 Task: Find connections with filter location Désarmes with filter topic #Venturecapitalwith filter profile language Potuguese with filter current company GlobalLogic with filter school G H Patel College of Engineering & Technology with filter industry Telephone Call Centers with filter service category Negotiation with filter keywords title Computer Programmer
Action: Mouse moved to (510, 58)
Screenshot: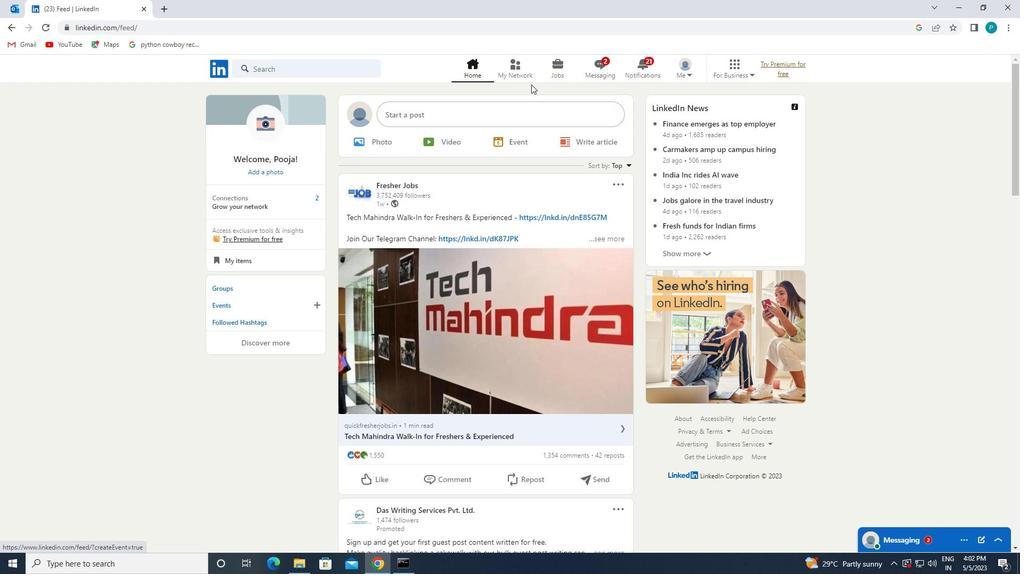 
Action: Mouse pressed left at (510, 58)
Screenshot: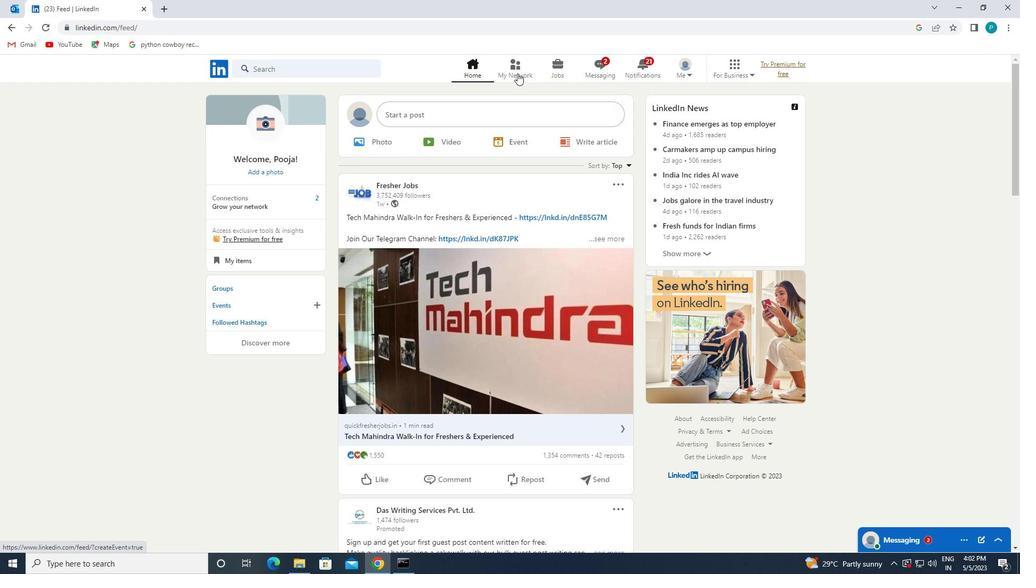 
Action: Mouse moved to (275, 132)
Screenshot: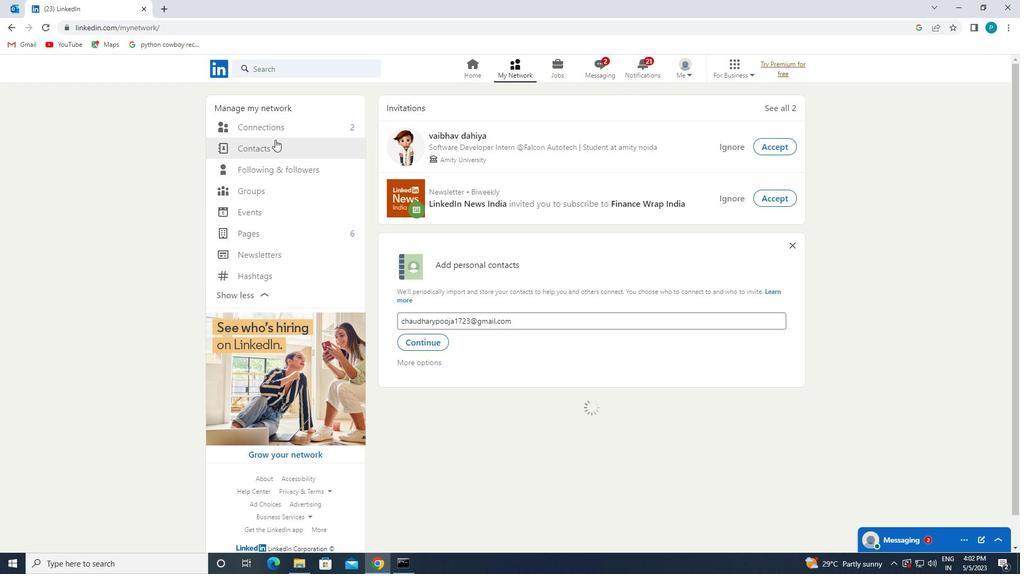 
Action: Mouse pressed left at (275, 132)
Screenshot: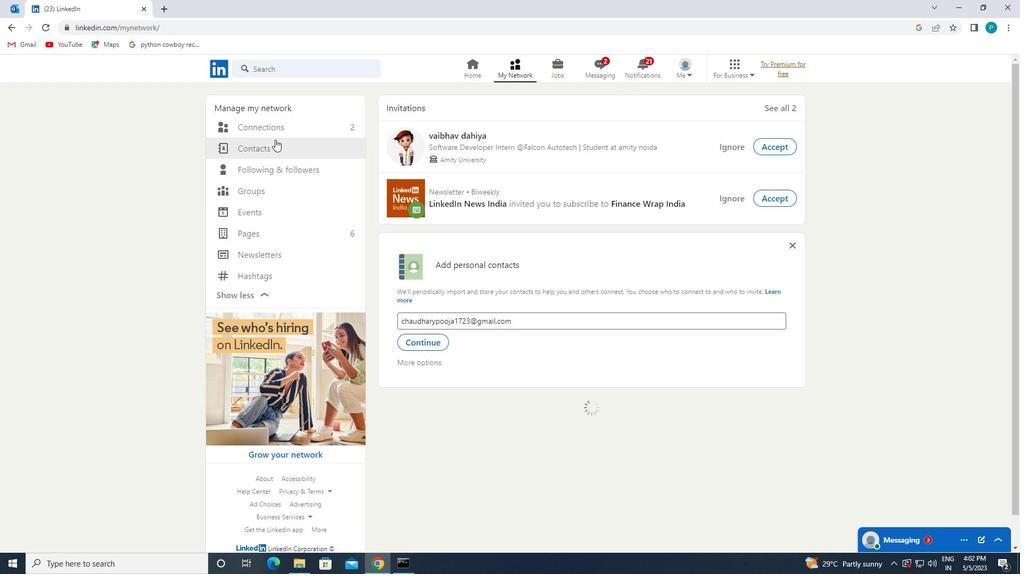 
Action: Mouse moved to (600, 115)
Screenshot: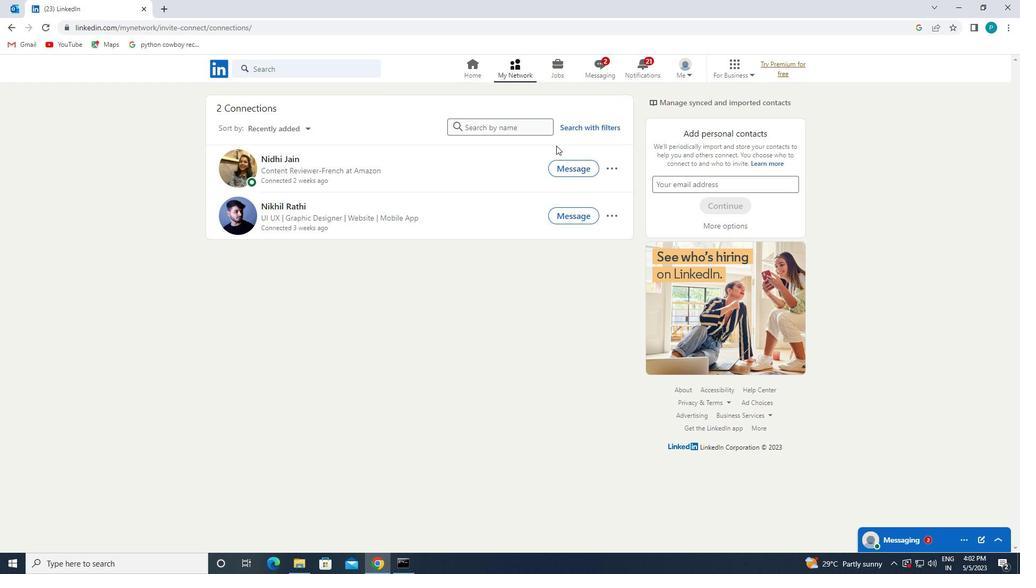 
Action: Mouse pressed left at (600, 115)
Screenshot: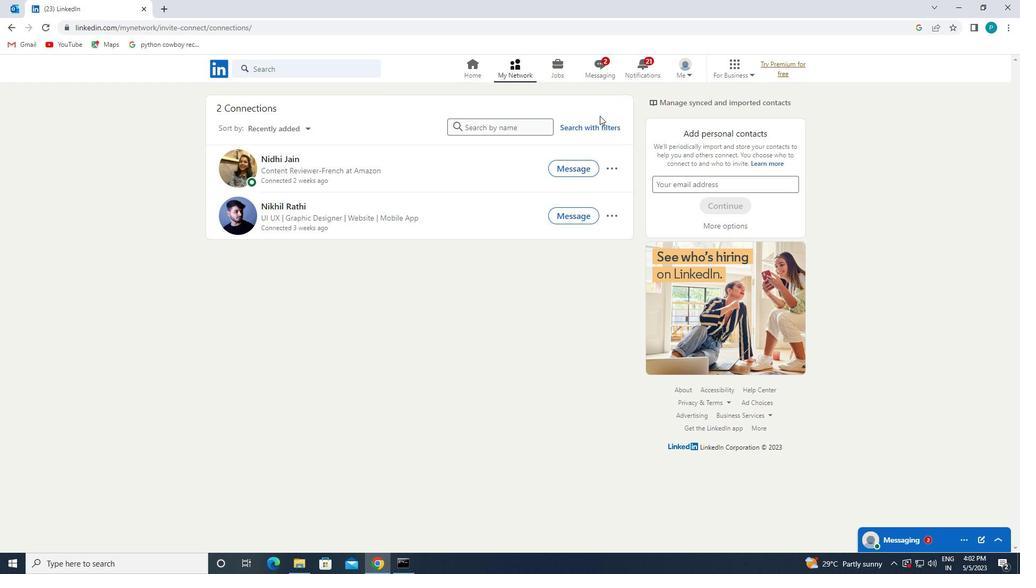 
Action: Mouse moved to (600, 119)
Screenshot: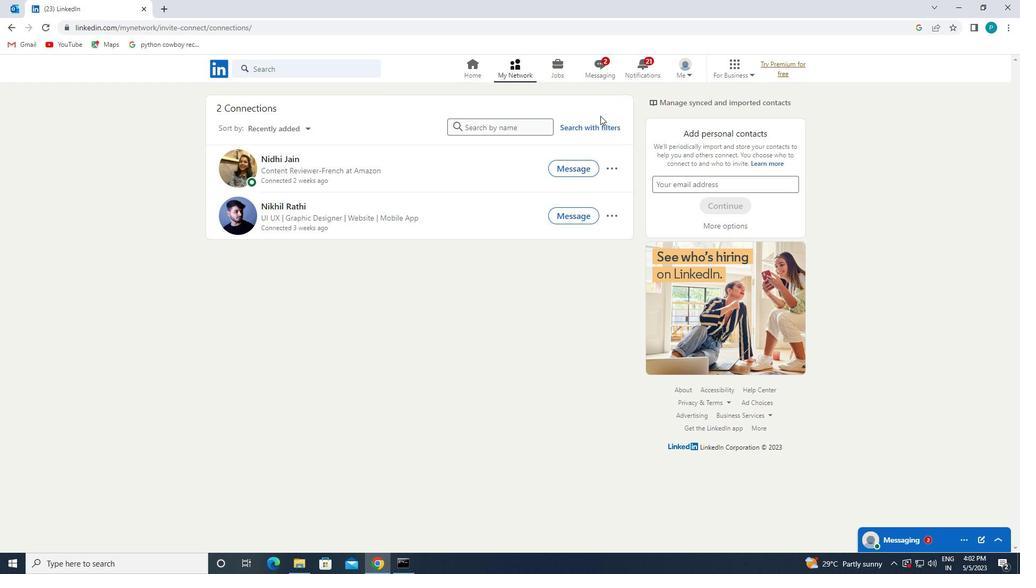 
Action: Mouse pressed left at (600, 119)
Screenshot: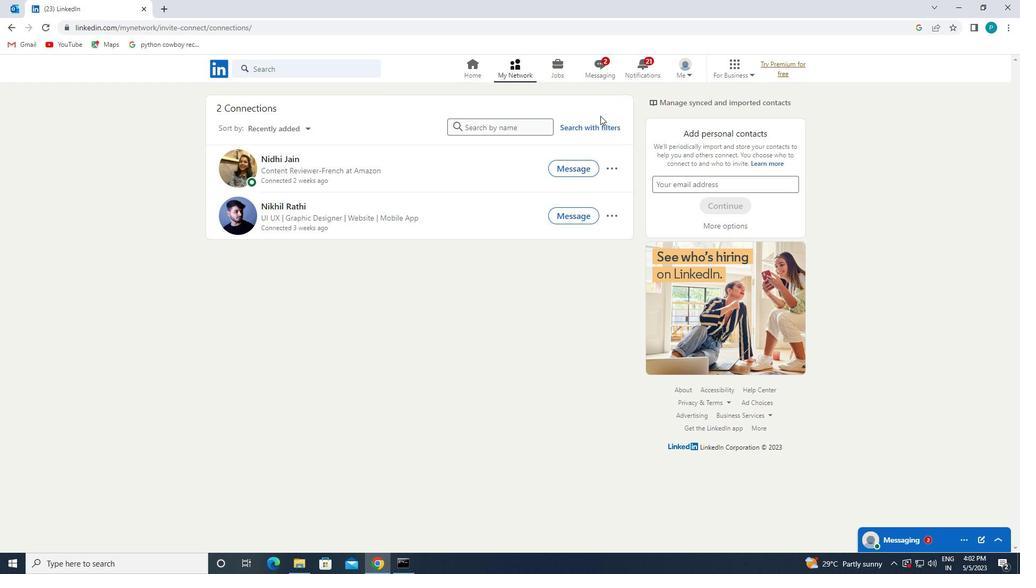 
Action: Mouse moved to (607, 124)
Screenshot: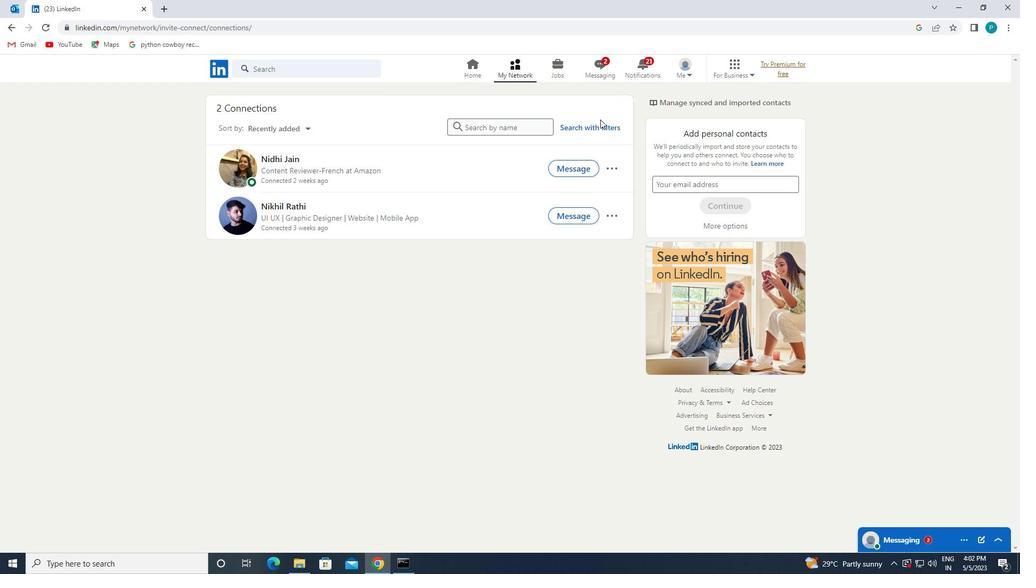 
Action: Mouse pressed left at (607, 124)
Screenshot: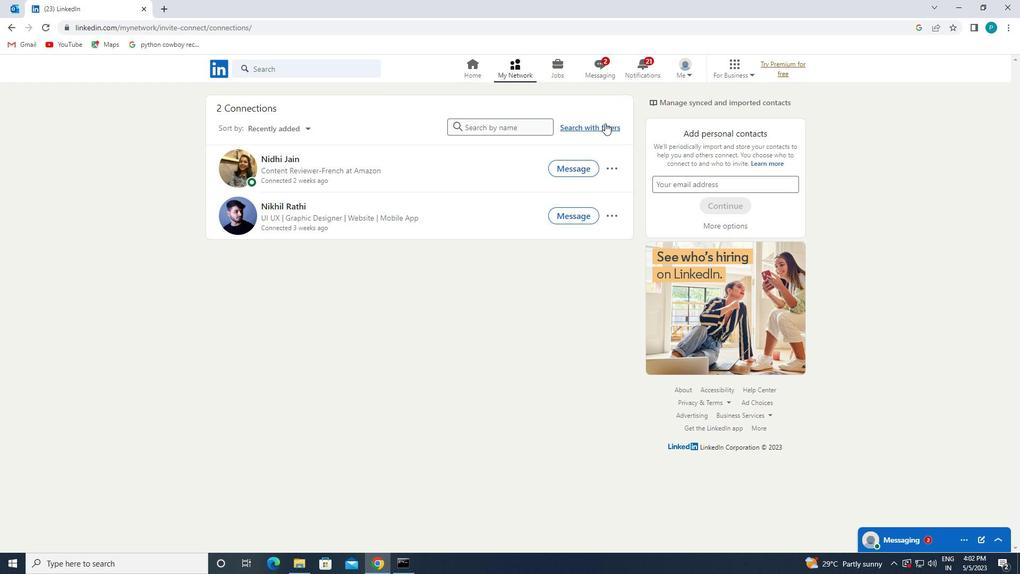 
Action: Mouse moved to (541, 94)
Screenshot: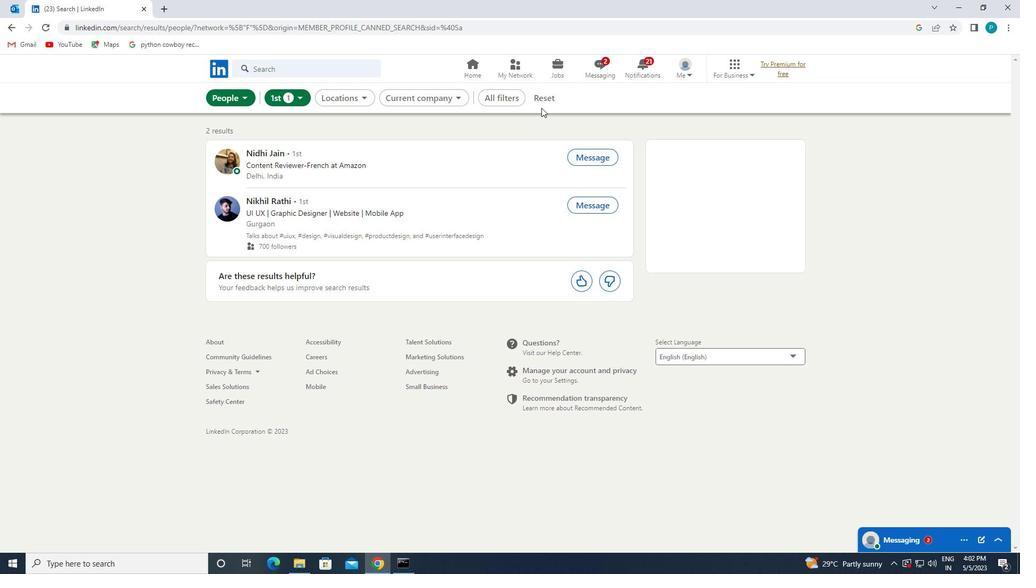 
Action: Mouse pressed left at (541, 94)
Screenshot: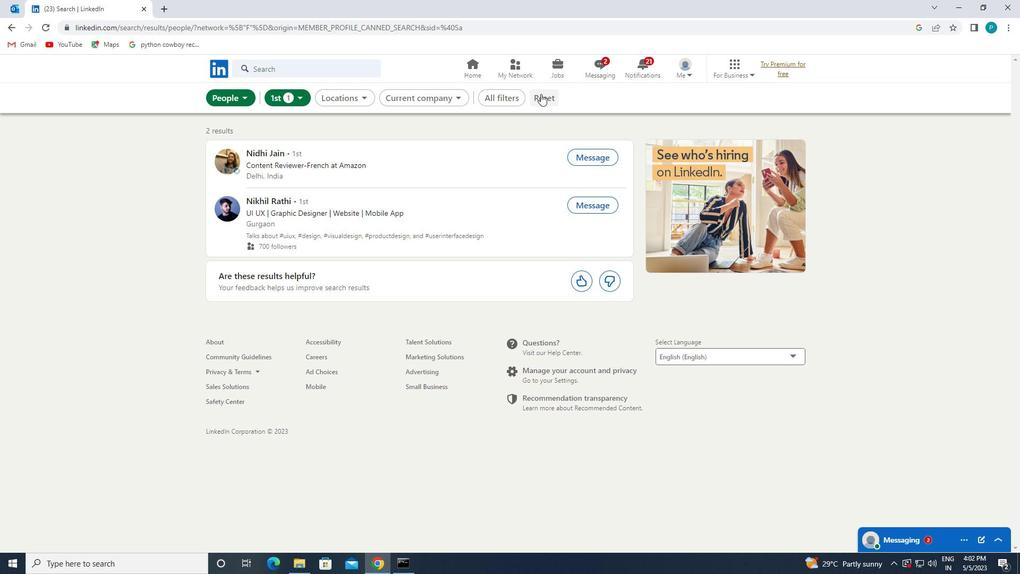 
Action: Mouse moved to (529, 91)
Screenshot: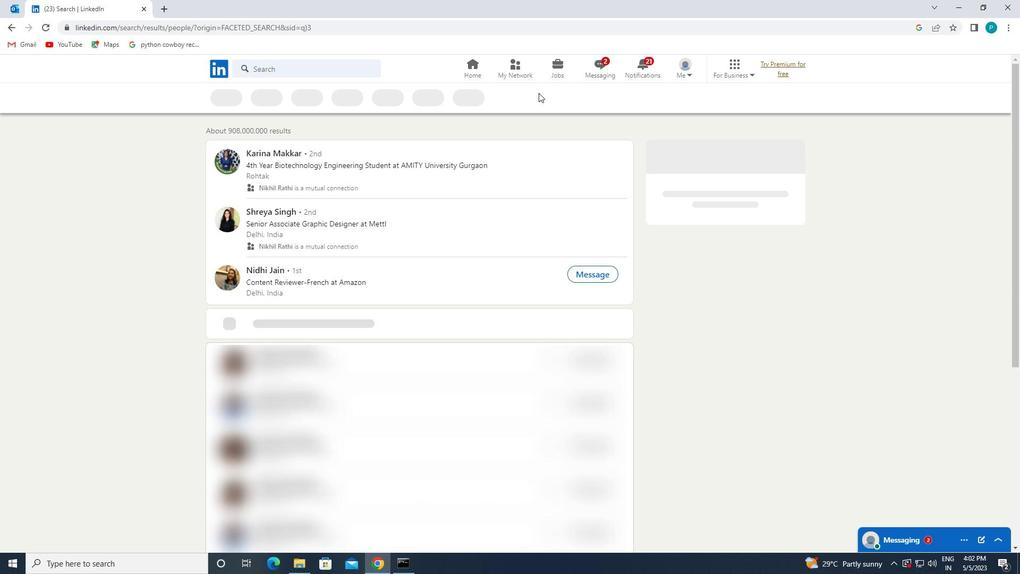 
Action: Mouse pressed left at (529, 91)
Screenshot: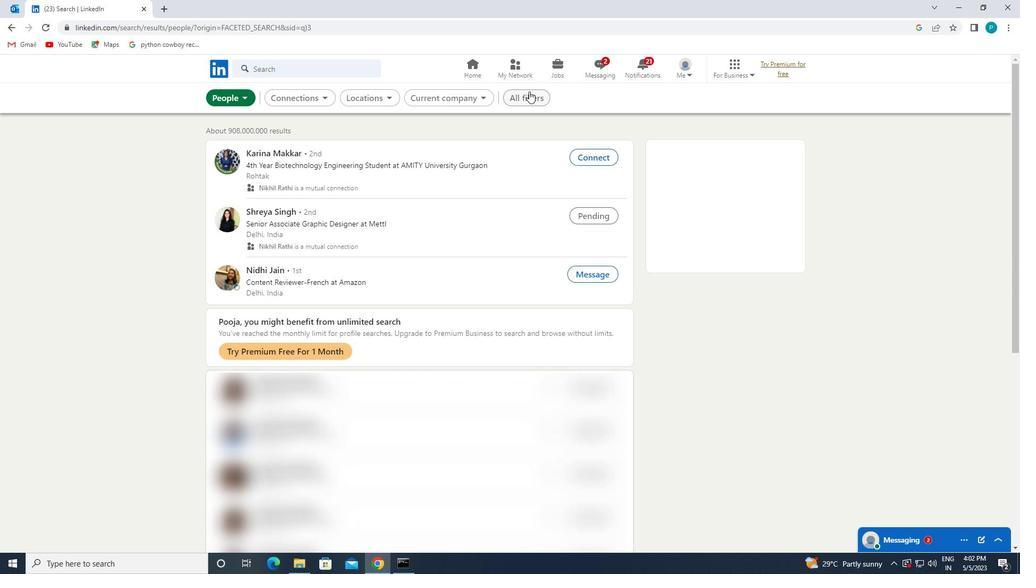 
Action: Mouse moved to (947, 384)
Screenshot: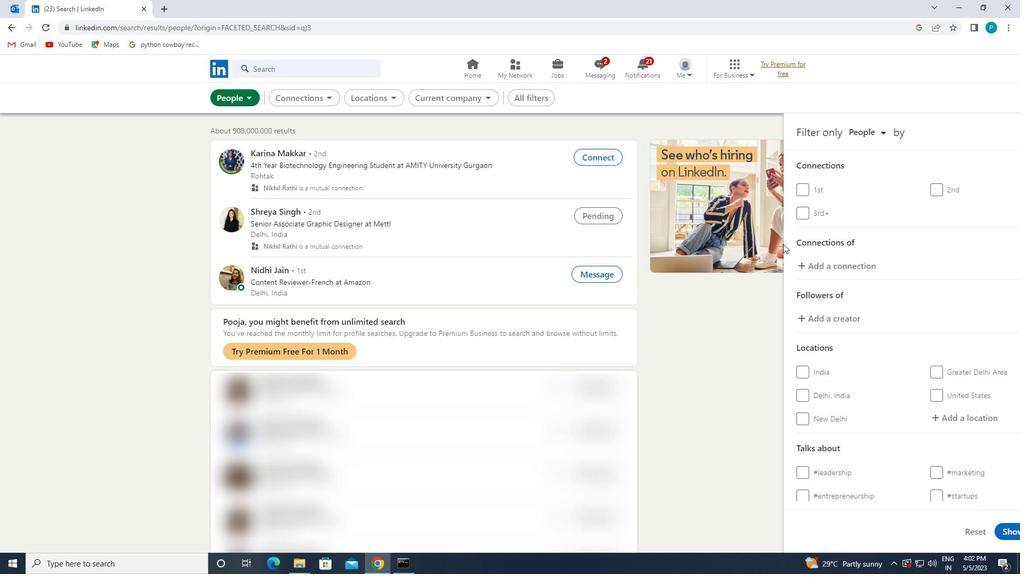 
Action: Mouse scrolled (947, 383) with delta (0, 0)
Screenshot: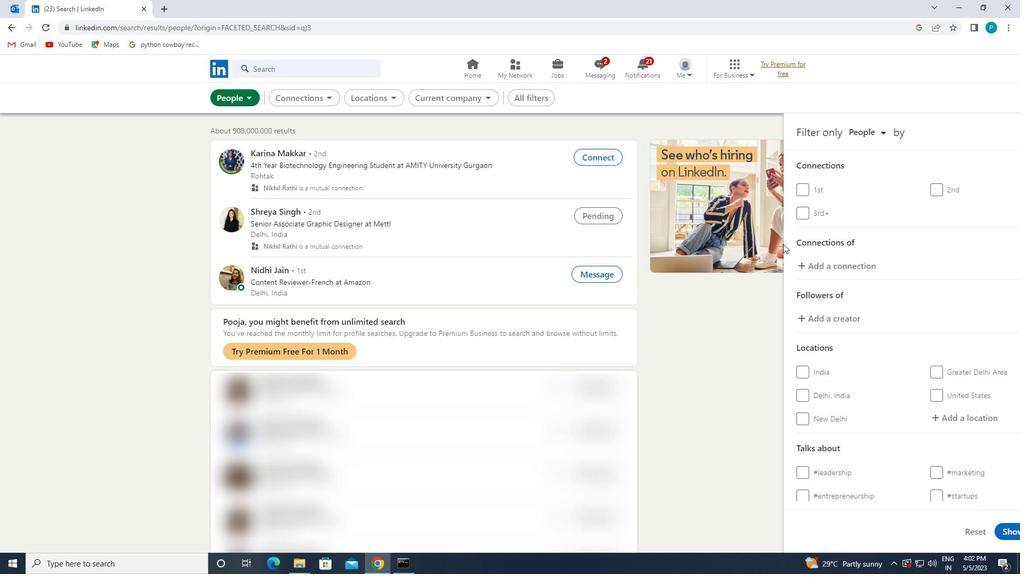 
Action: Mouse moved to (951, 397)
Screenshot: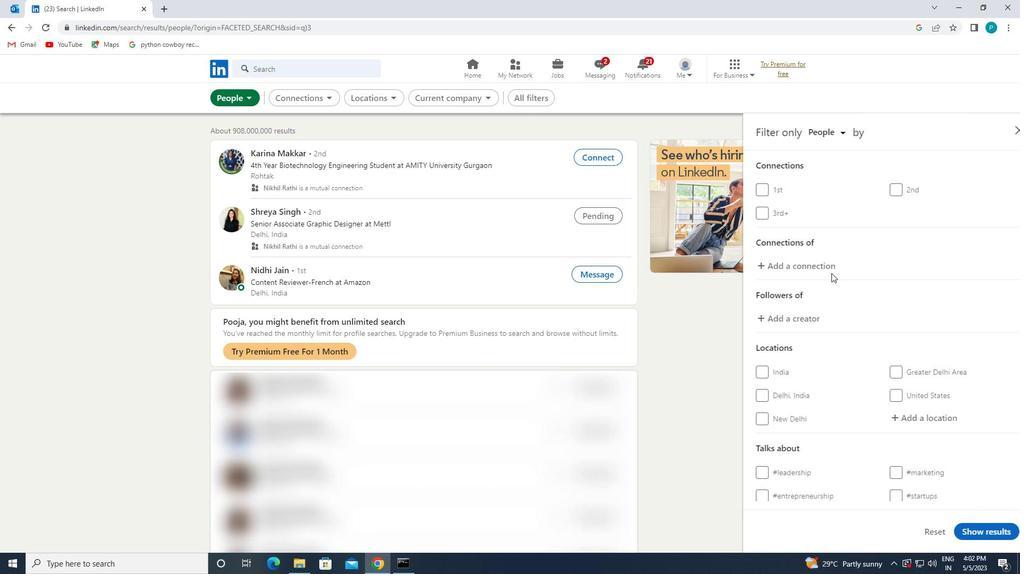 
Action: Mouse scrolled (951, 396) with delta (0, 0)
Screenshot: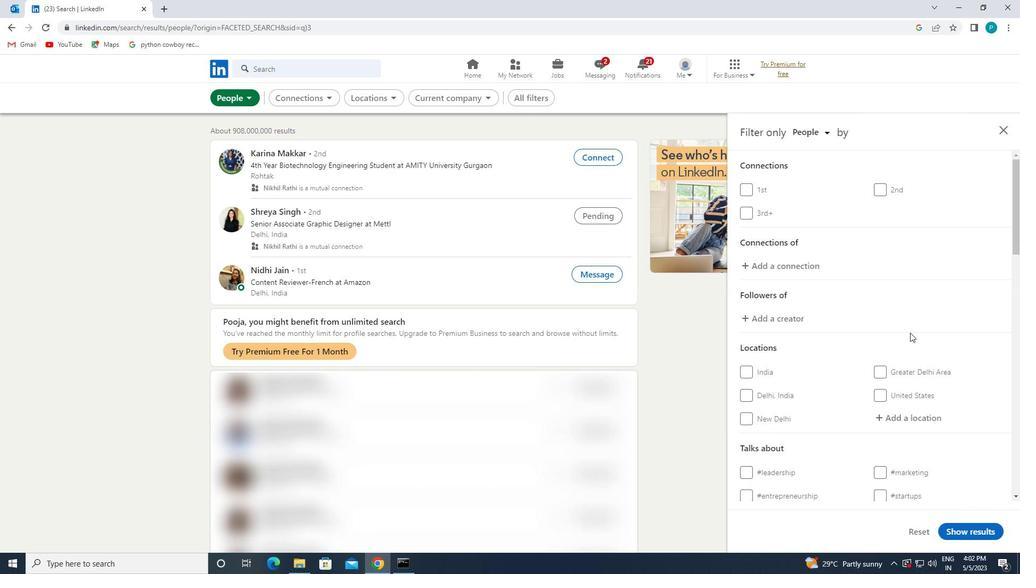 
Action: Mouse moved to (910, 321)
Screenshot: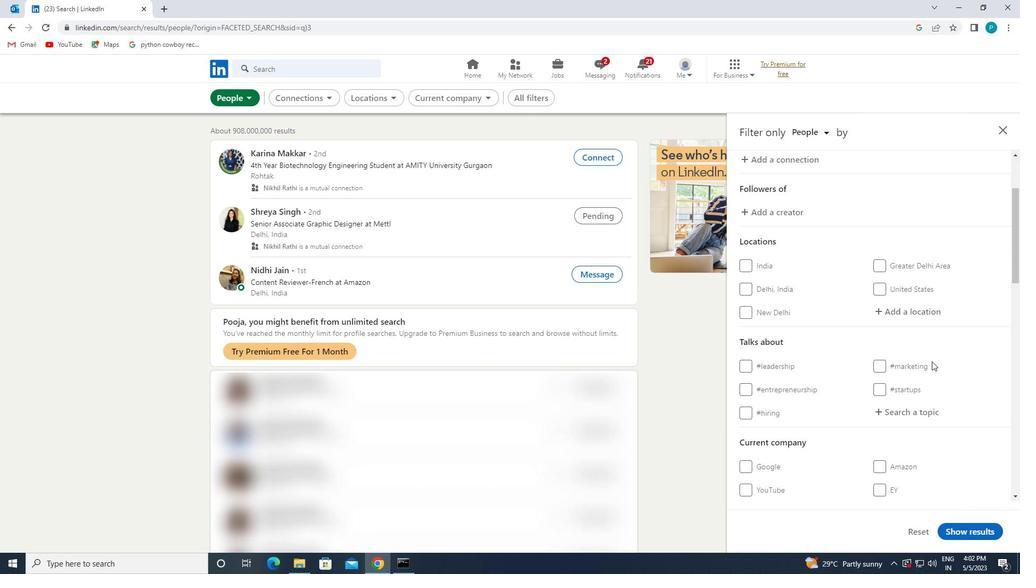 
Action: Mouse pressed left at (910, 321)
Screenshot: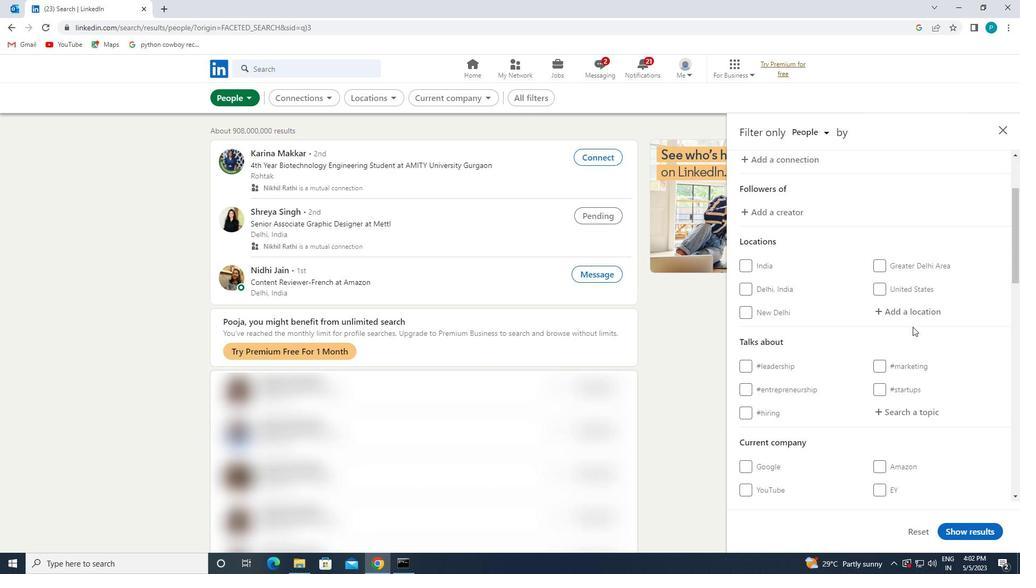 
Action: Mouse moved to (904, 314)
Screenshot: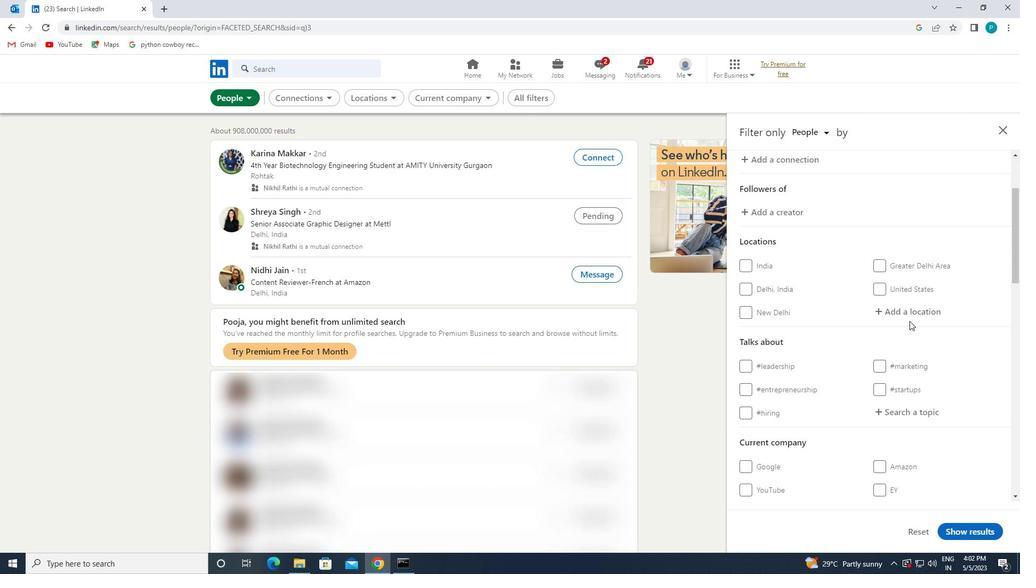 
Action: Mouse pressed left at (904, 314)
Screenshot: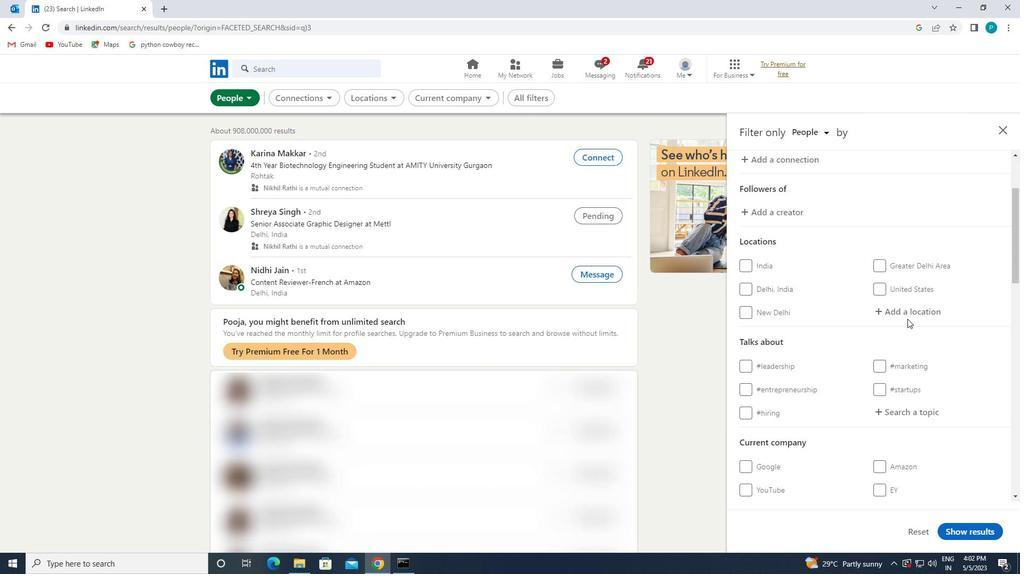 
Action: Key pressed <Key.caps_lock>d<Key.caps_lock>esarmes
Screenshot: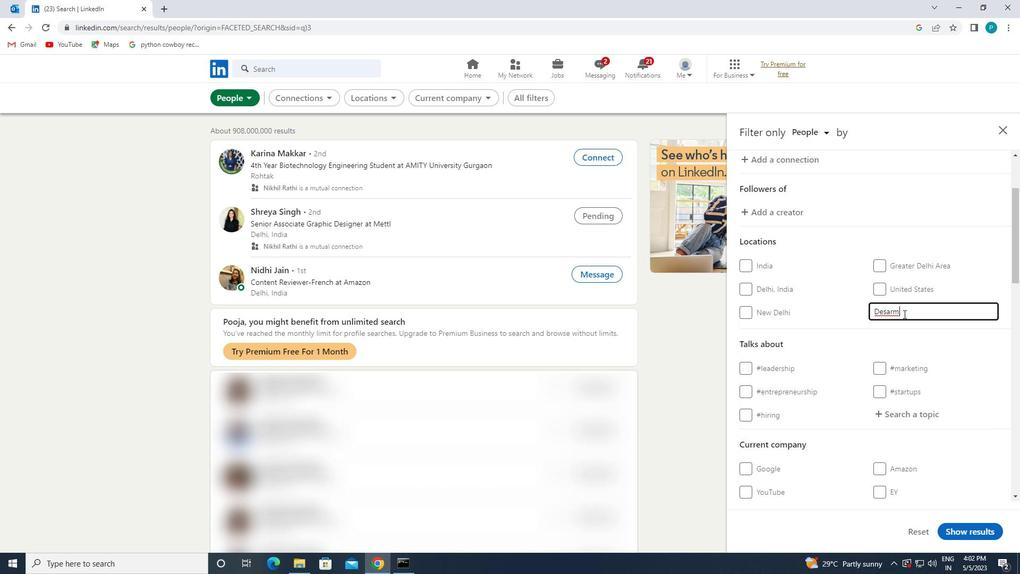 
Action: Mouse moved to (901, 355)
Screenshot: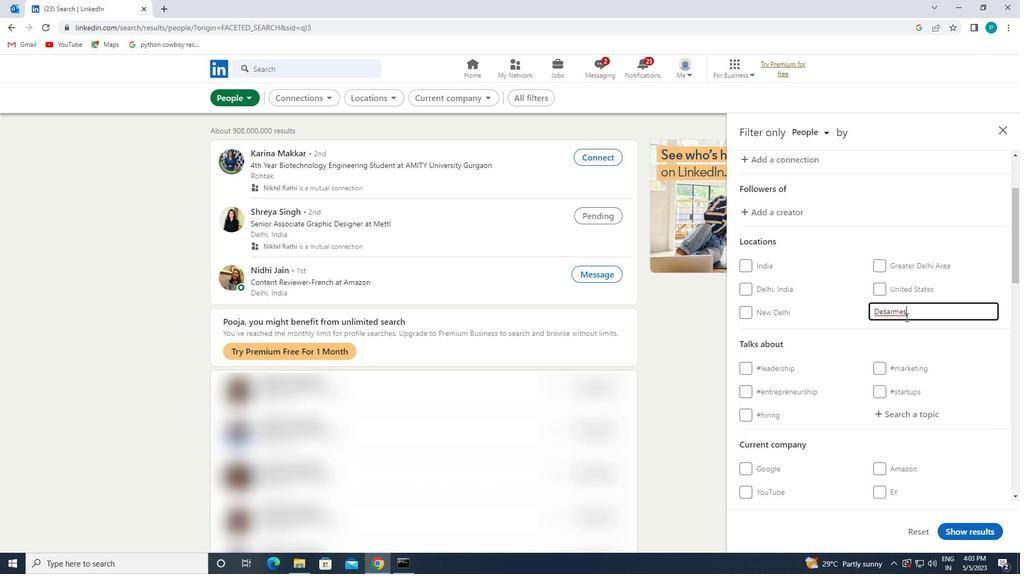 
Action: Mouse scrolled (901, 354) with delta (0, 0)
Screenshot: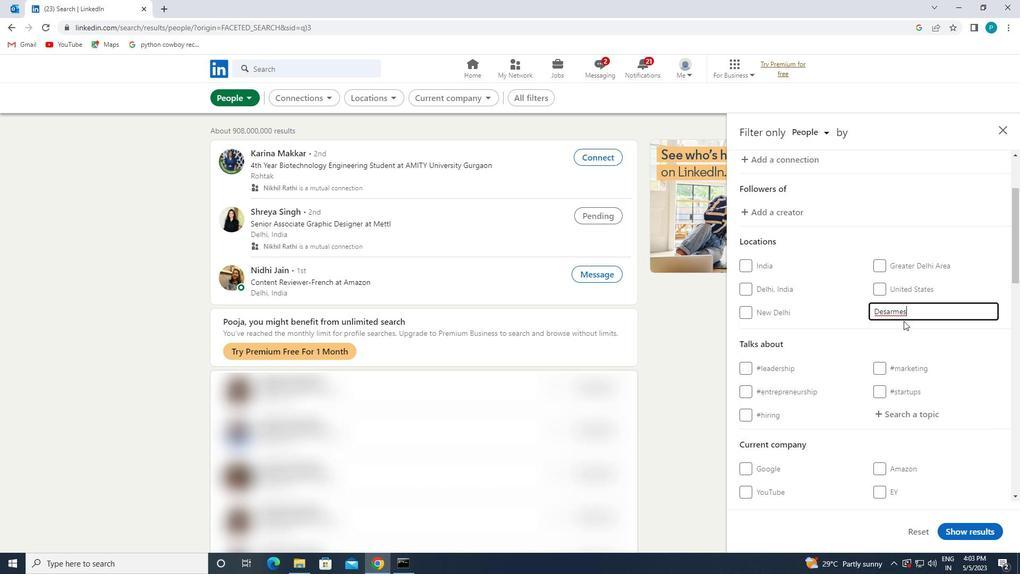 
Action: Mouse pressed left at (901, 355)
Screenshot: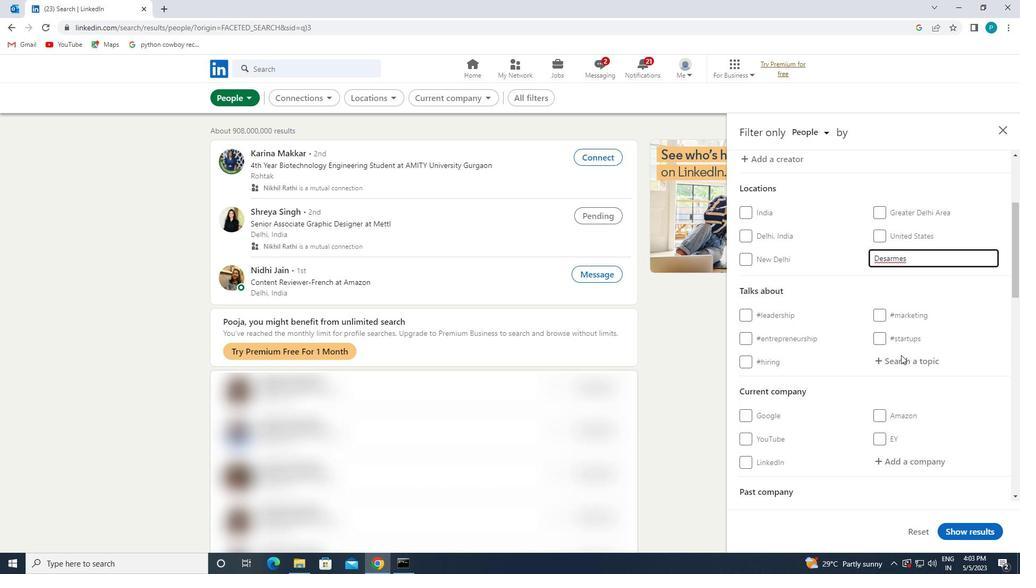 
Action: Key pressed <Key.shift>#<Key.caps_lock>V<Key.caps_lock>ENTURECAPITAL
Screenshot: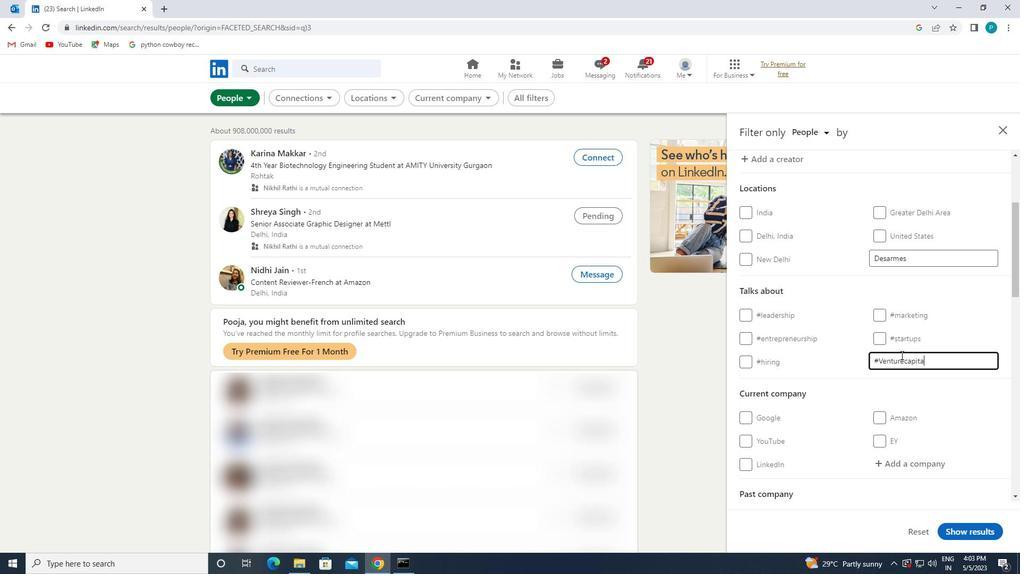 
Action: Mouse moved to (893, 339)
Screenshot: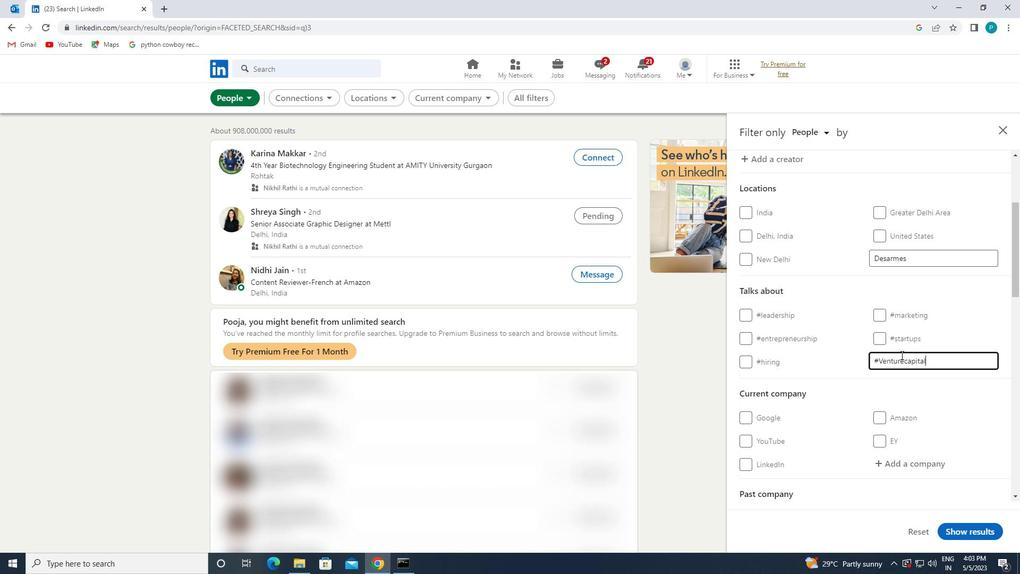 
Action: Mouse scrolled (893, 338) with delta (0, 0)
Screenshot: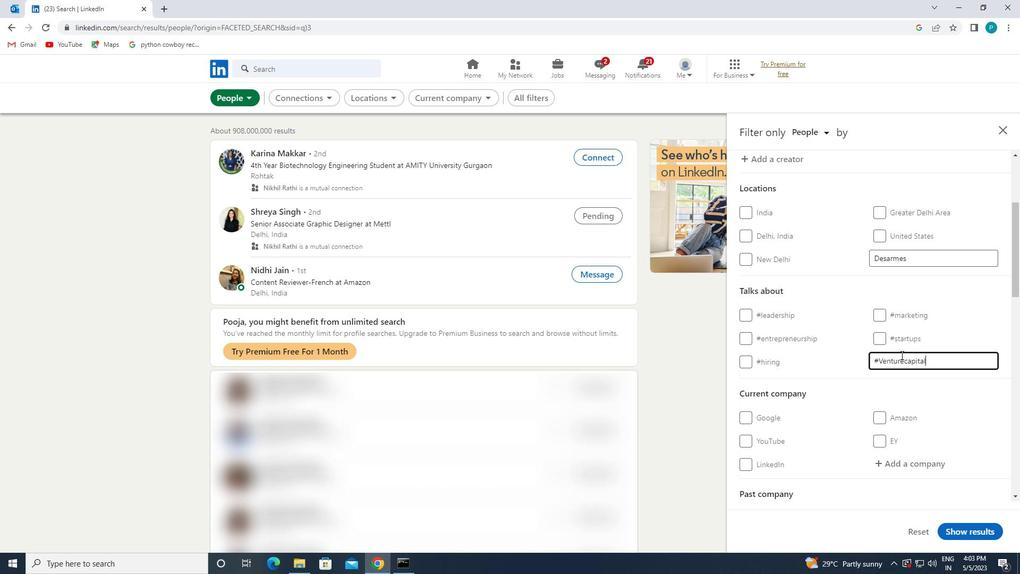 
Action: Mouse scrolled (893, 338) with delta (0, 0)
Screenshot: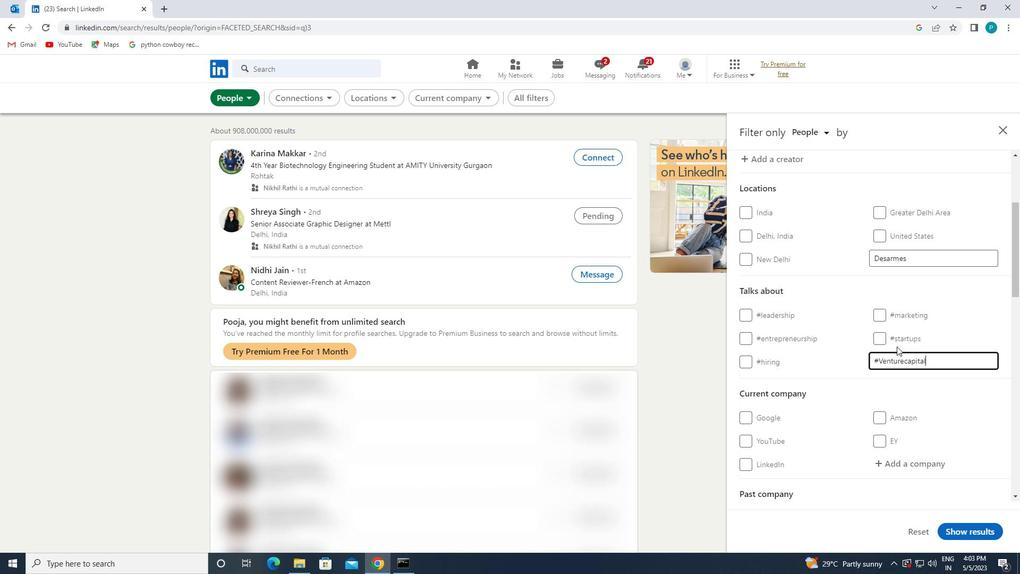 
Action: Mouse moved to (892, 338)
Screenshot: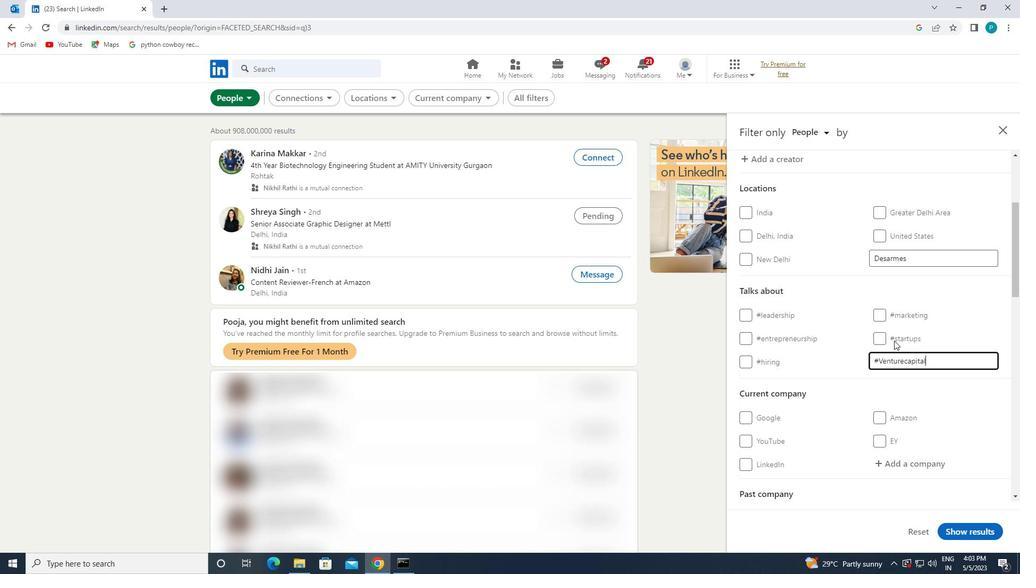 
Action: Mouse scrolled (892, 338) with delta (0, 0)
Screenshot: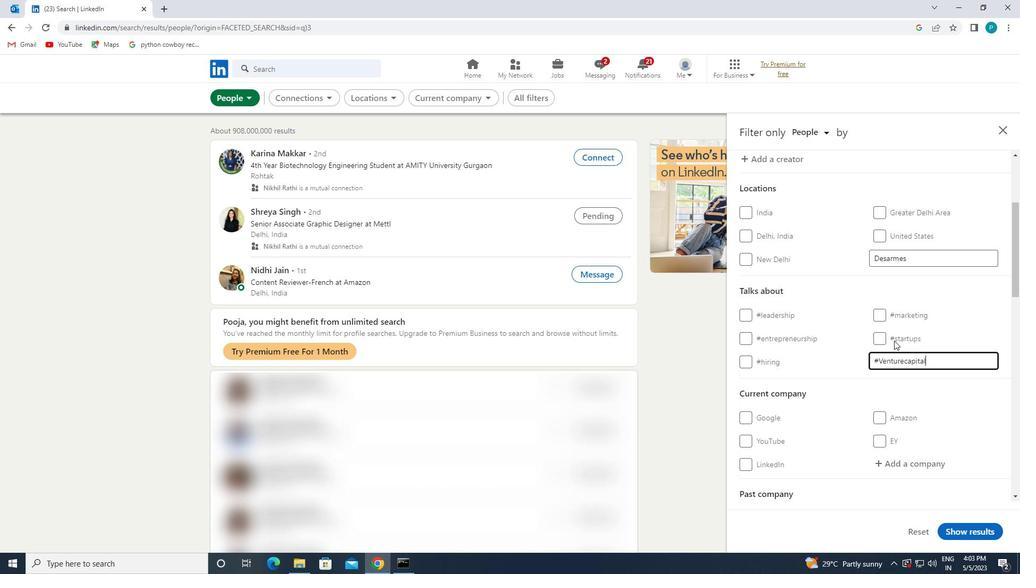 
Action: Mouse moved to (891, 338)
Screenshot: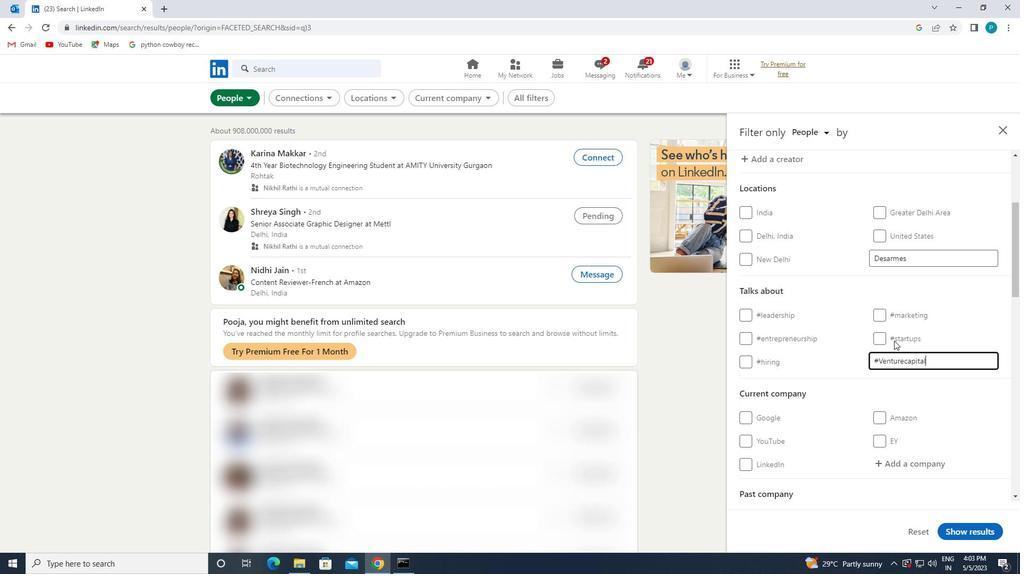 
Action: Mouse scrolled (891, 337) with delta (0, 0)
Screenshot: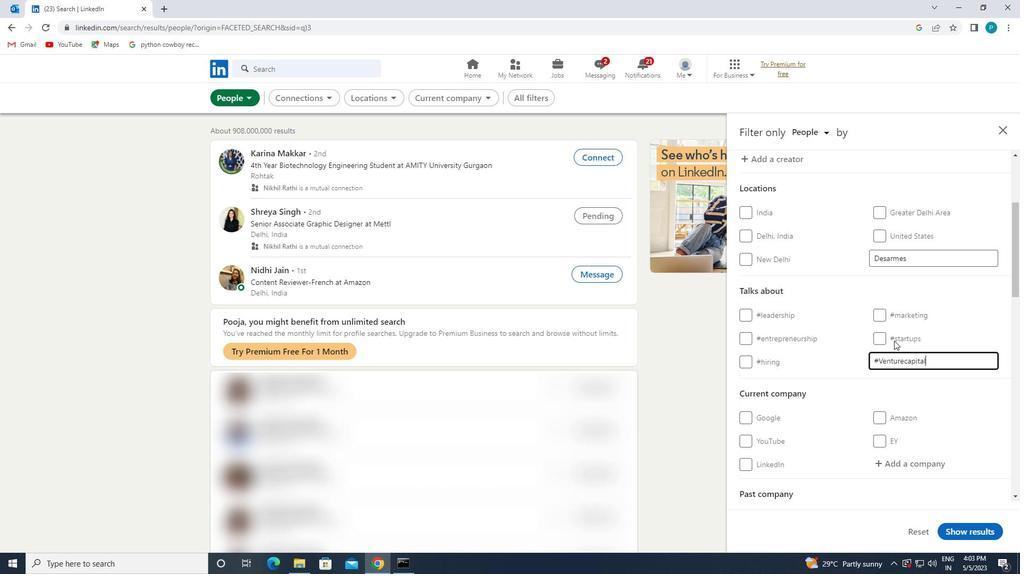 
Action: Mouse moved to (886, 335)
Screenshot: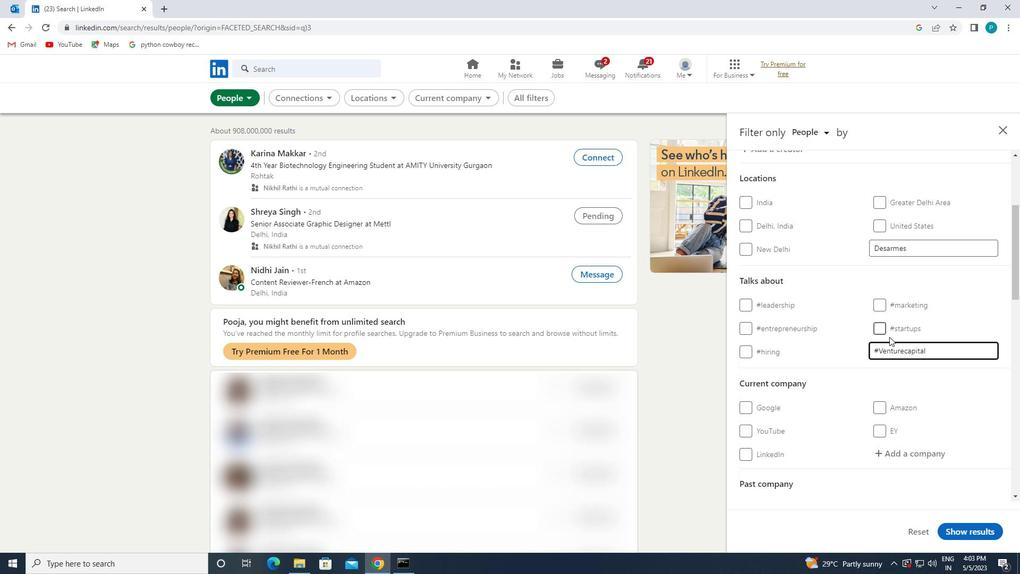 
Action: Mouse scrolled (886, 334) with delta (0, 0)
Screenshot: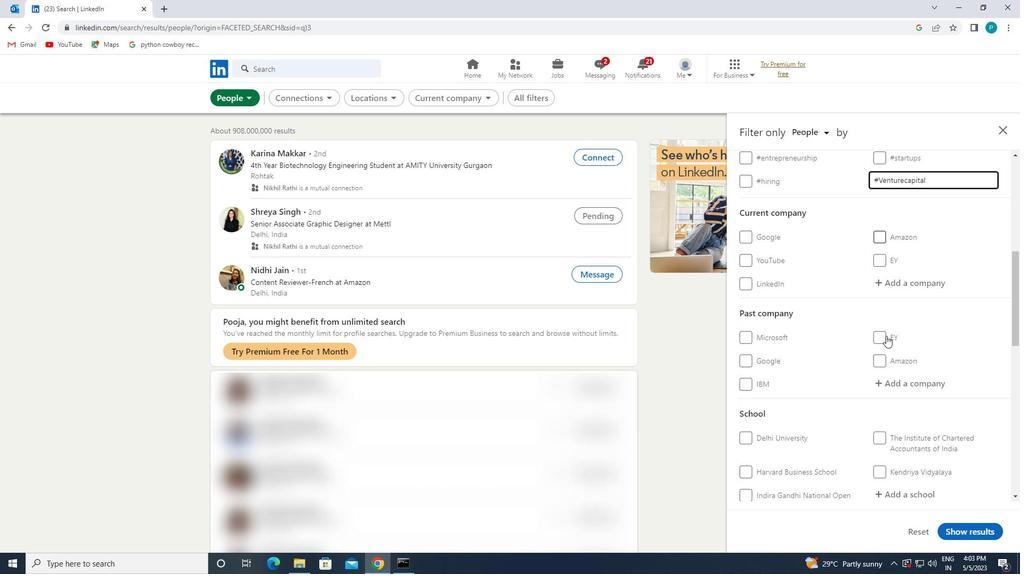 
Action: Mouse scrolled (886, 334) with delta (0, 0)
Screenshot: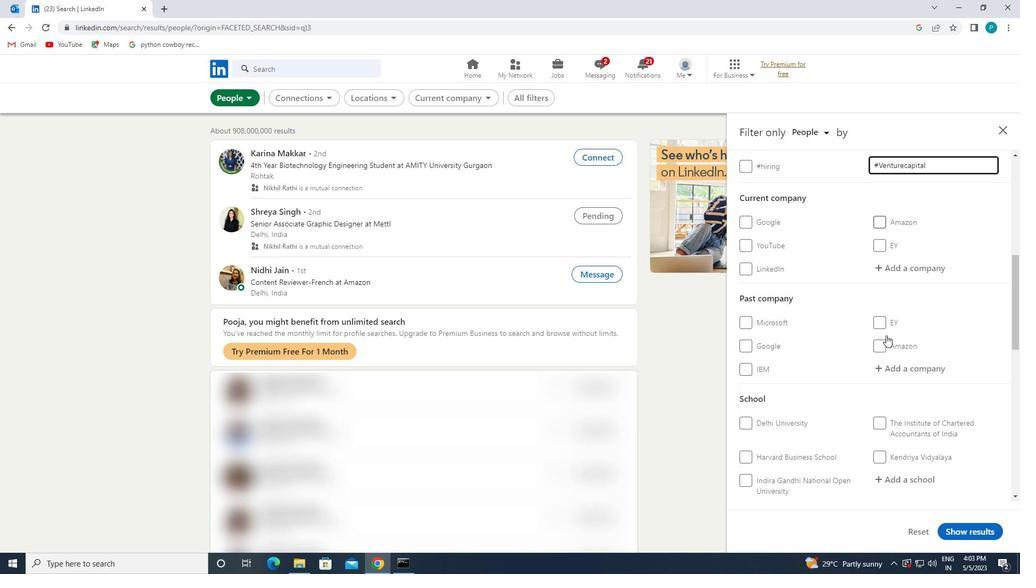 
Action: Mouse moved to (881, 367)
Screenshot: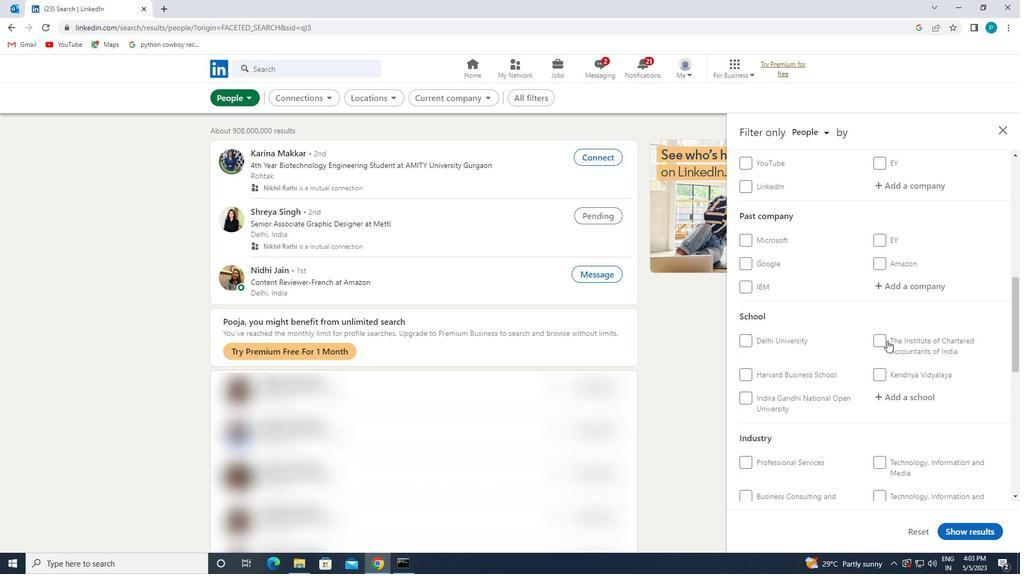 
Action: Mouse scrolled (881, 366) with delta (0, 0)
Screenshot: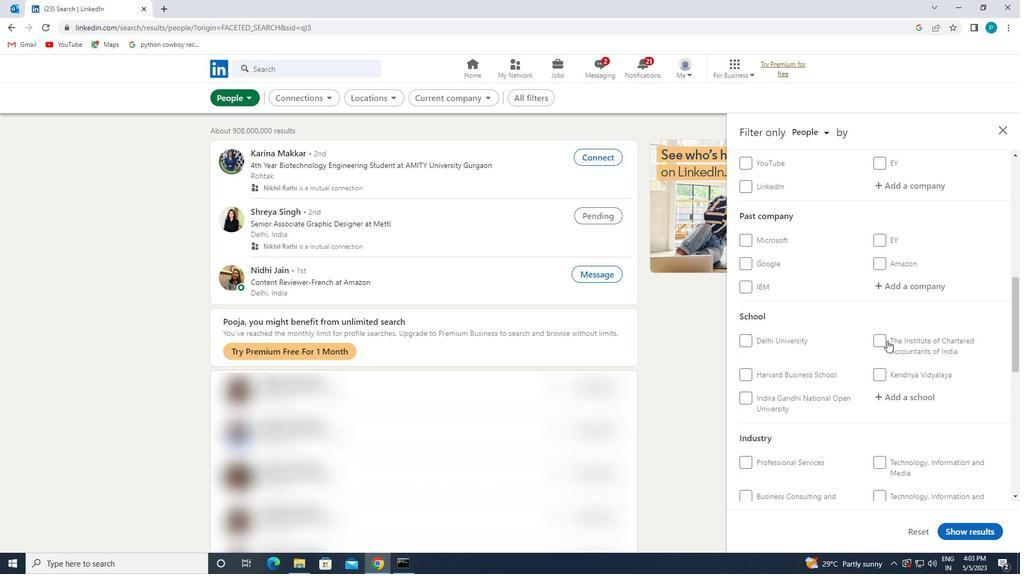
Action: Mouse moved to (881, 368)
Screenshot: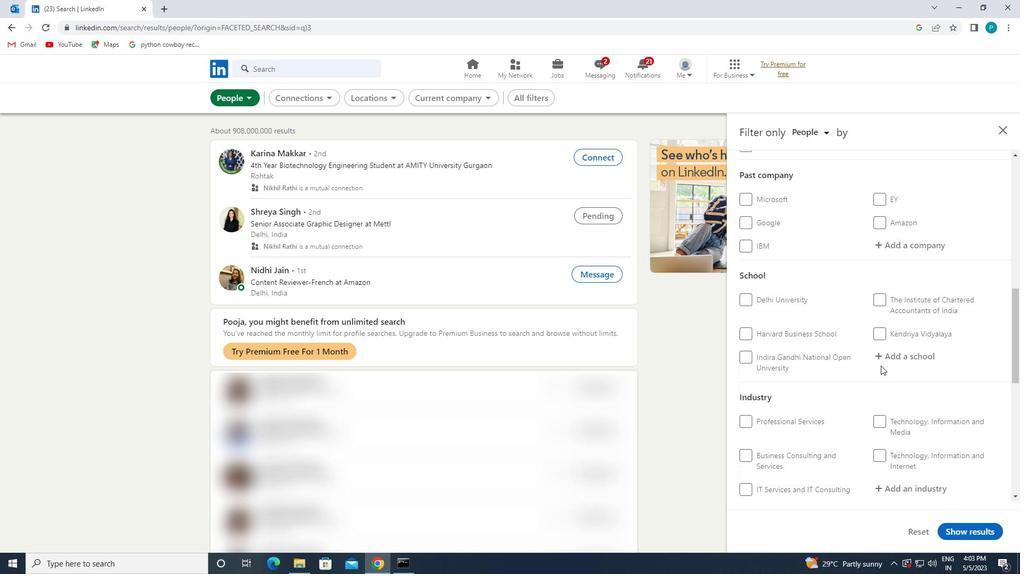 
Action: Mouse scrolled (881, 368) with delta (0, 0)
Screenshot: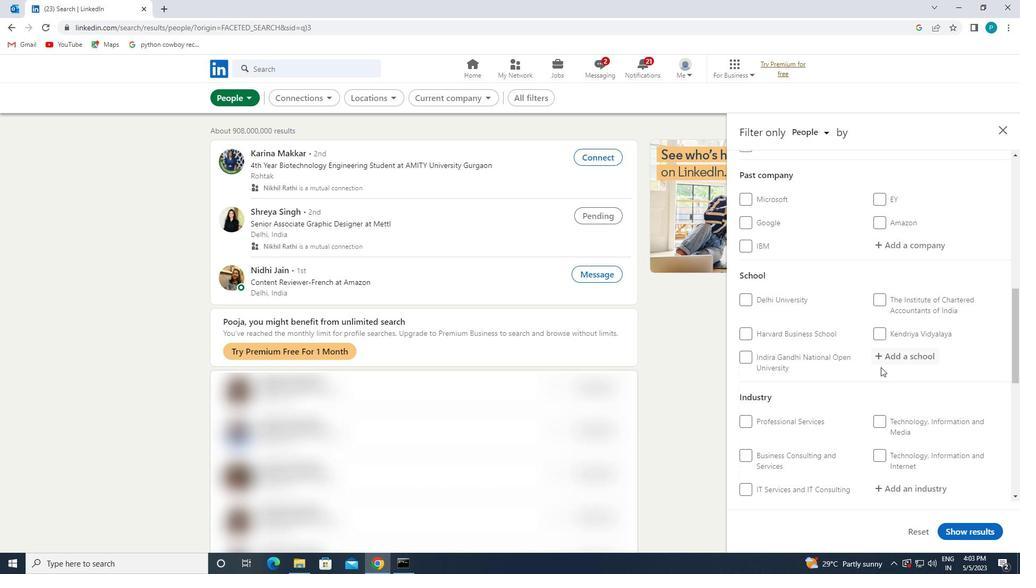 
Action: Mouse moved to (895, 460)
Screenshot: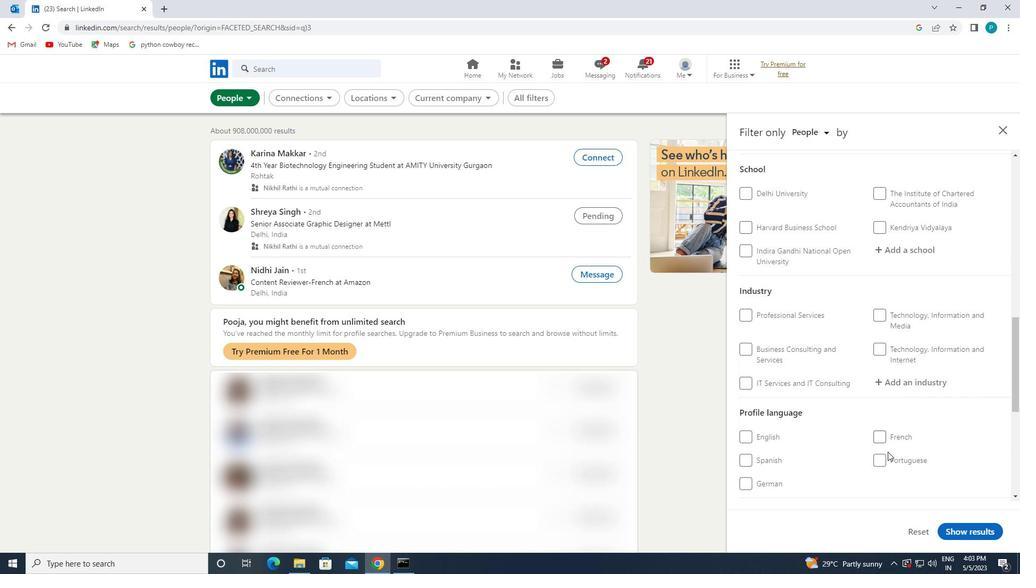 
Action: Mouse pressed left at (895, 460)
Screenshot: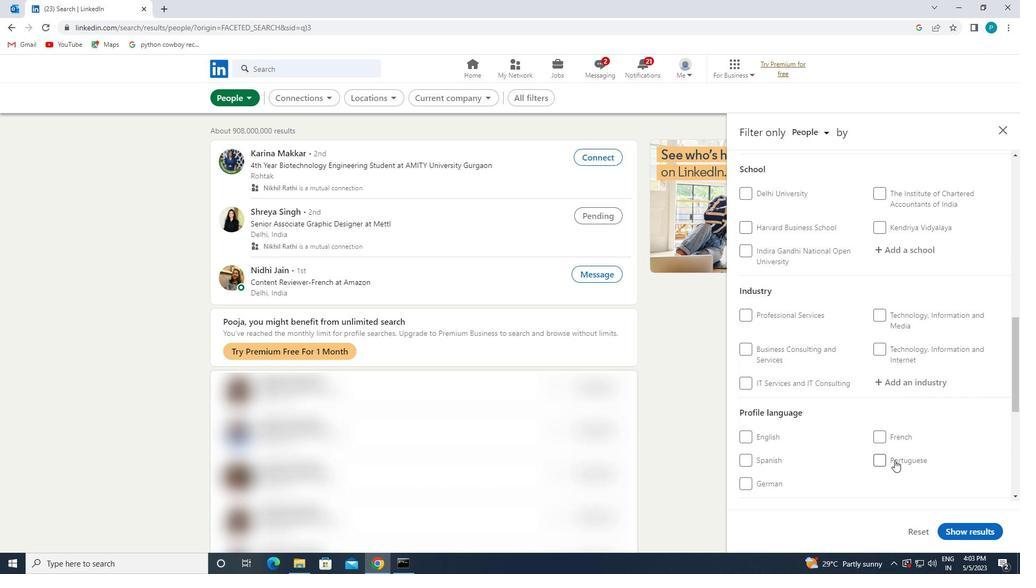 
Action: Mouse moved to (895, 384)
Screenshot: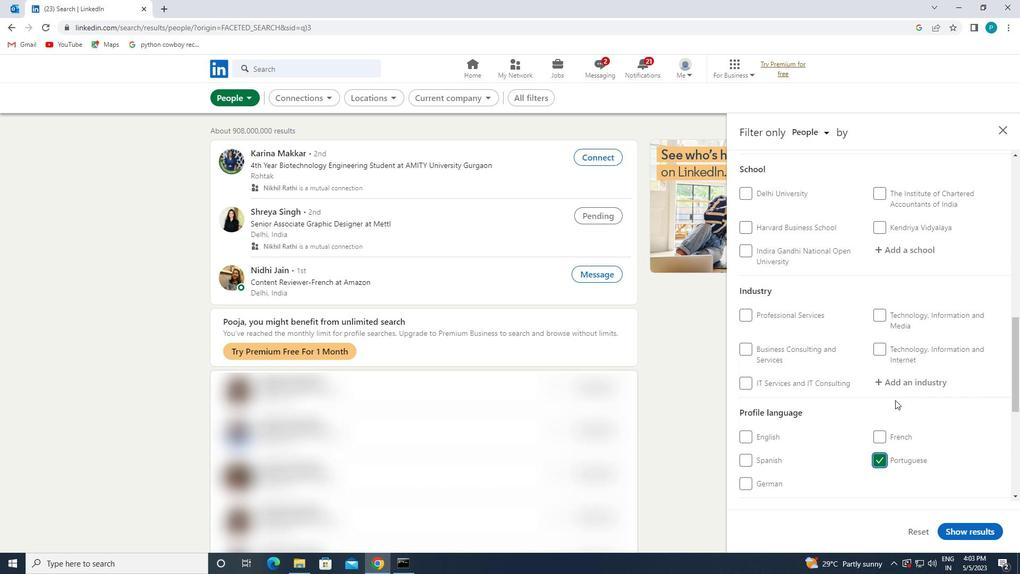 
Action: Mouse scrolled (895, 385) with delta (0, 0)
Screenshot: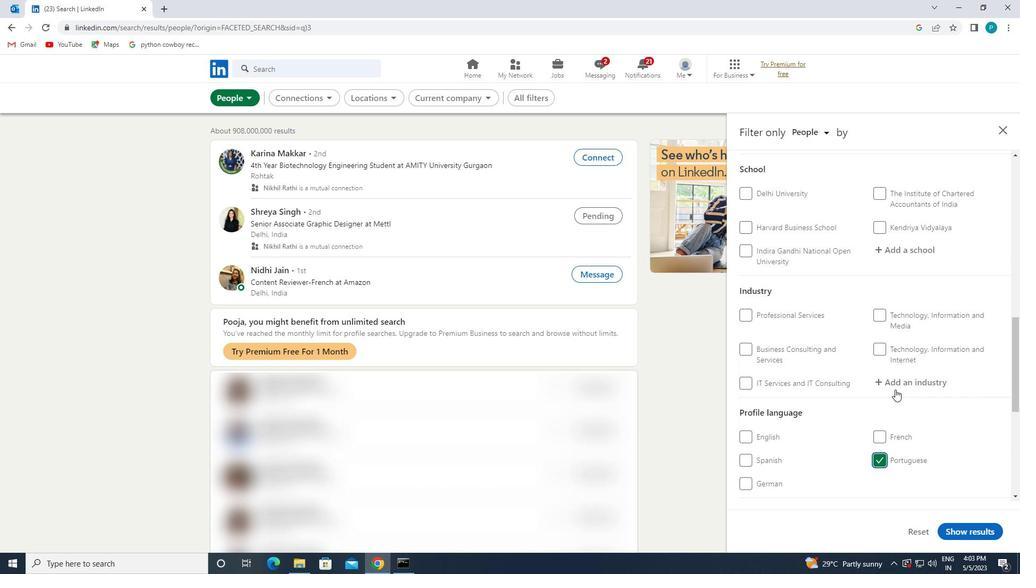 
Action: Mouse scrolled (895, 385) with delta (0, 0)
Screenshot: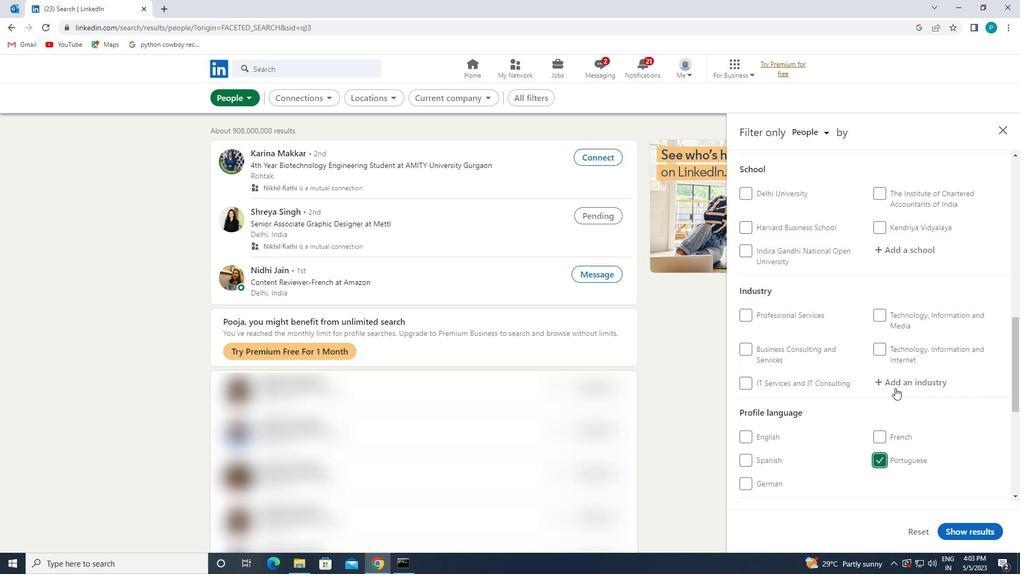 
Action: Mouse scrolled (895, 385) with delta (0, 0)
Screenshot: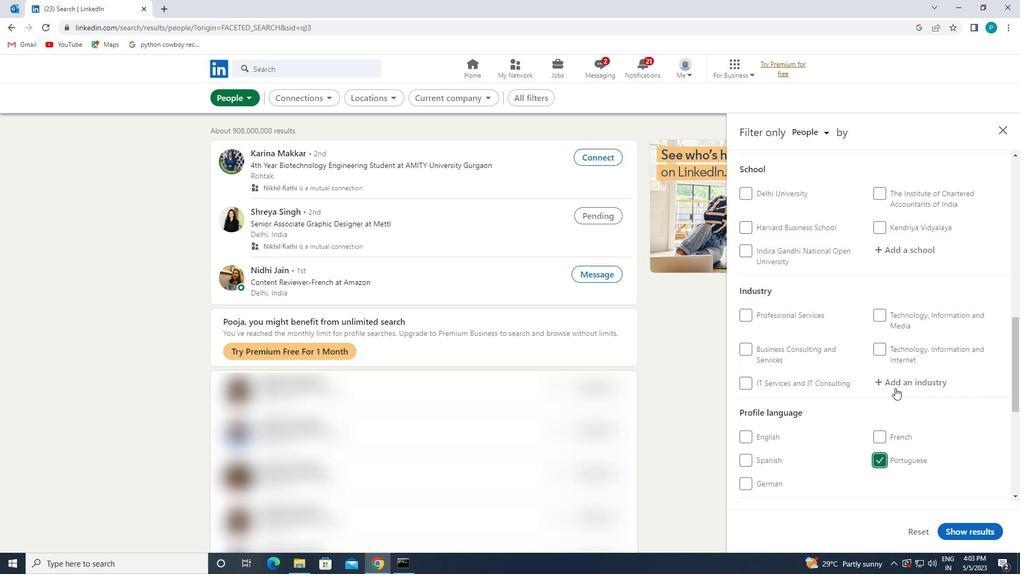 
Action: Mouse scrolled (895, 385) with delta (0, 0)
Screenshot: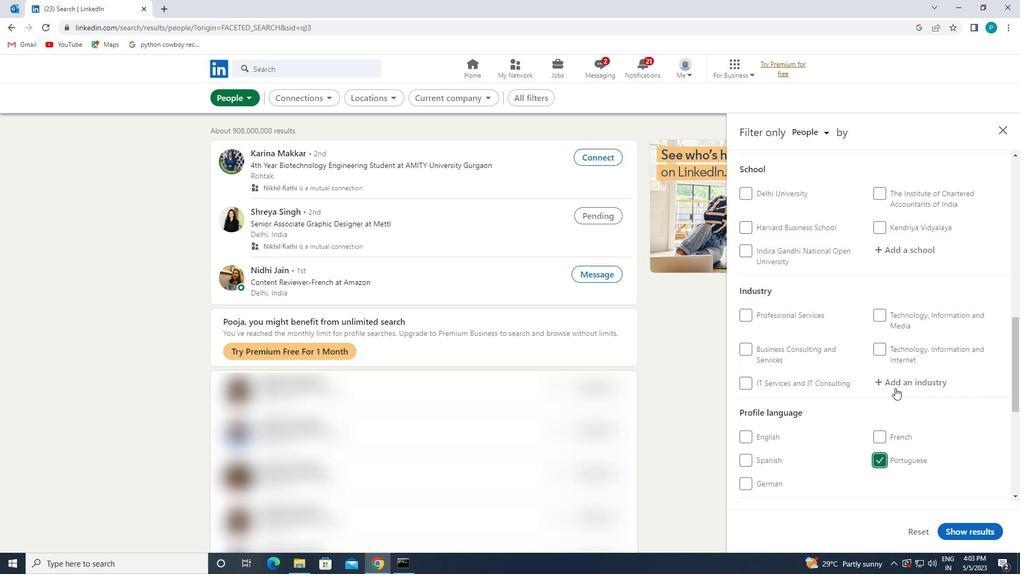 
Action: Mouse scrolled (895, 385) with delta (0, 0)
Screenshot: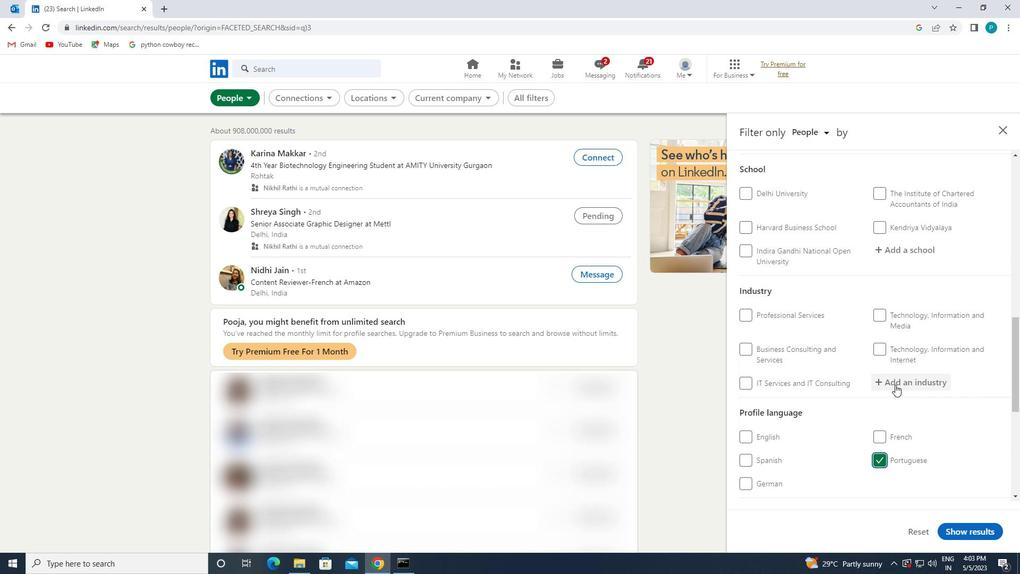 
Action: Mouse moved to (895, 347)
Screenshot: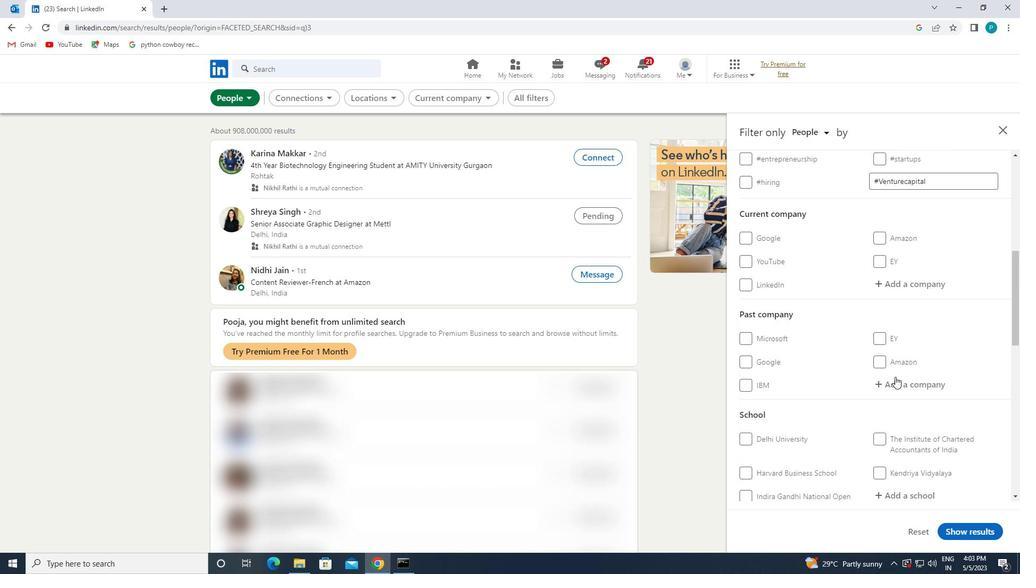 
Action: Mouse scrolled (895, 347) with delta (0, 0)
Screenshot: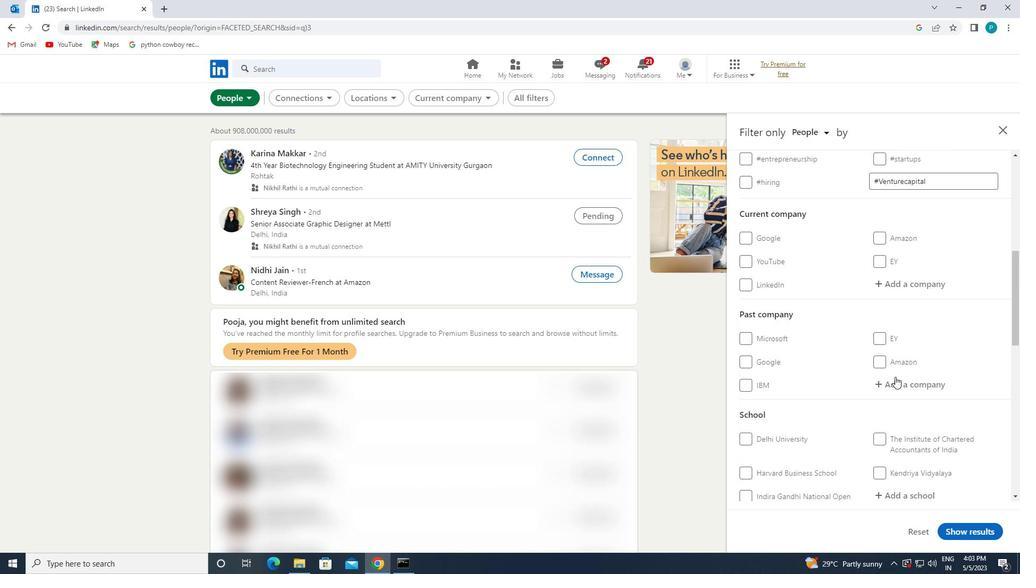 
Action: Mouse moved to (895, 346)
Screenshot: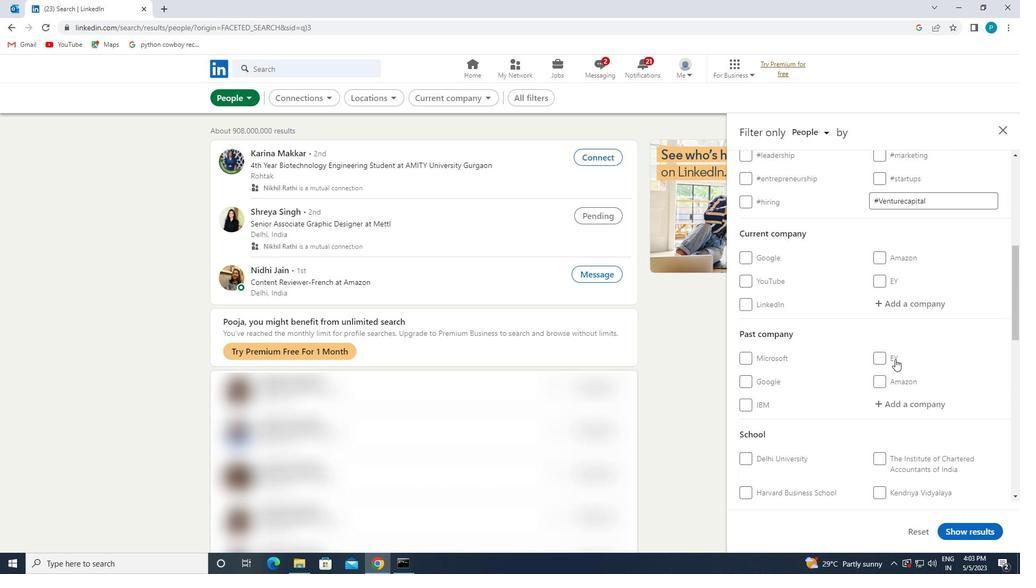
Action: Mouse scrolled (895, 346) with delta (0, 0)
Screenshot: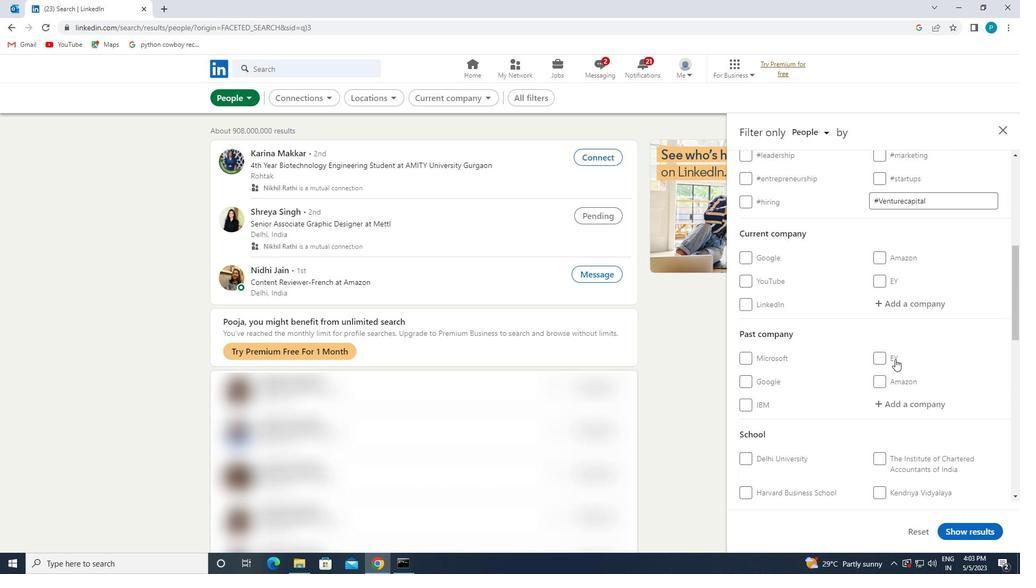 
Action: Mouse moved to (914, 398)
Screenshot: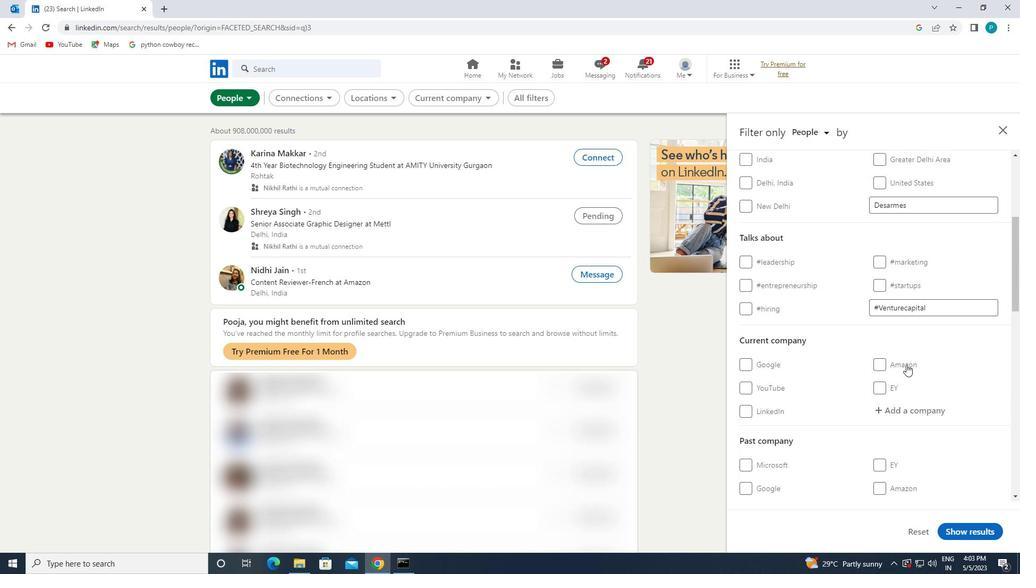 
Action: Mouse pressed left at (914, 398)
Screenshot: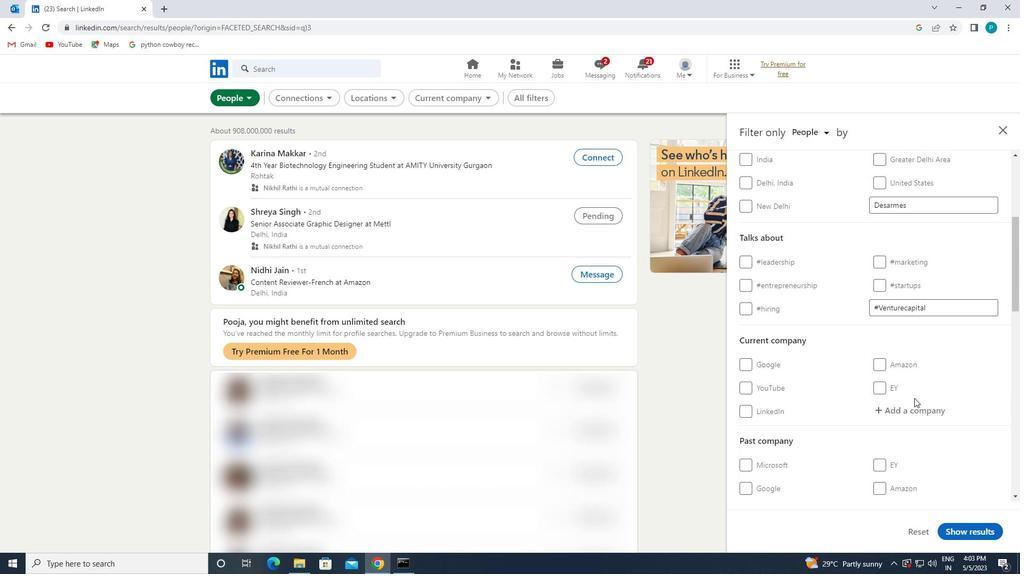 
Action: Mouse moved to (918, 411)
Screenshot: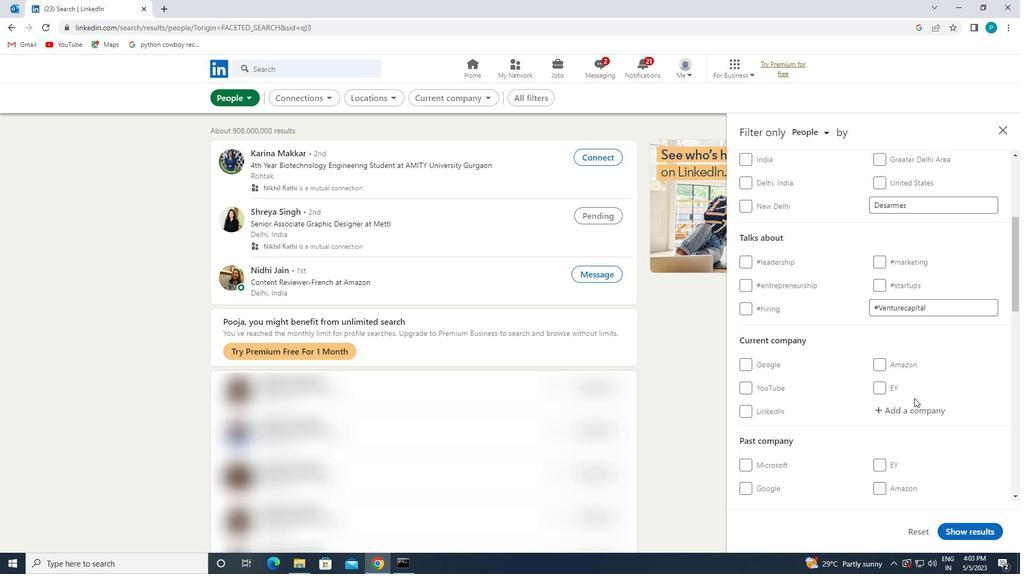 
Action: Mouse pressed left at (918, 411)
Screenshot: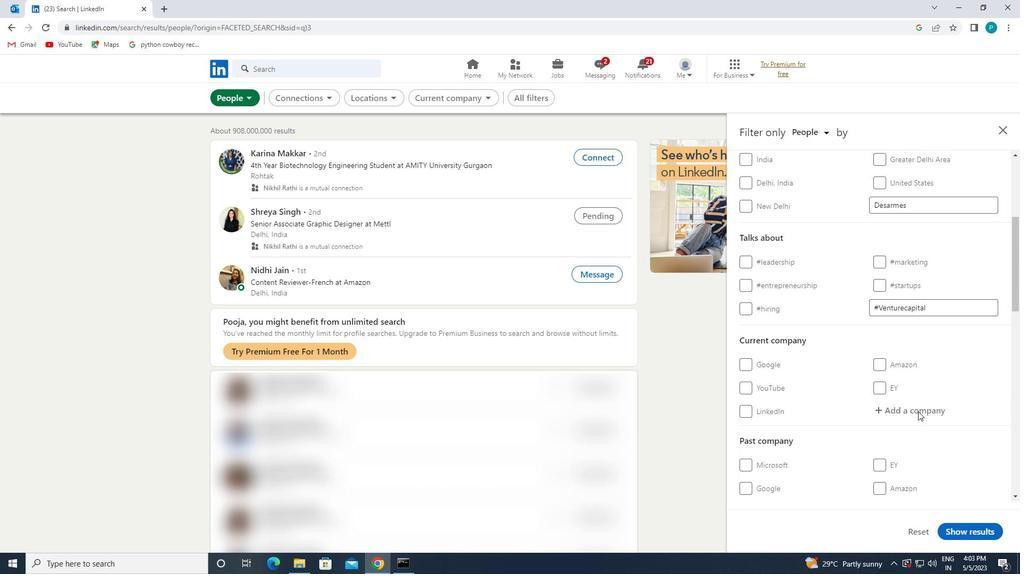 
Action: Mouse moved to (902, 411)
Screenshot: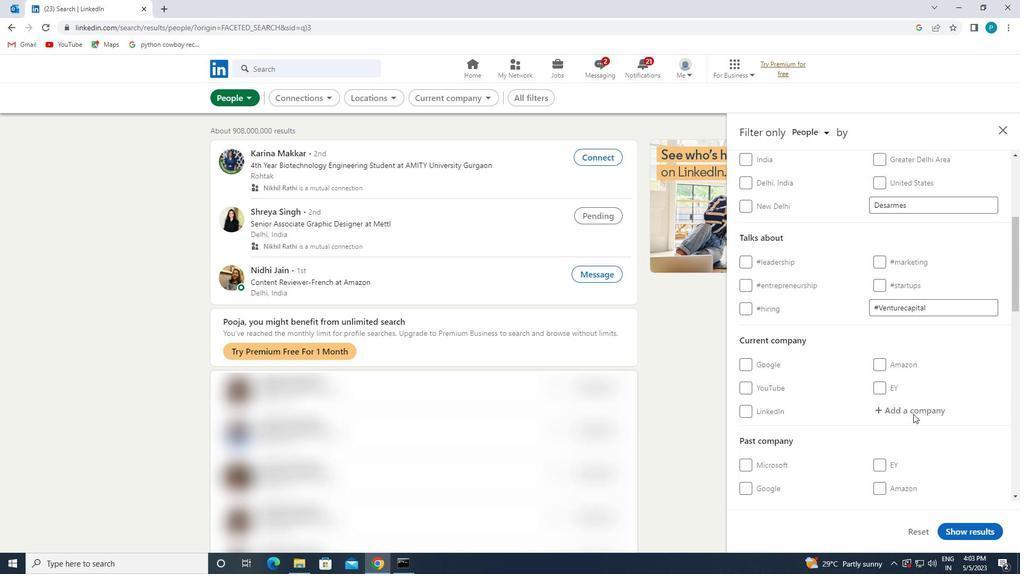 
Action: Mouse pressed left at (902, 411)
Screenshot: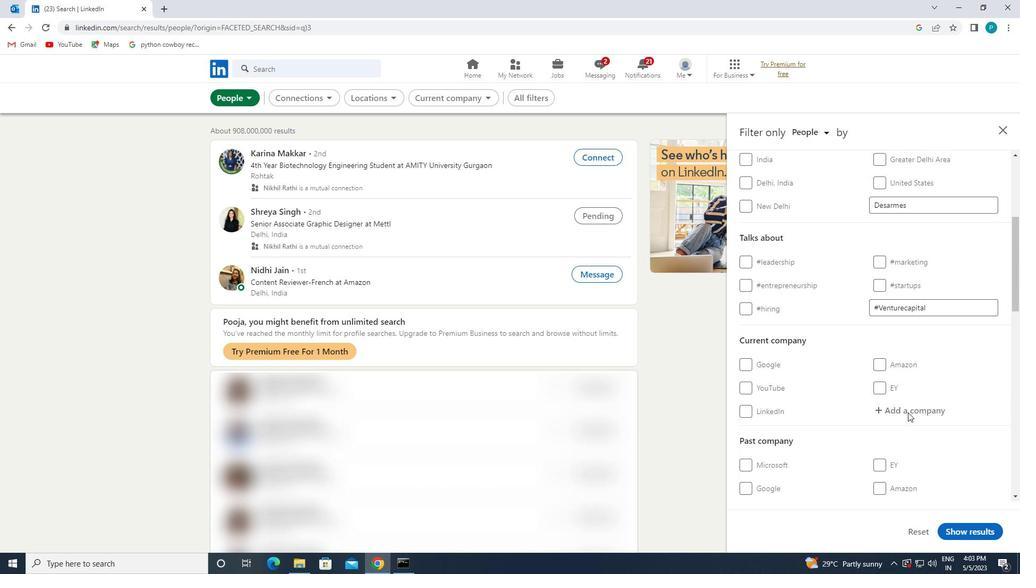 
Action: Mouse pressed left at (902, 411)
Screenshot: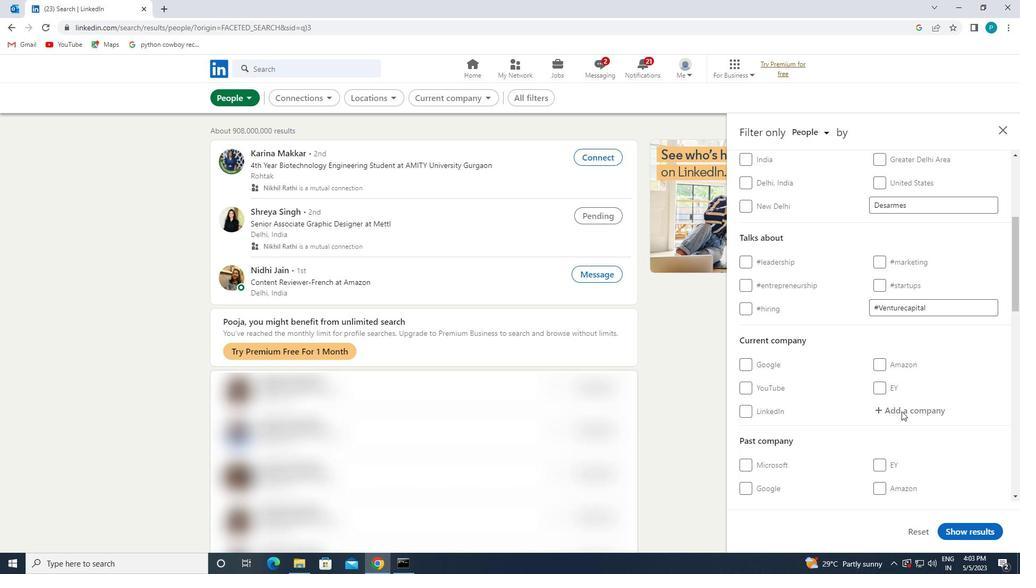
Action: Mouse pressed left at (902, 411)
Screenshot: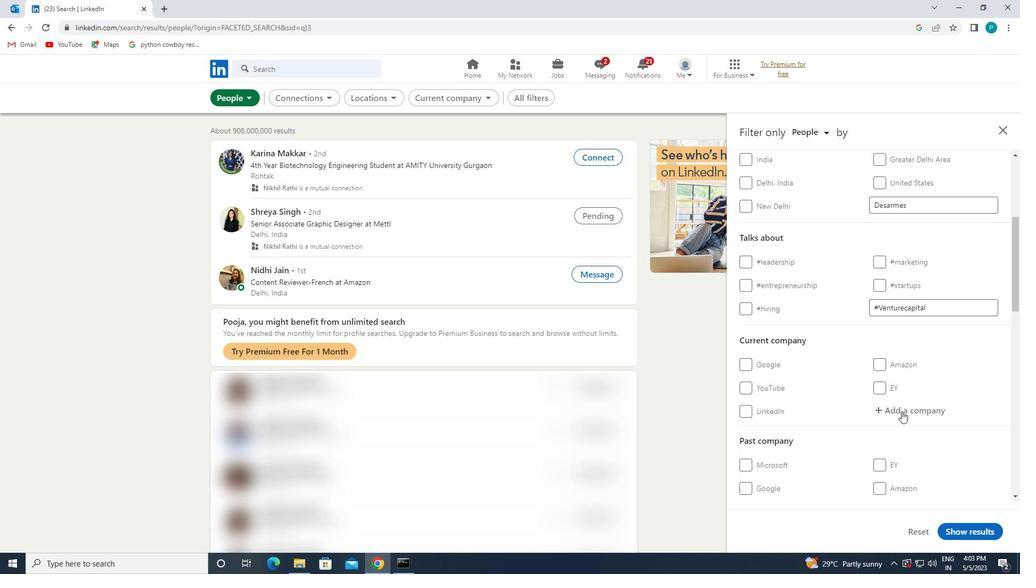 
Action: Key pressed <Key.caps_lock>G<Key.caps_lock>LABAL<Key.caps_lock>L<Key.caps_lock>OGIC
Screenshot: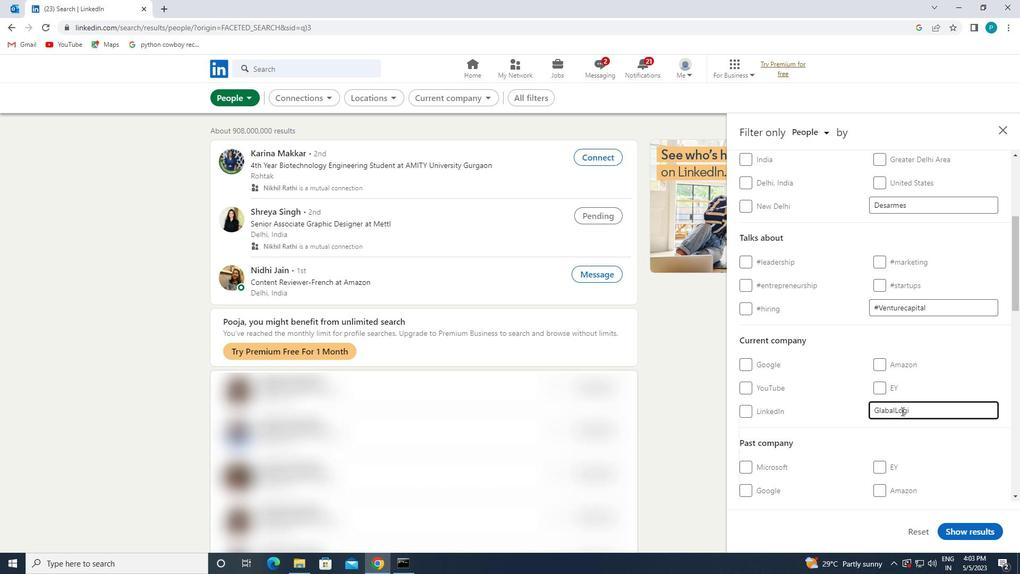 
Action: Mouse moved to (888, 398)
Screenshot: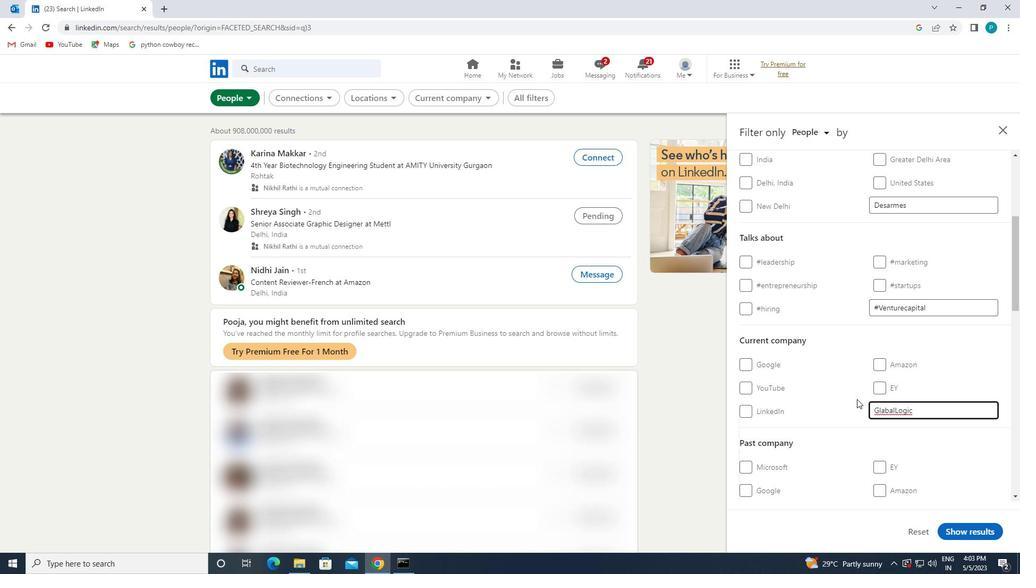 
Action: Mouse scrolled (888, 398) with delta (0, 0)
Screenshot: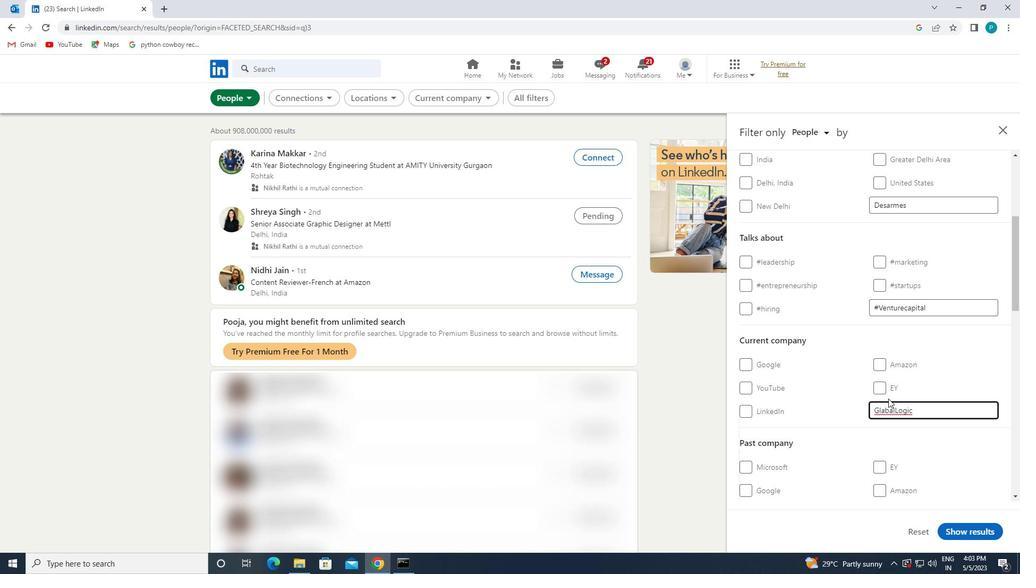 
Action: Mouse scrolled (888, 398) with delta (0, 0)
Screenshot: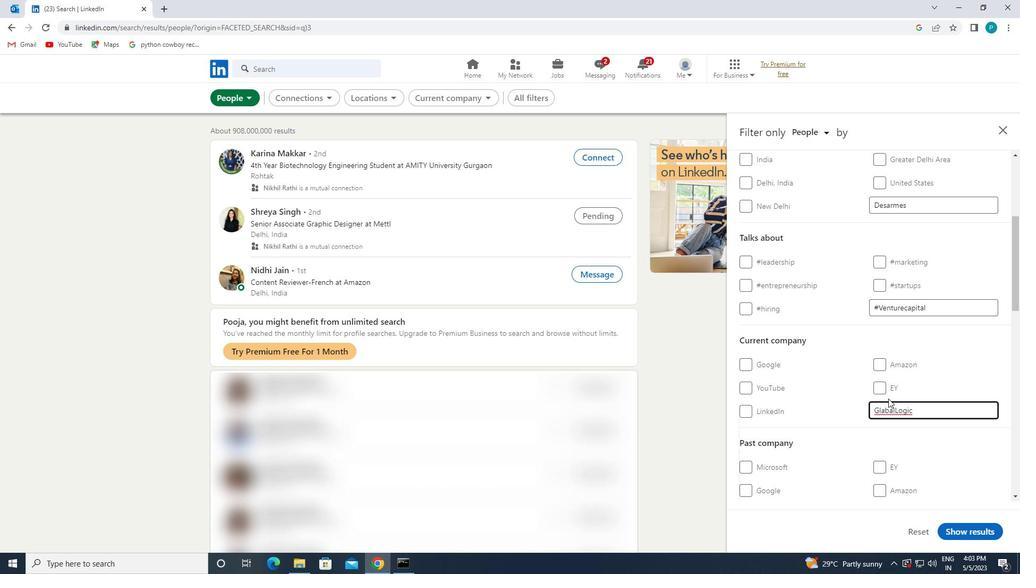 
Action: Mouse moved to (885, 302)
Screenshot: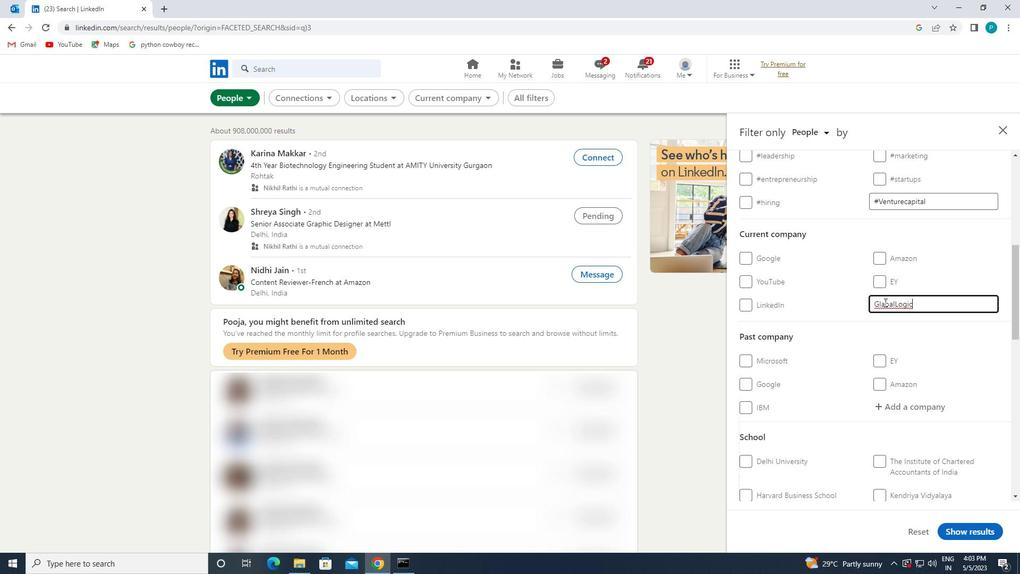 
Action: Mouse pressed left at (885, 302)
Screenshot: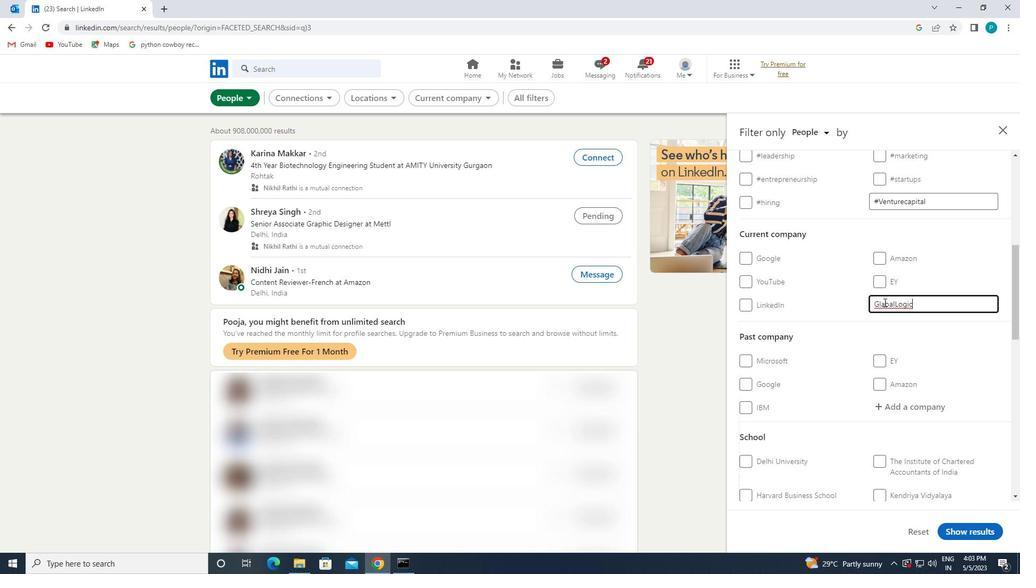 
Action: Mouse moved to (890, 305)
Screenshot: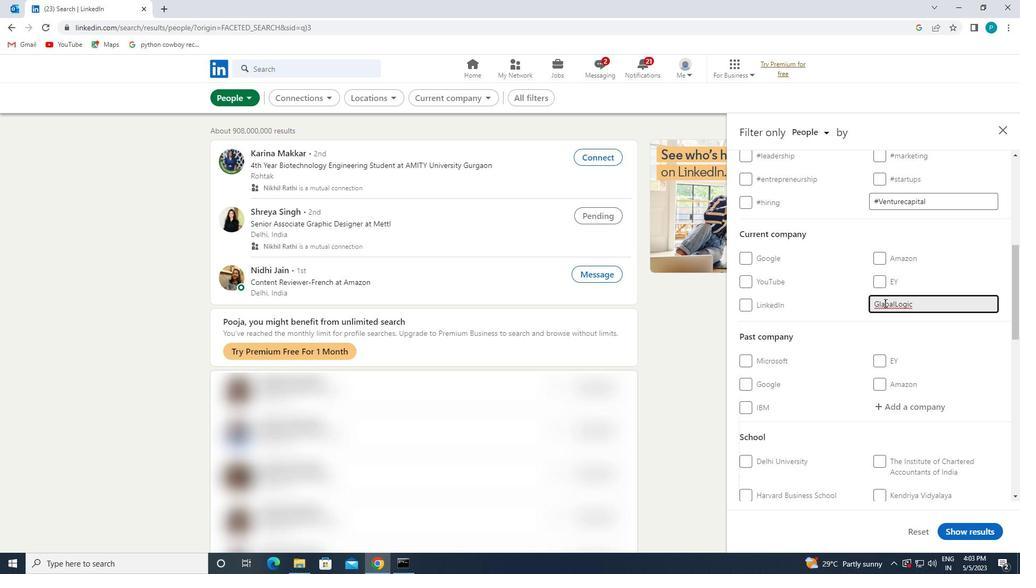 
Action: Key pressed <Key.backspace>O
Screenshot: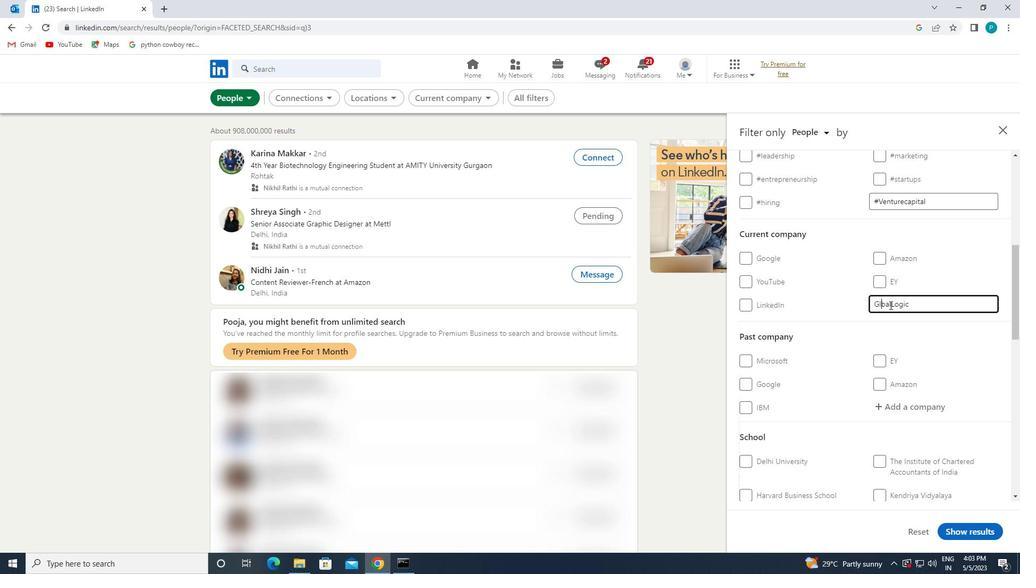 
Action: Mouse moved to (883, 322)
Screenshot: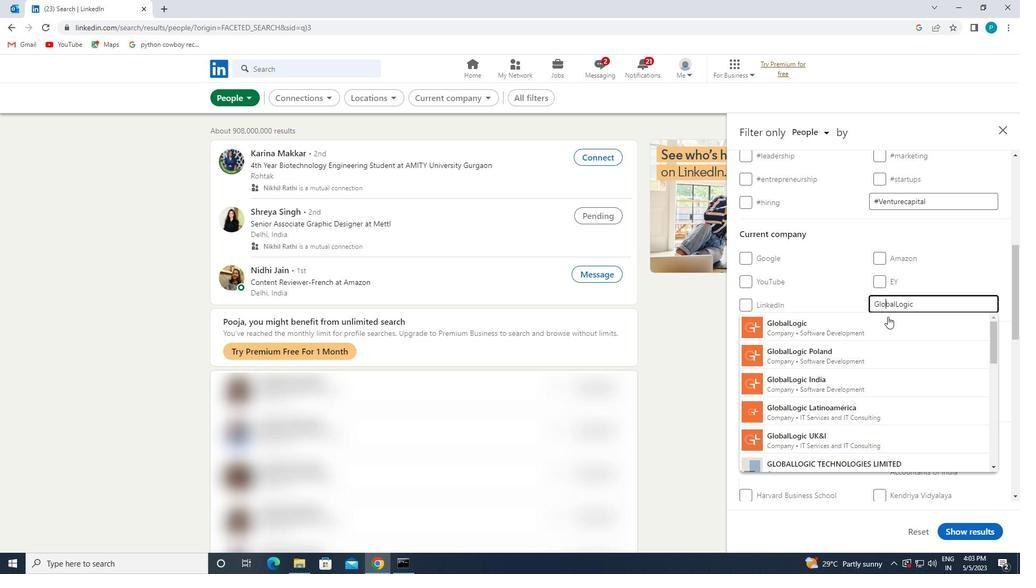 
Action: Mouse pressed left at (883, 322)
Screenshot: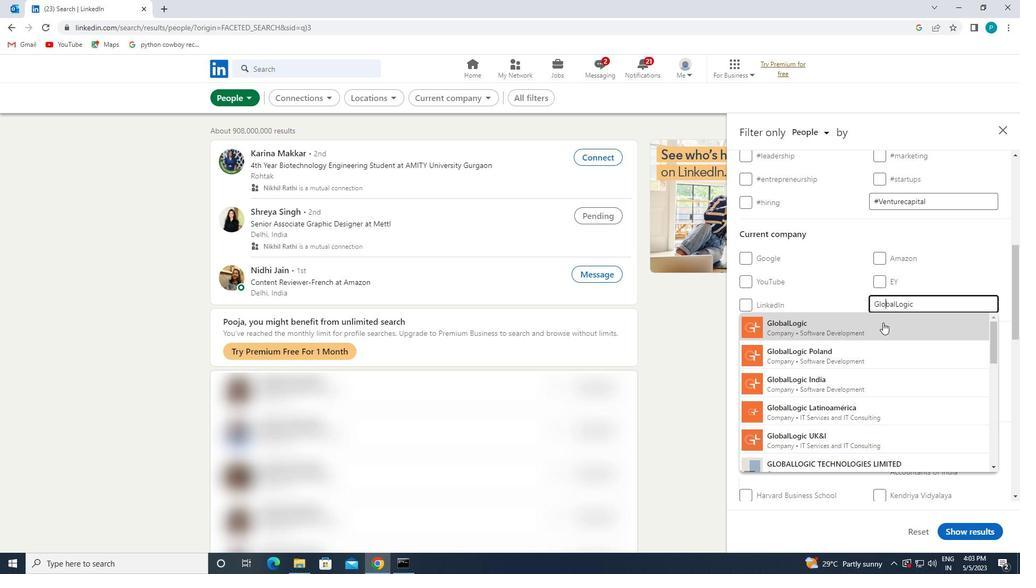 
Action: Mouse moved to (887, 339)
Screenshot: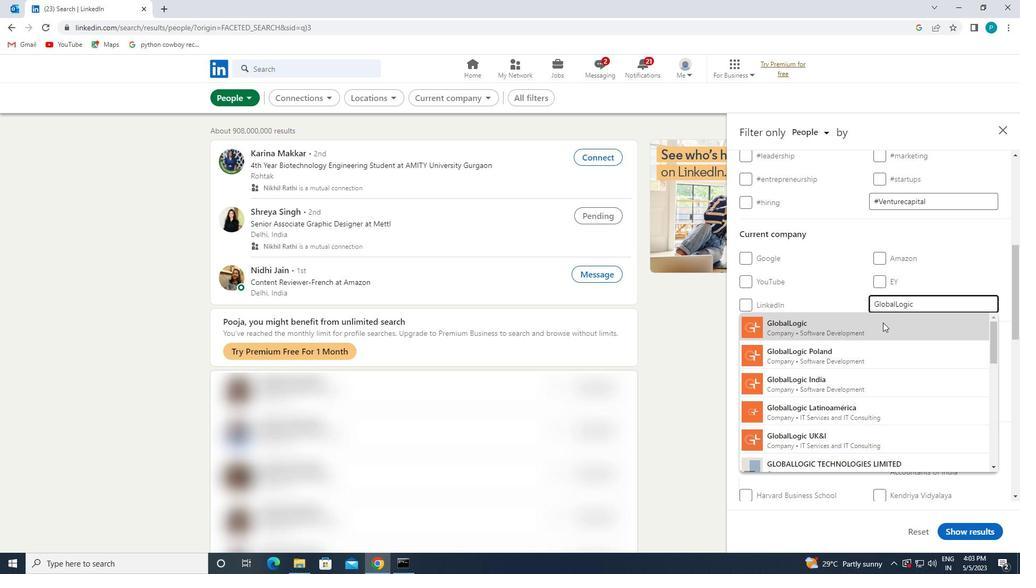 
Action: Mouse scrolled (887, 339) with delta (0, 0)
Screenshot: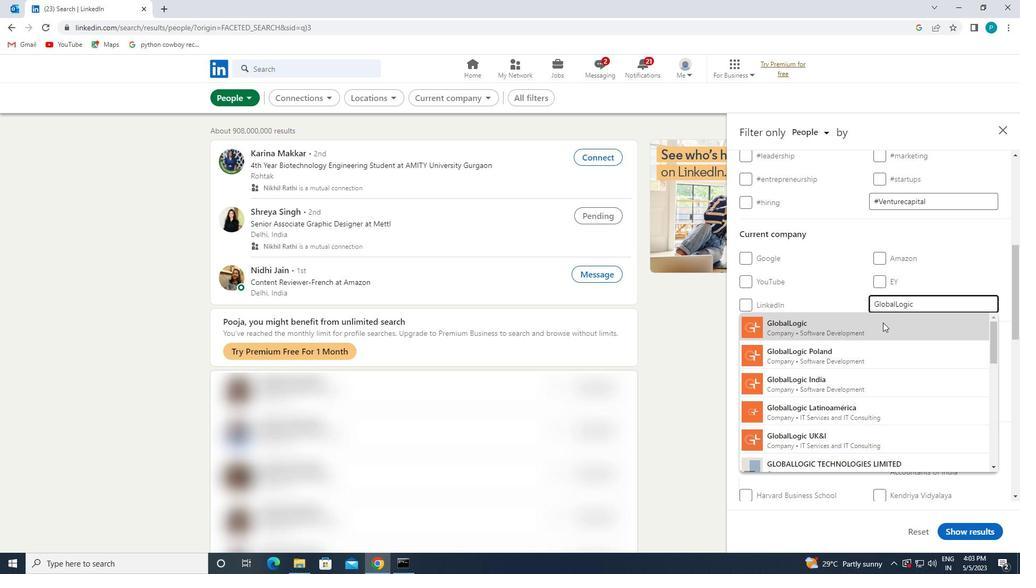 
Action: Mouse moved to (887, 340)
Screenshot: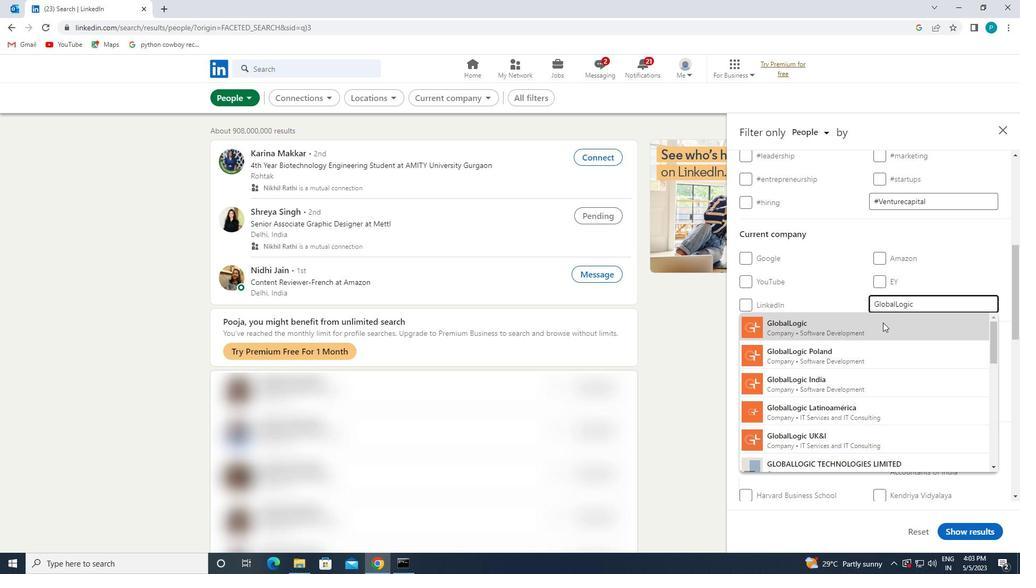 
Action: Mouse scrolled (887, 339) with delta (0, 0)
Screenshot: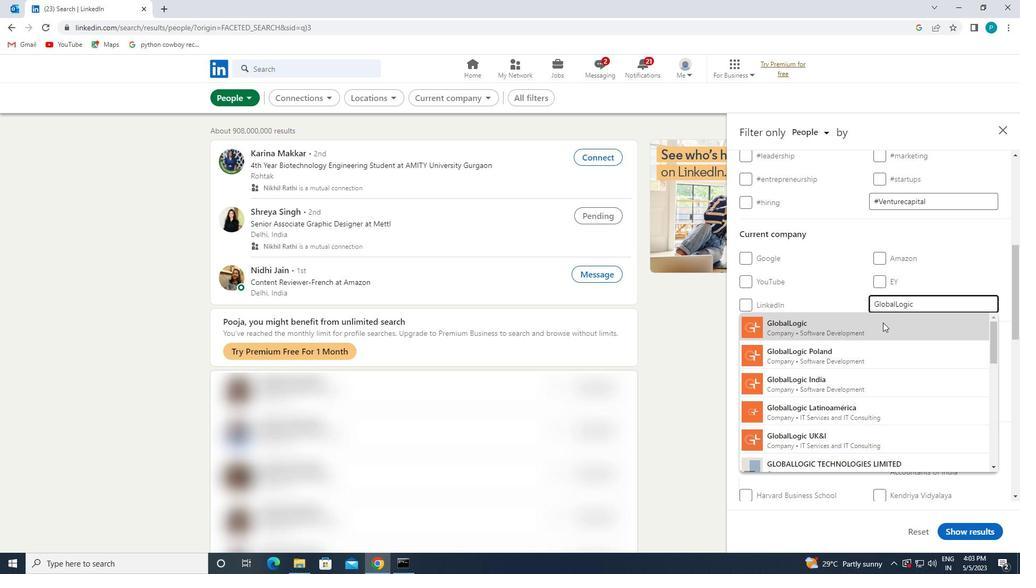 
Action: Mouse scrolled (887, 339) with delta (0, 0)
Screenshot: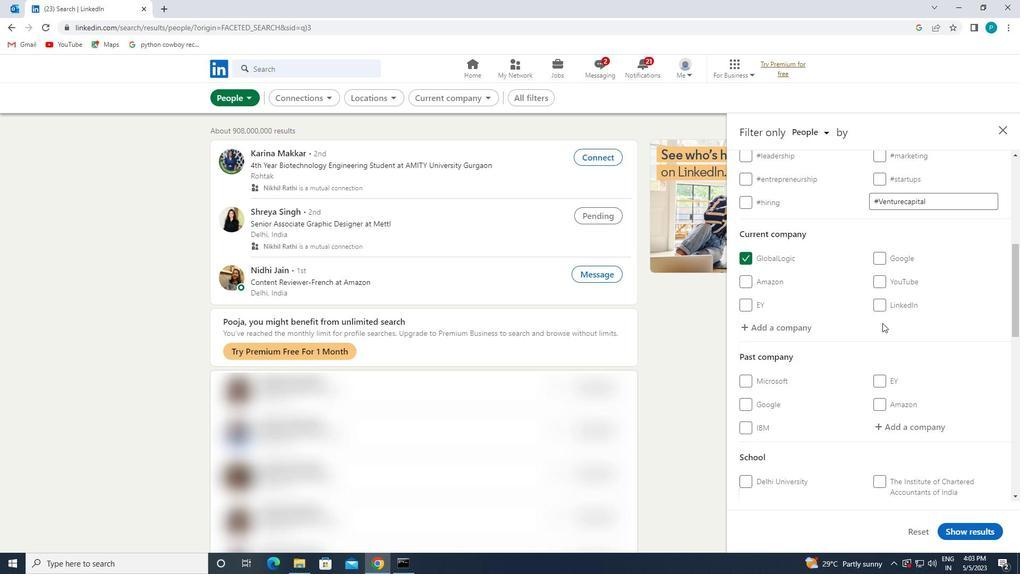 
Action: Mouse moved to (896, 369)
Screenshot: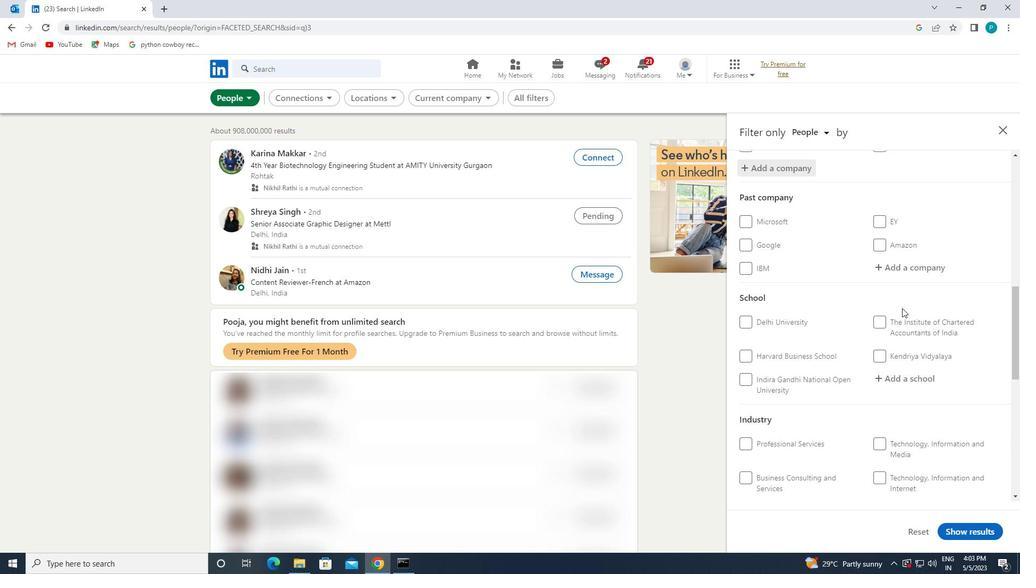 
Action: Mouse pressed left at (896, 369)
Screenshot: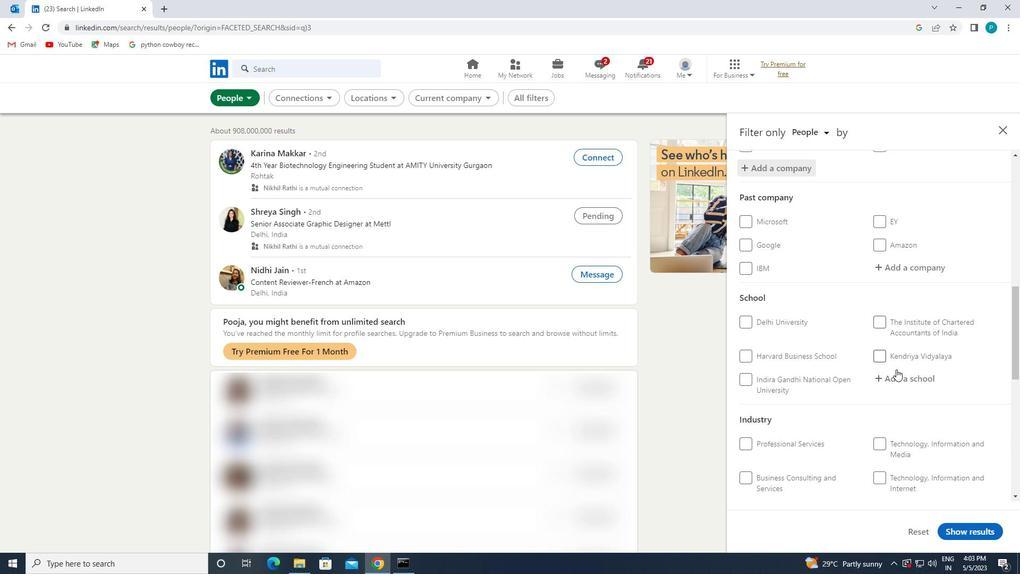 
Action: Key pressed <Key.caps_lock>G<Key.space>H<Key.space>P<Key.caps_lock>ATEL
Screenshot: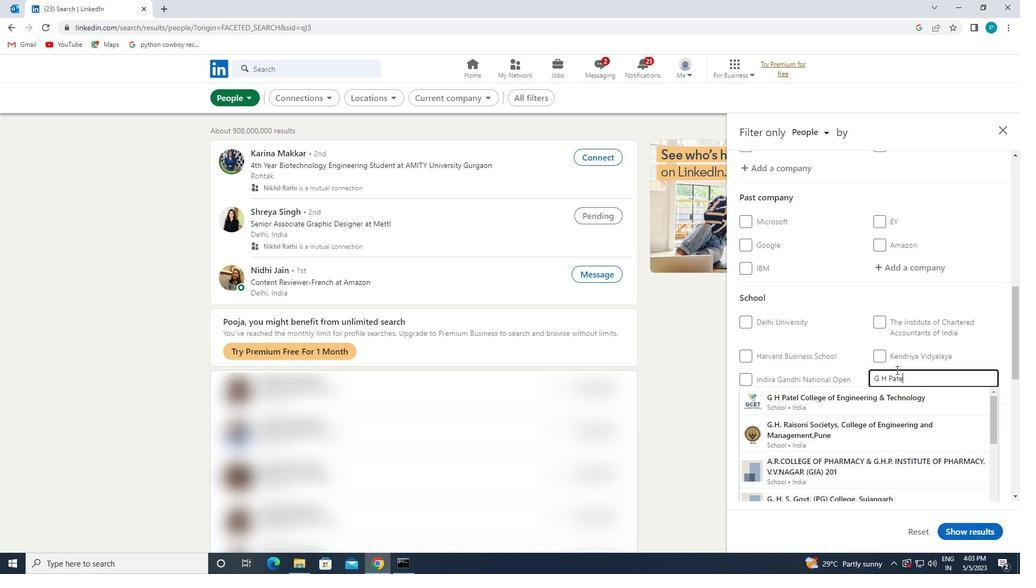 
Action: Mouse moved to (909, 398)
Screenshot: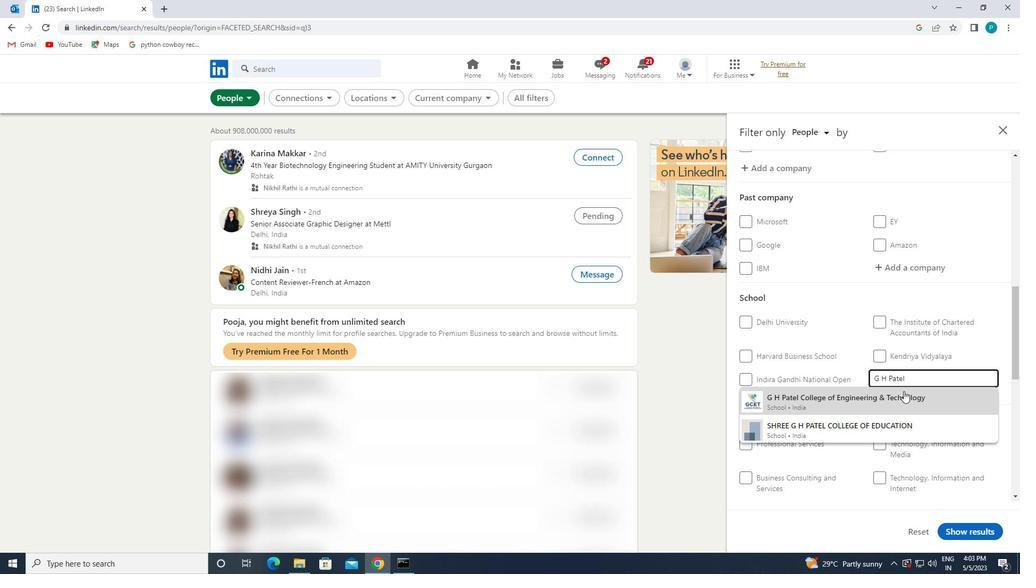 
Action: Mouse pressed left at (909, 398)
Screenshot: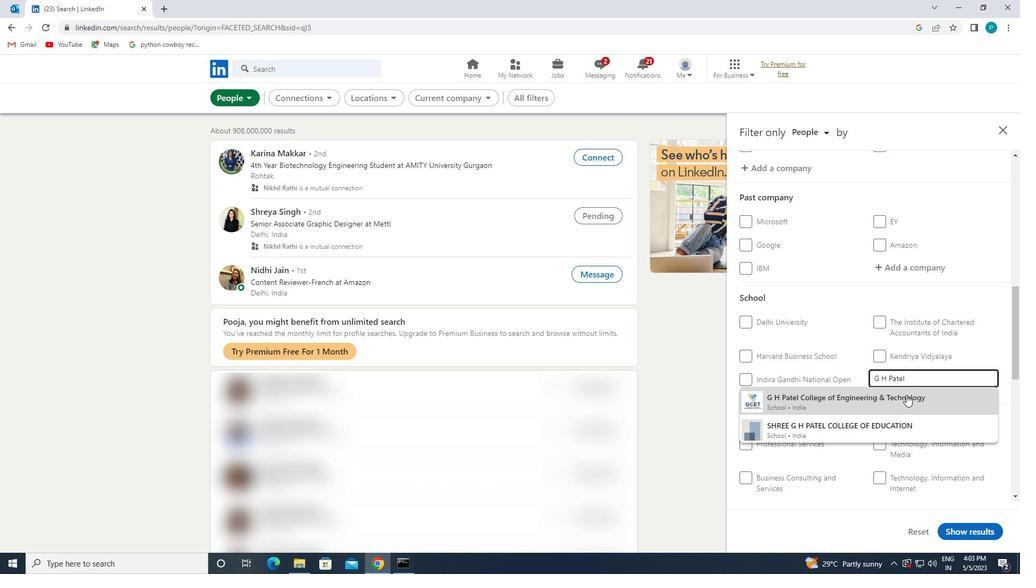 
Action: Mouse moved to (962, 405)
Screenshot: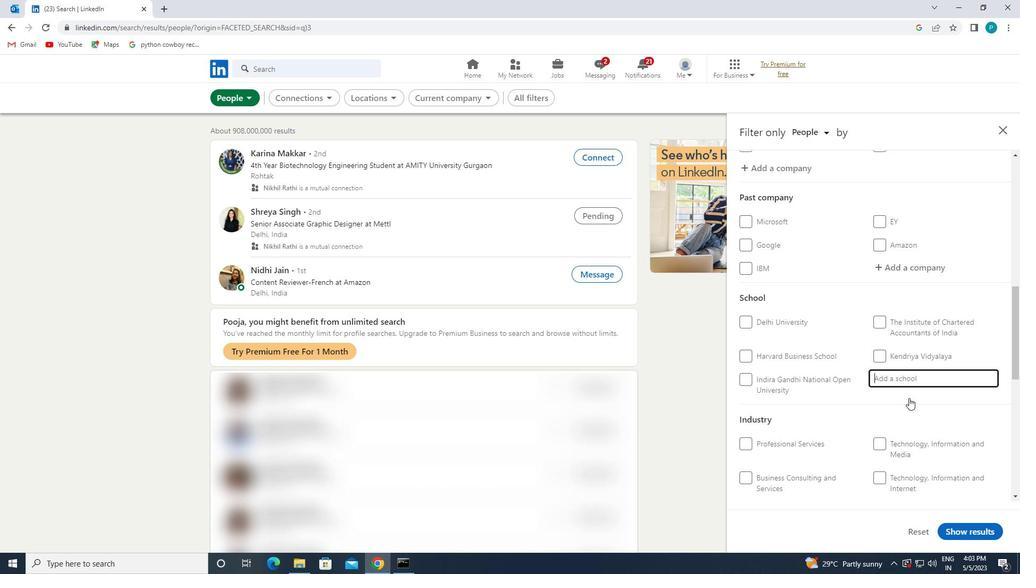 
Action: Mouse scrolled (962, 404) with delta (0, 0)
Screenshot: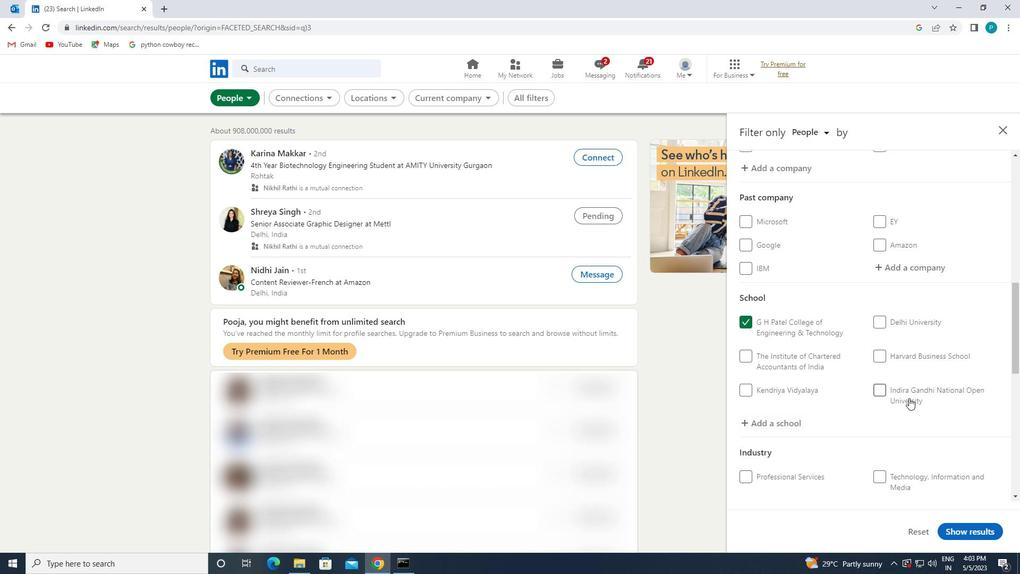 
Action: Mouse scrolled (962, 404) with delta (0, 0)
Screenshot: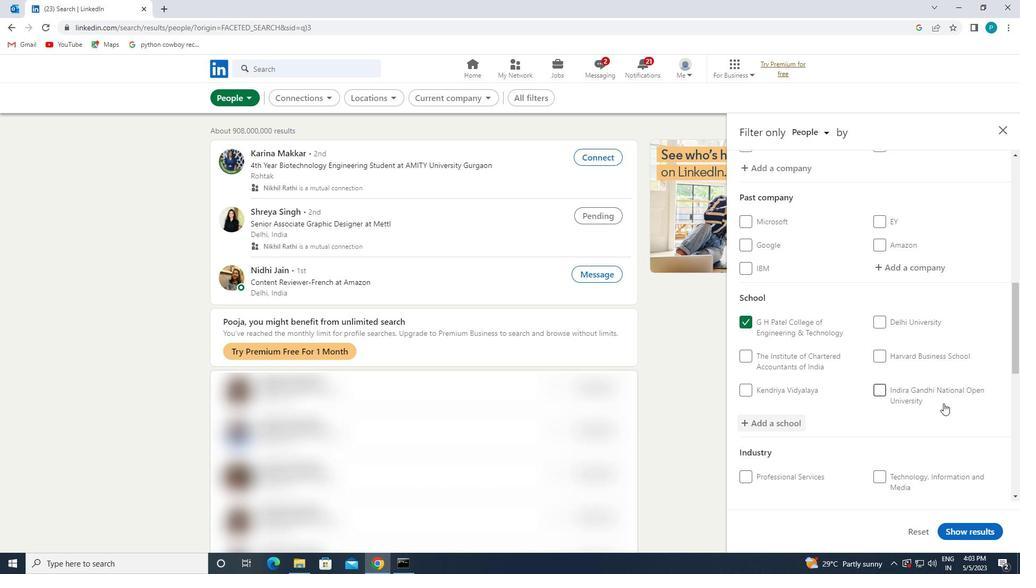 
Action: Mouse scrolled (962, 404) with delta (0, 0)
Screenshot: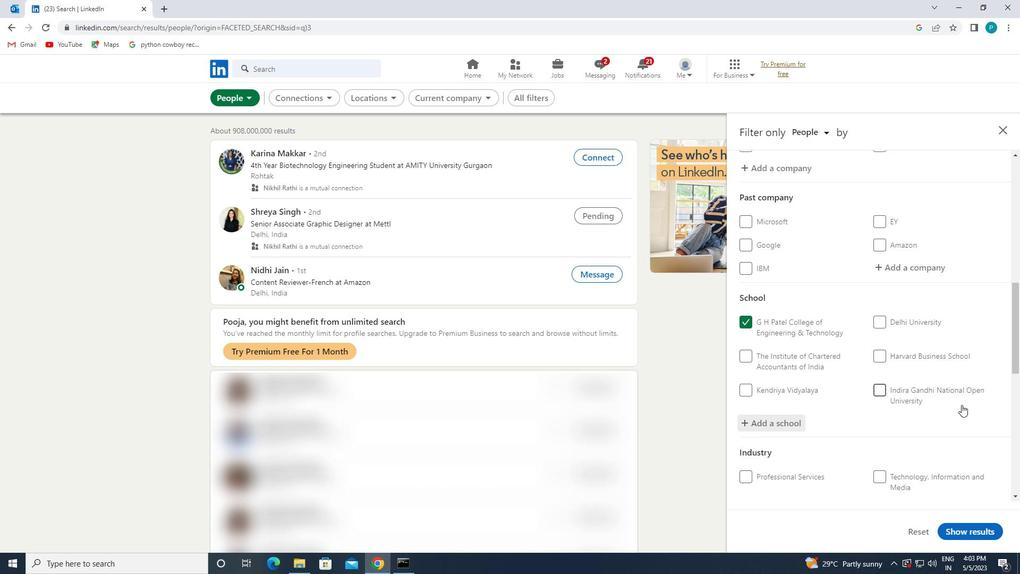 
Action: Mouse moved to (916, 382)
Screenshot: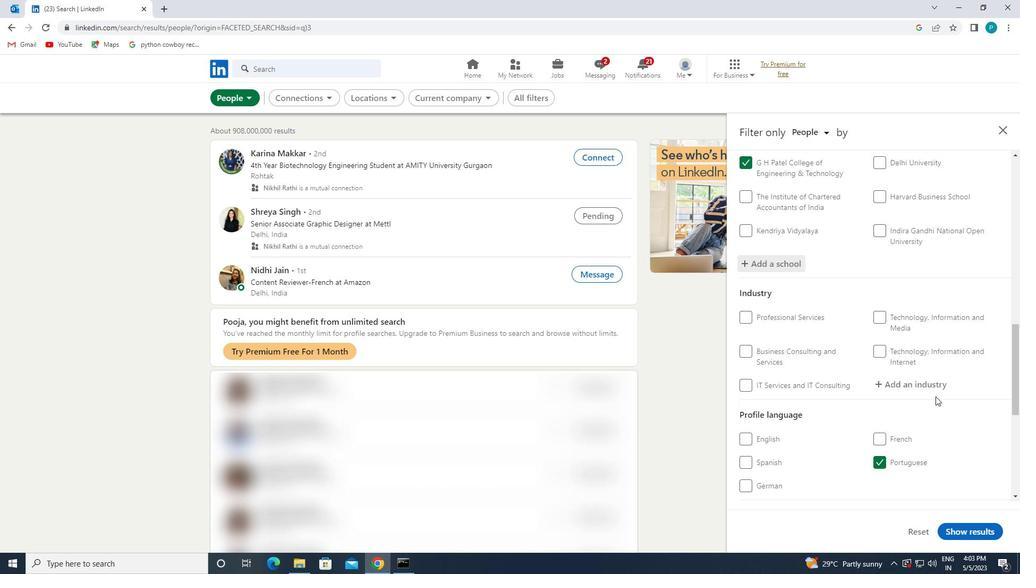 
Action: Mouse pressed left at (916, 382)
Screenshot: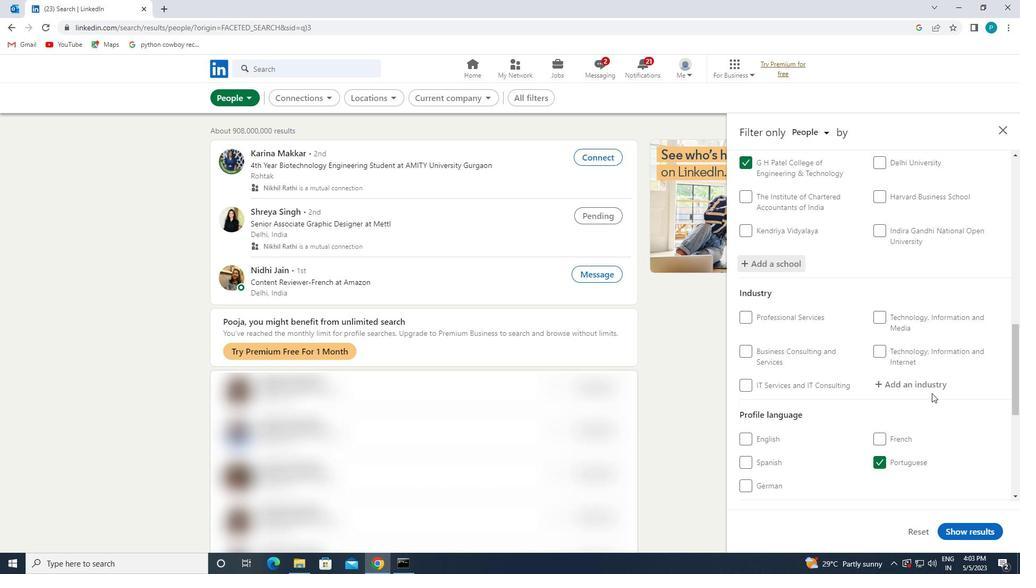 
Action: Mouse moved to (915, 381)
Screenshot: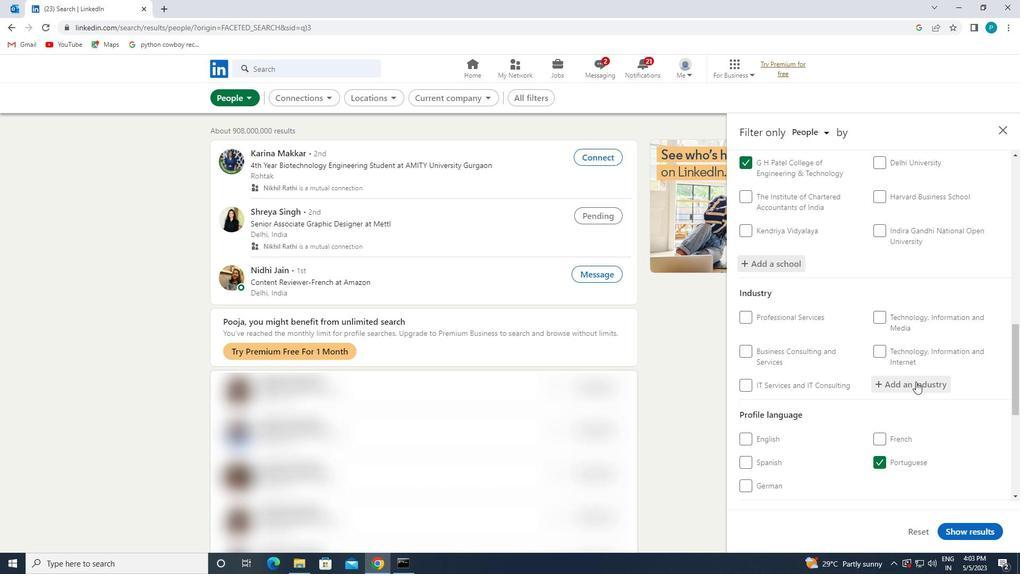 
Action: Key pressed <Key.caps_lock>T<Key.caps_lock>ELE
Screenshot: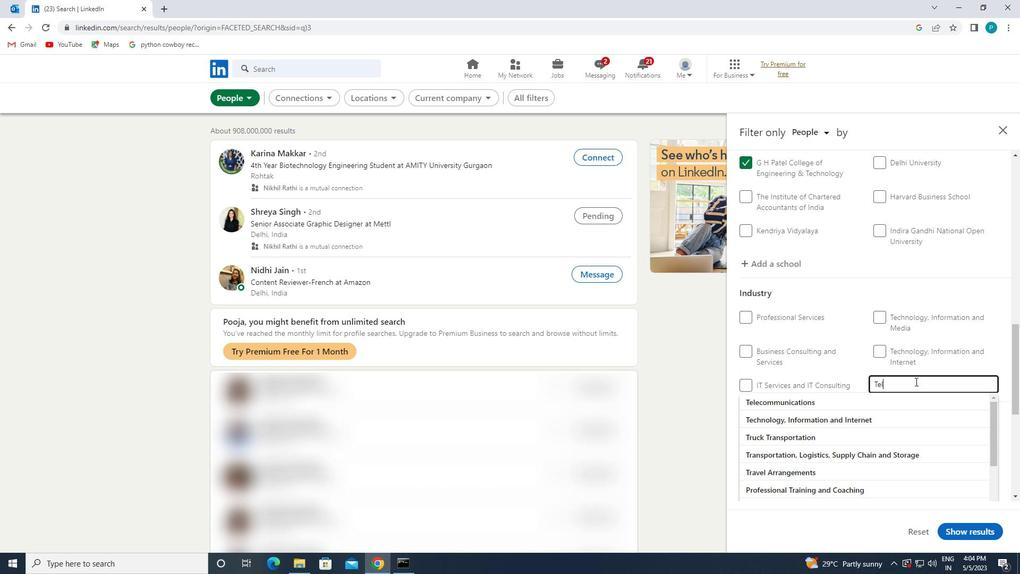 
Action: Mouse moved to (845, 436)
Screenshot: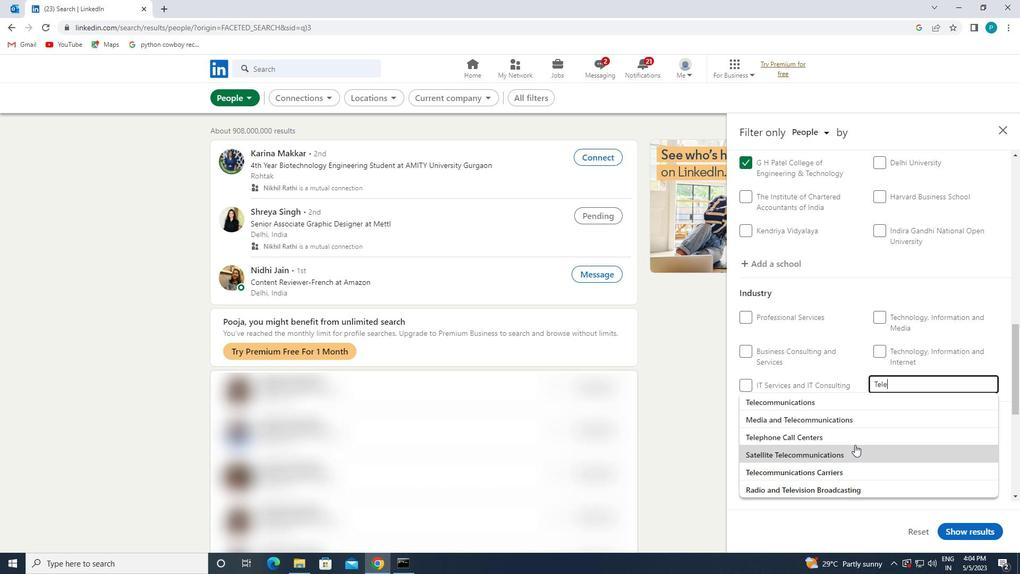 
Action: Mouse pressed left at (845, 436)
Screenshot: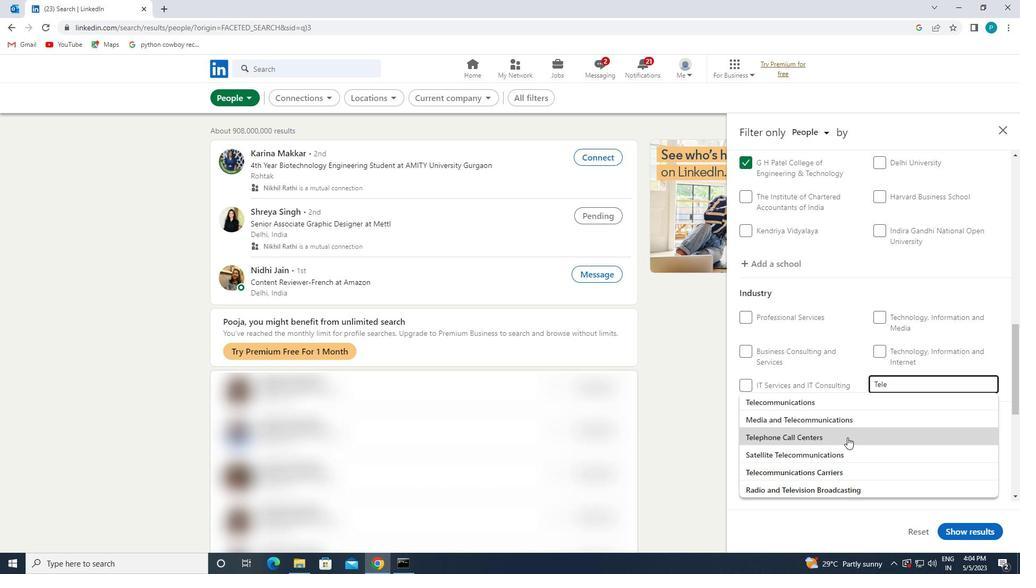 
Action: Mouse moved to (857, 438)
Screenshot: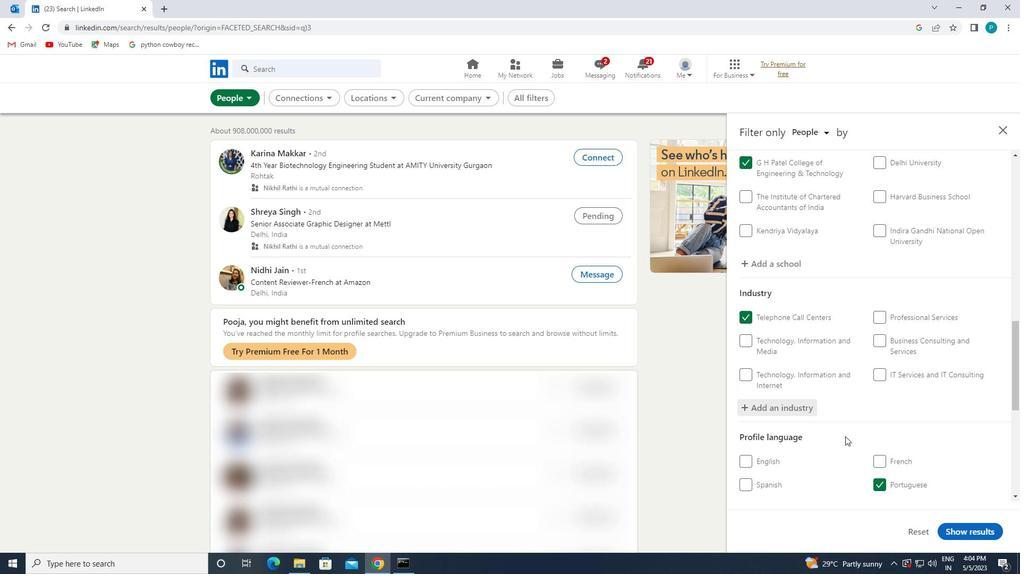 
Action: Mouse scrolled (857, 437) with delta (0, 0)
Screenshot: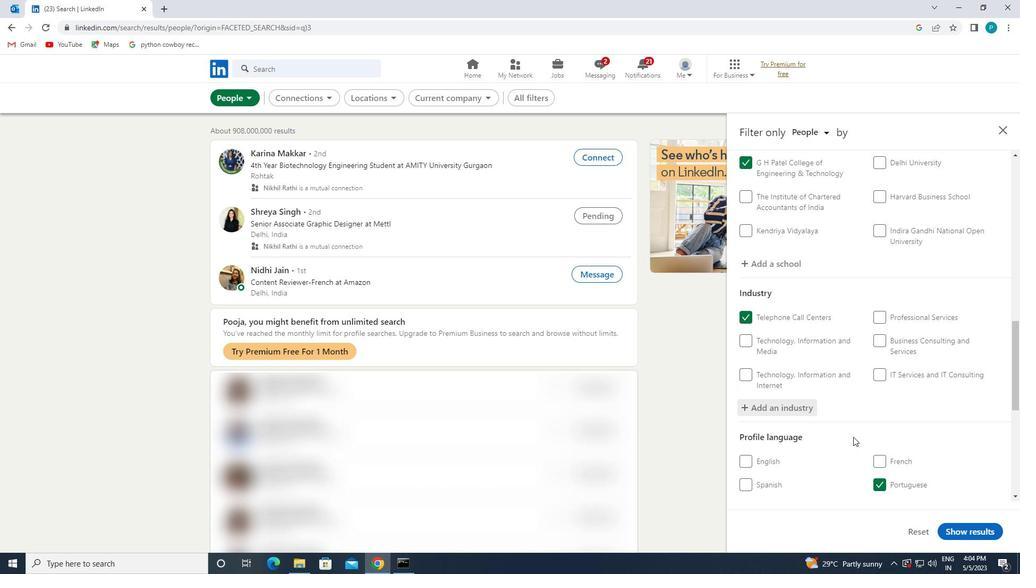 
Action: Mouse scrolled (857, 437) with delta (0, 0)
Screenshot: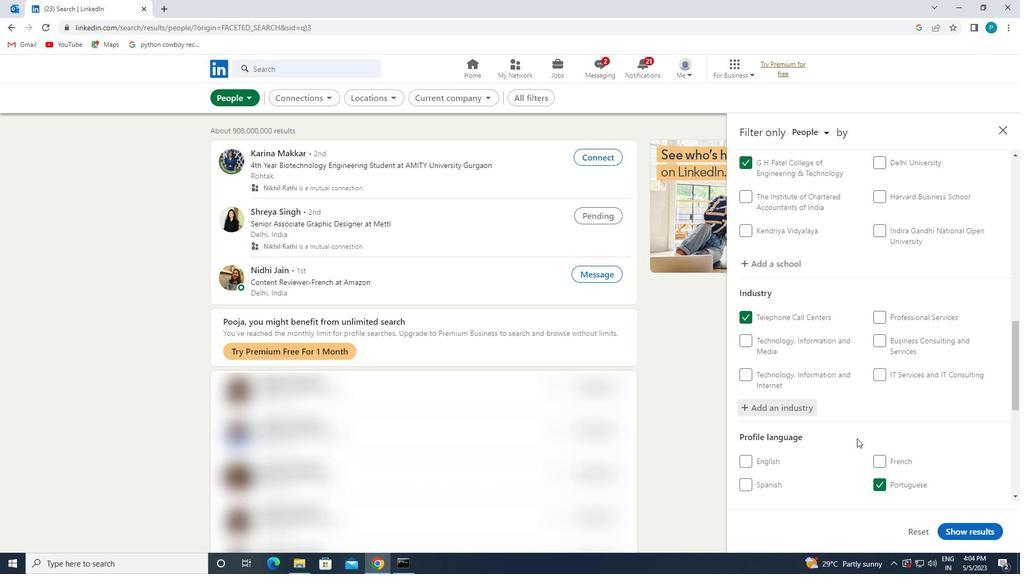 
Action: Mouse scrolled (857, 437) with delta (0, 0)
Screenshot: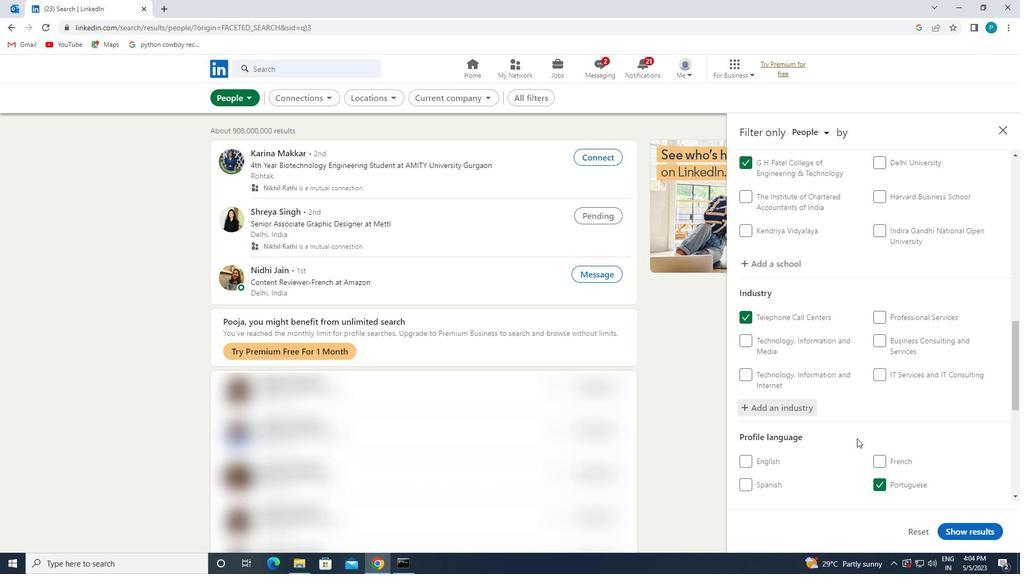 
Action: Mouse moved to (891, 448)
Screenshot: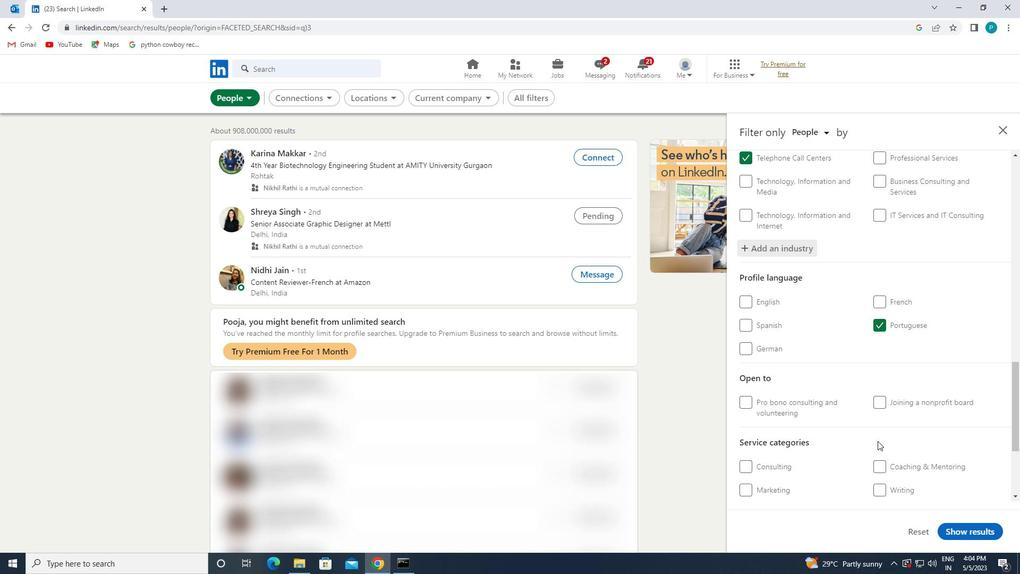 
Action: Mouse scrolled (891, 447) with delta (0, 0)
Screenshot: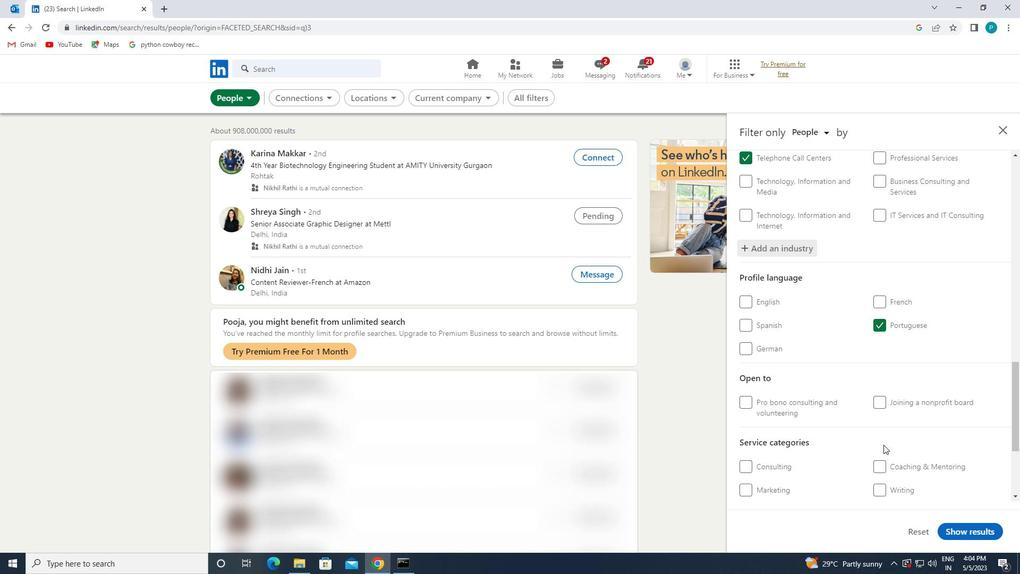 
Action: Mouse scrolled (891, 447) with delta (0, 0)
Screenshot: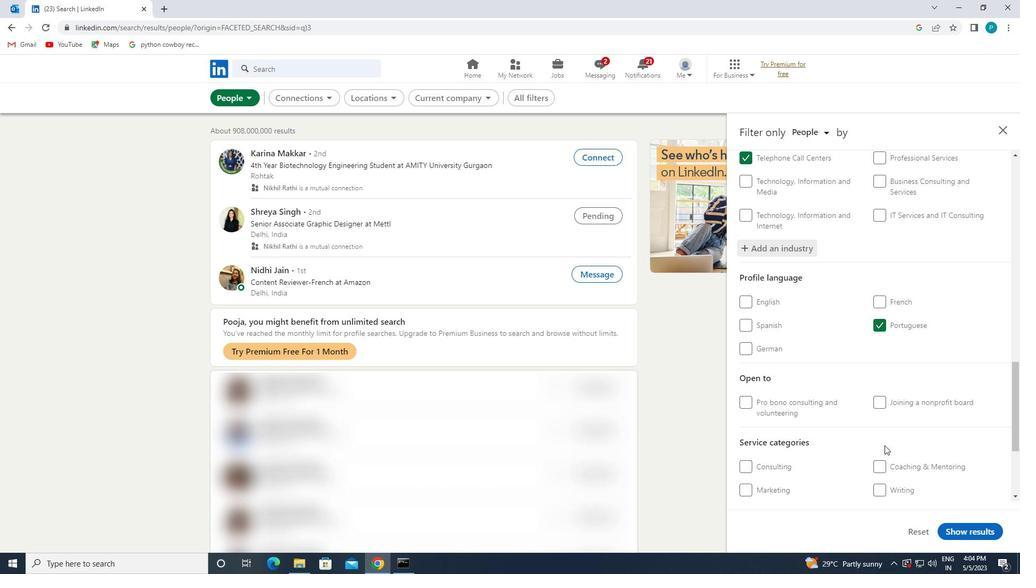 
Action: Mouse moved to (885, 414)
Screenshot: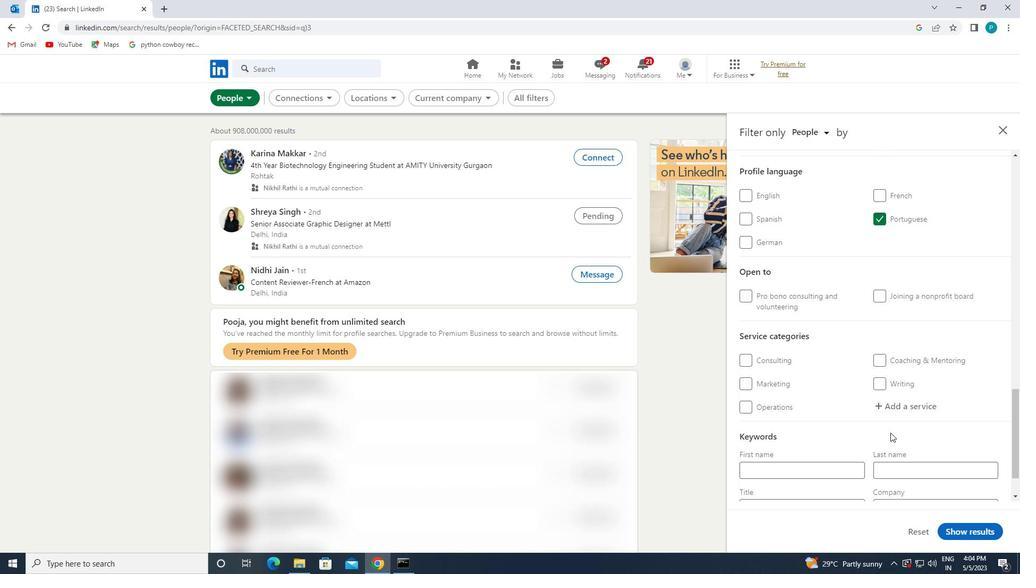 
Action: Mouse pressed left at (885, 414)
Screenshot: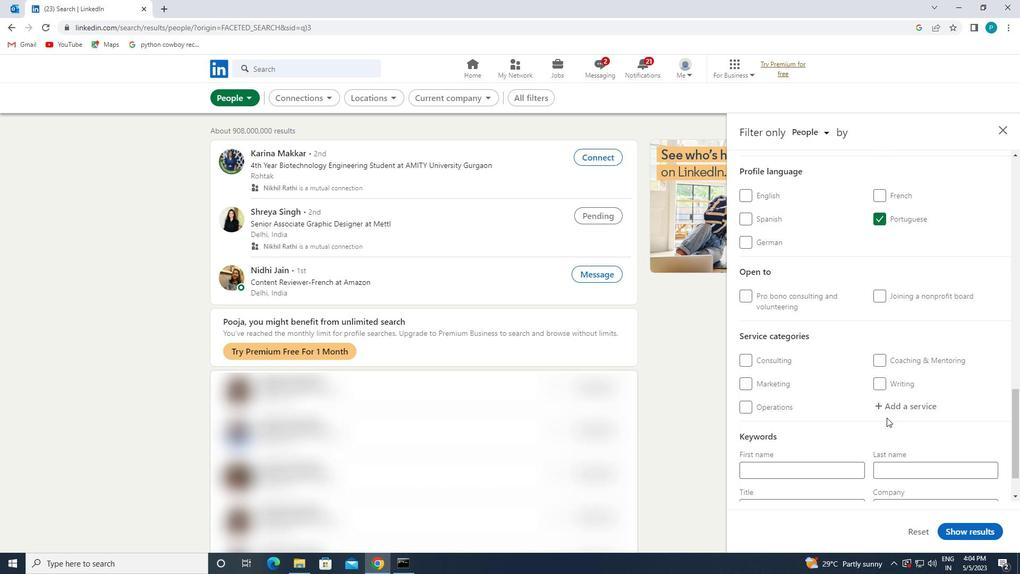 
Action: Mouse moved to (883, 409)
Screenshot: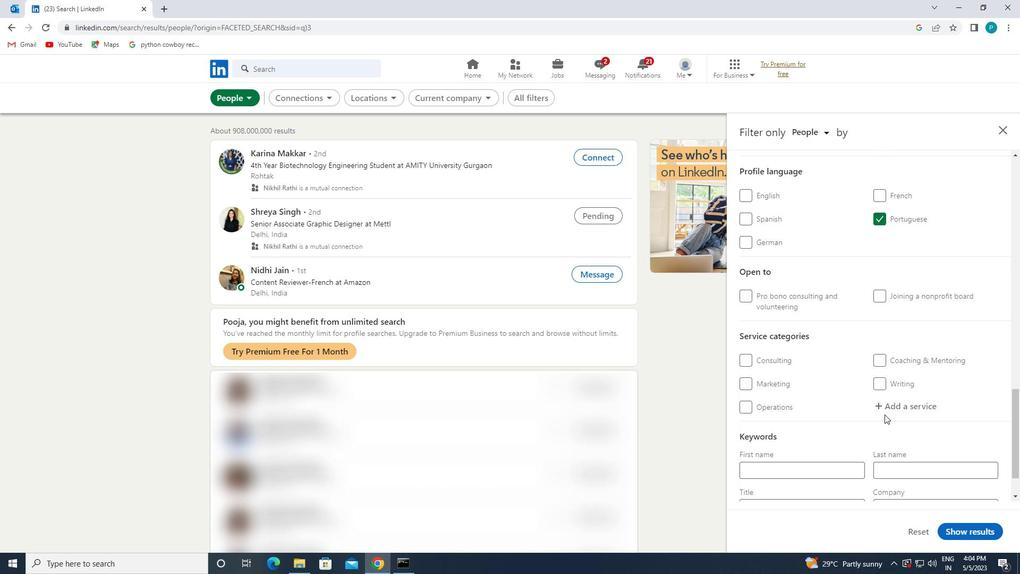 
Action: Mouse pressed left at (883, 409)
Screenshot: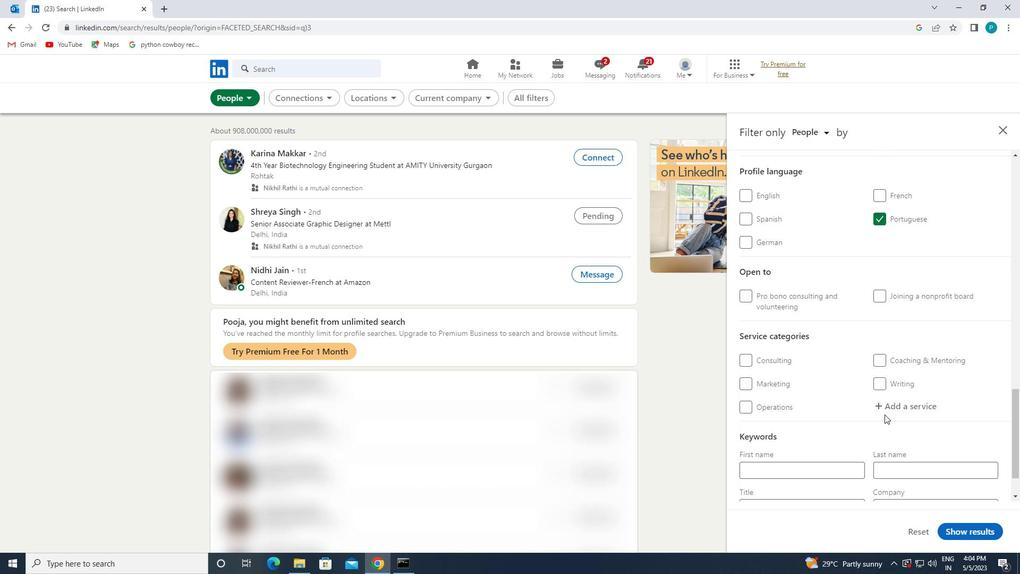 
Action: Mouse moved to (885, 408)
Screenshot: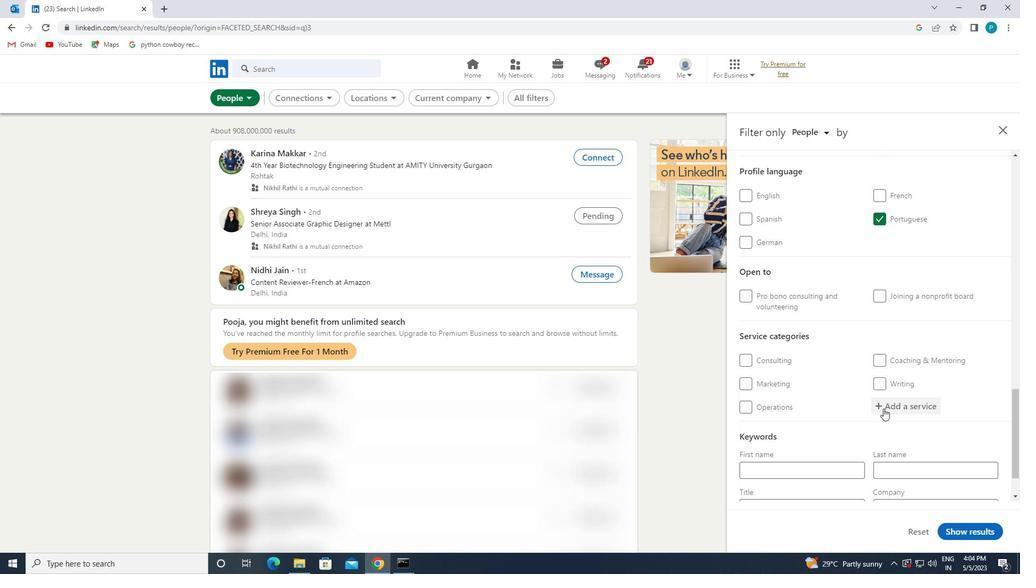 
Action: Key pressed <Key.caps_lock>N<Key.caps_lock>EGO
Screenshot: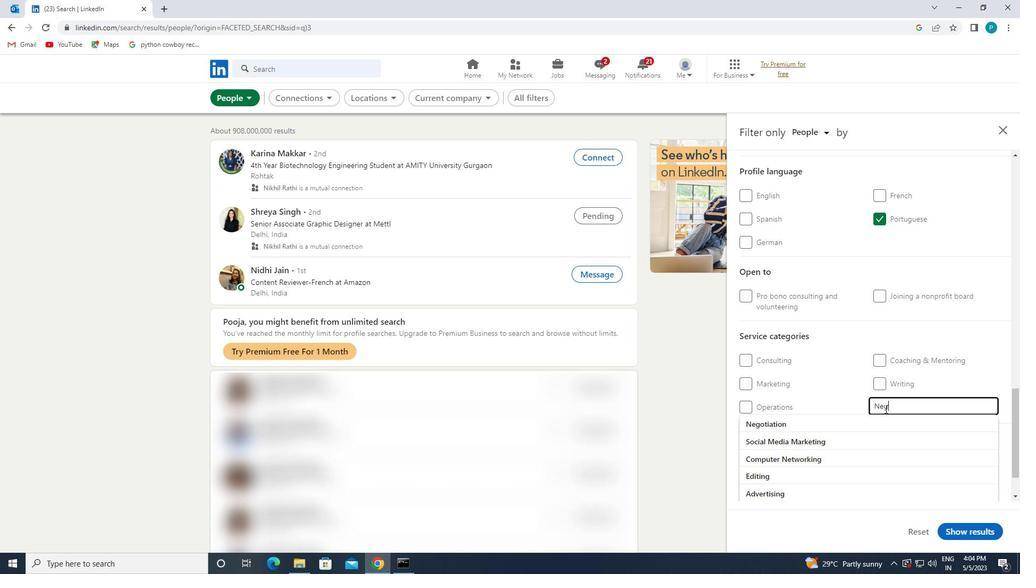 
Action: Mouse moved to (886, 424)
Screenshot: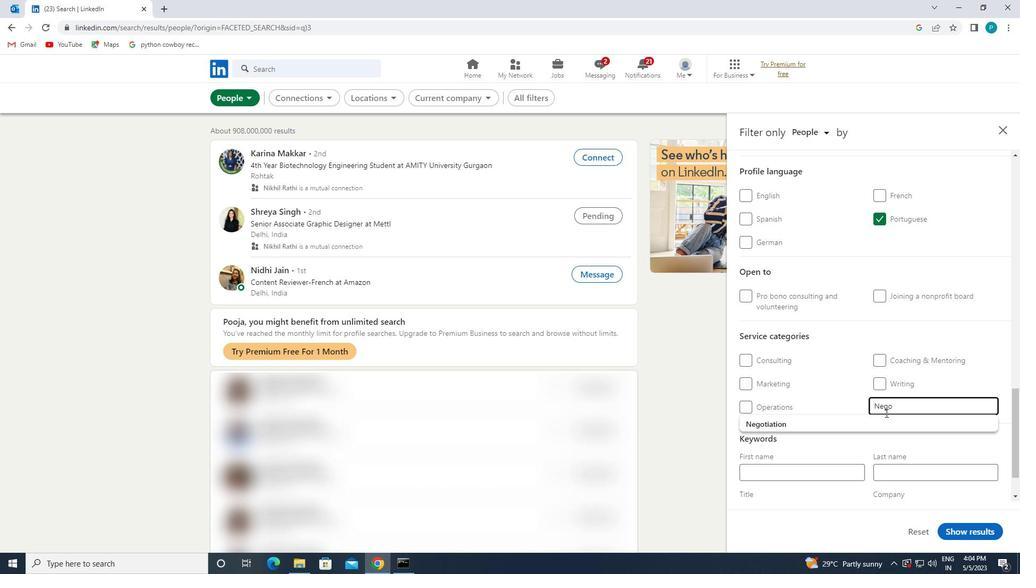 
Action: Mouse pressed left at (886, 424)
Screenshot: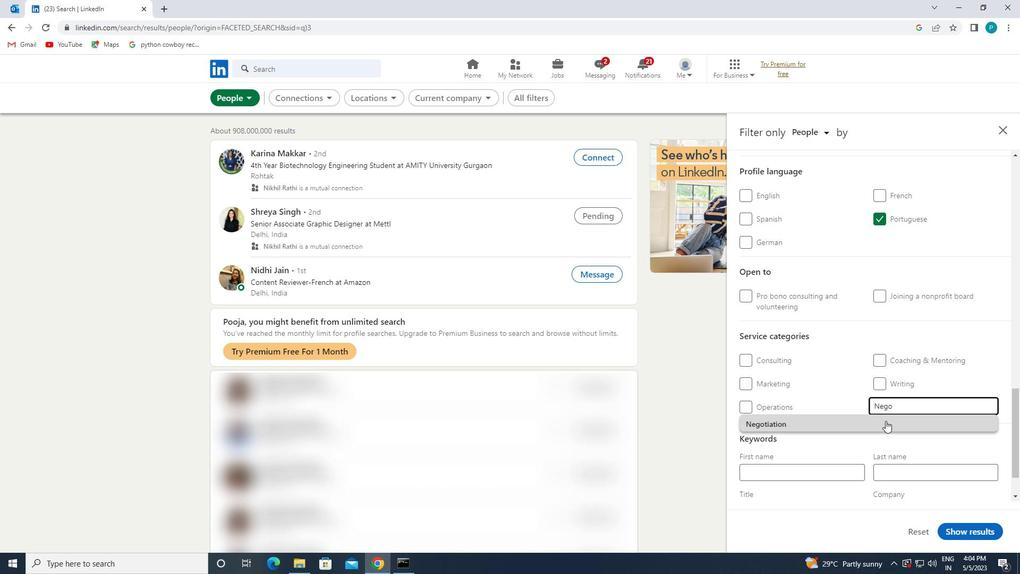 
Action: Mouse moved to (797, 465)
Screenshot: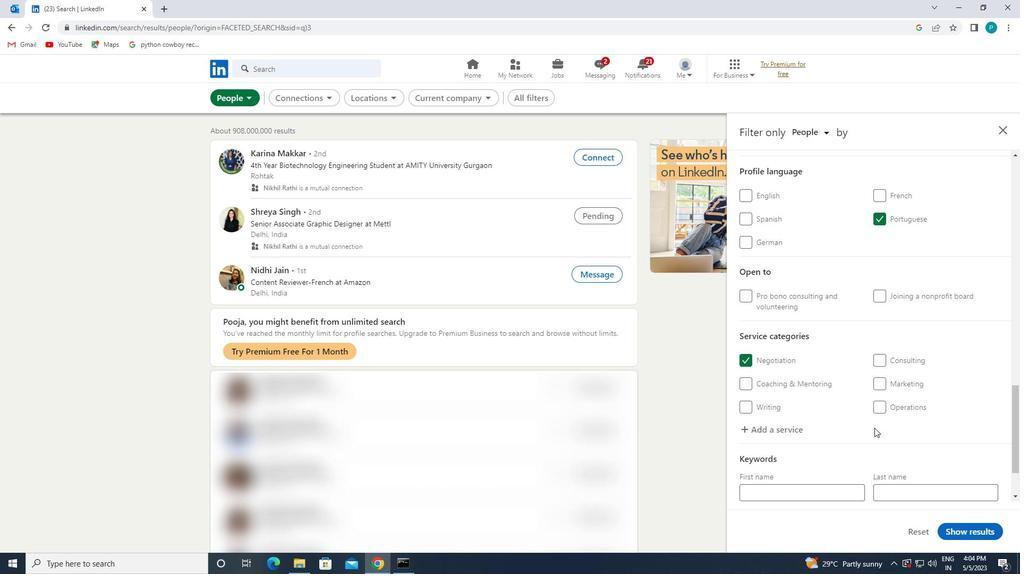 
Action: Mouse scrolled (797, 464) with delta (0, 0)
Screenshot: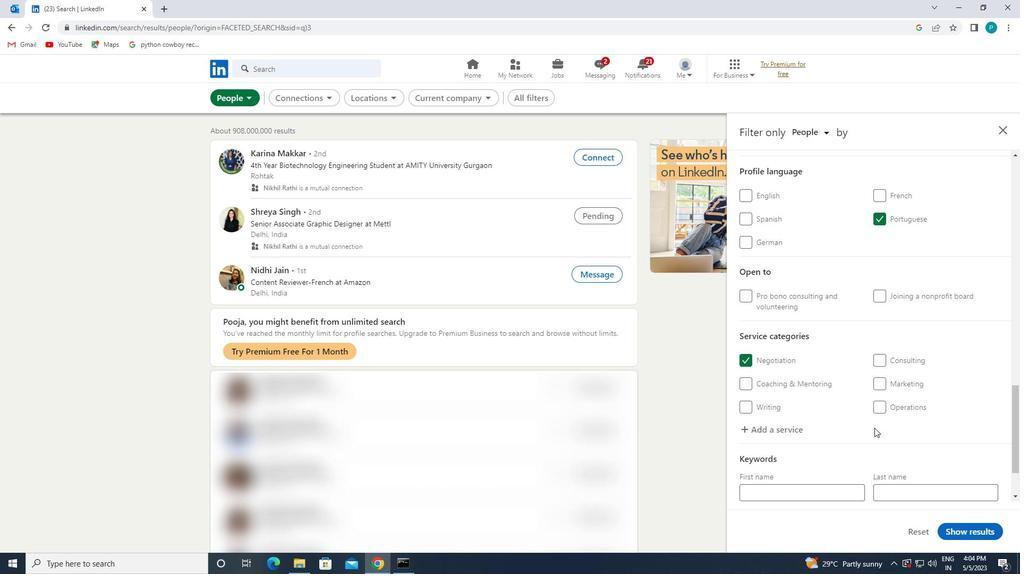 
Action: Mouse moved to (796, 465)
Screenshot: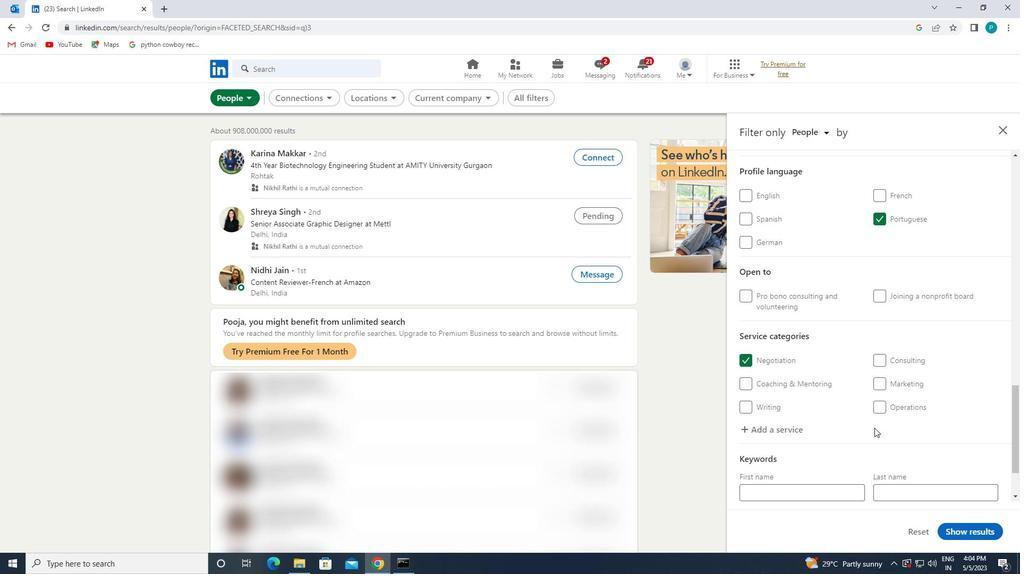 
Action: Mouse scrolled (796, 464) with delta (0, 0)
Screenshot: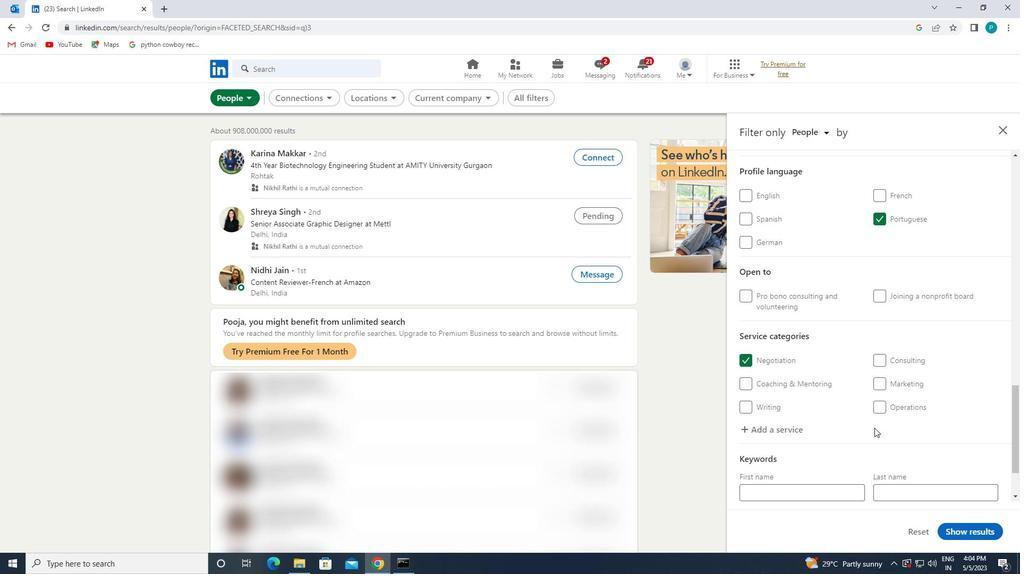 
Action: Mouse moved to (795, 465)
Screenshot: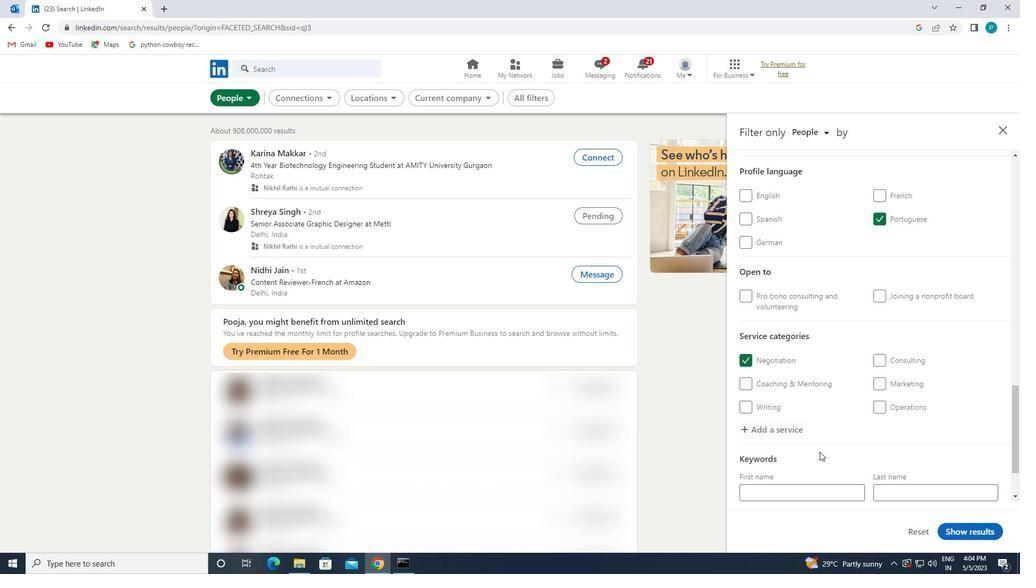 
Action: Mouse scrolled (795, 464) with delta (0, 0)
Screenshot: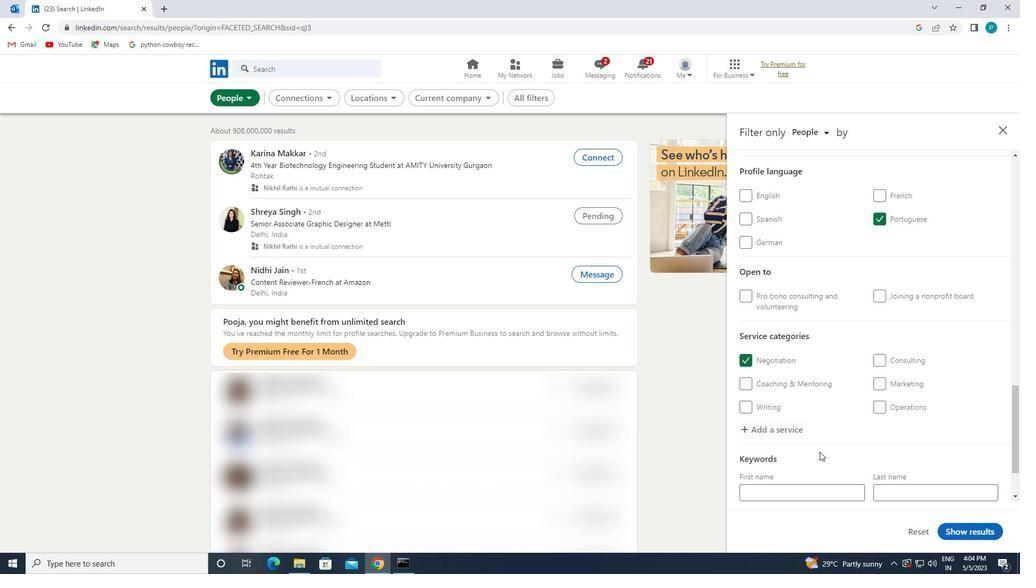 
Action: Mouse moved to (796, 458)
Screenshot: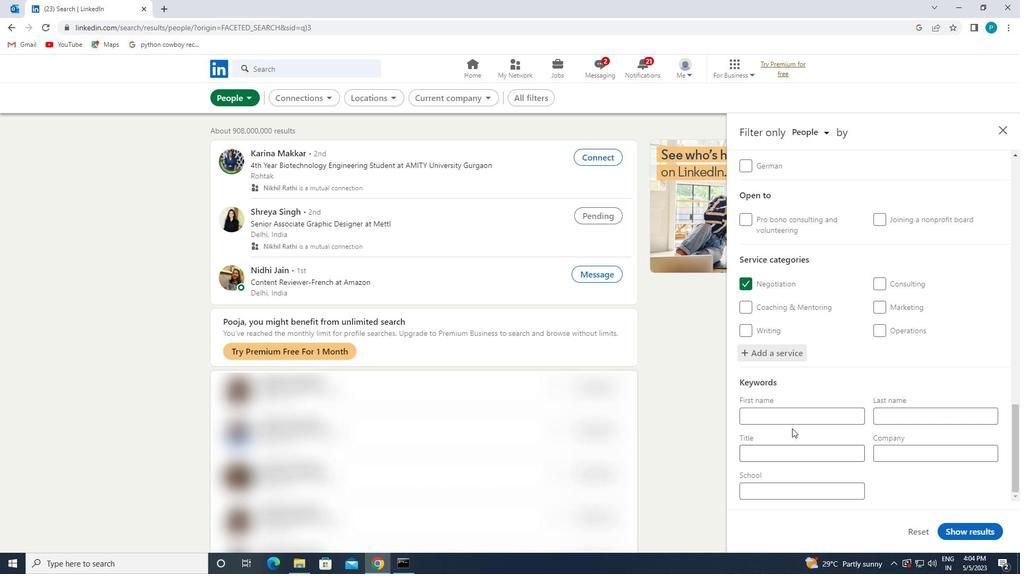 
Action: Mouse pressed left at (796, 458)
Screenshot: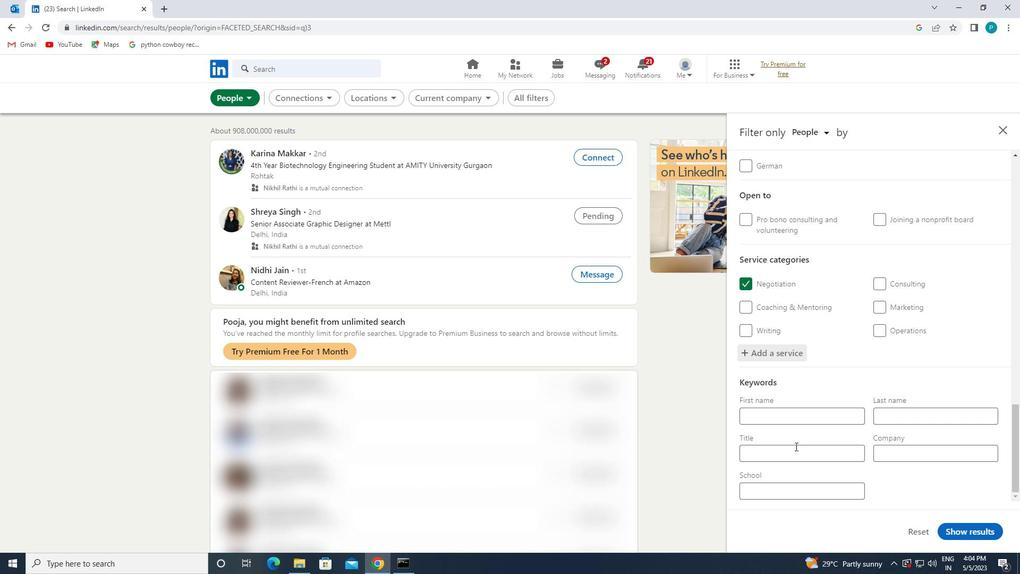 
Action: Key pressed <Key.caps_lock>C<Key.caps_lock>OMPUTER<Key.space><Key.caps_lock>P<Key.caps_lock>ROGRAMMER
Screenshot: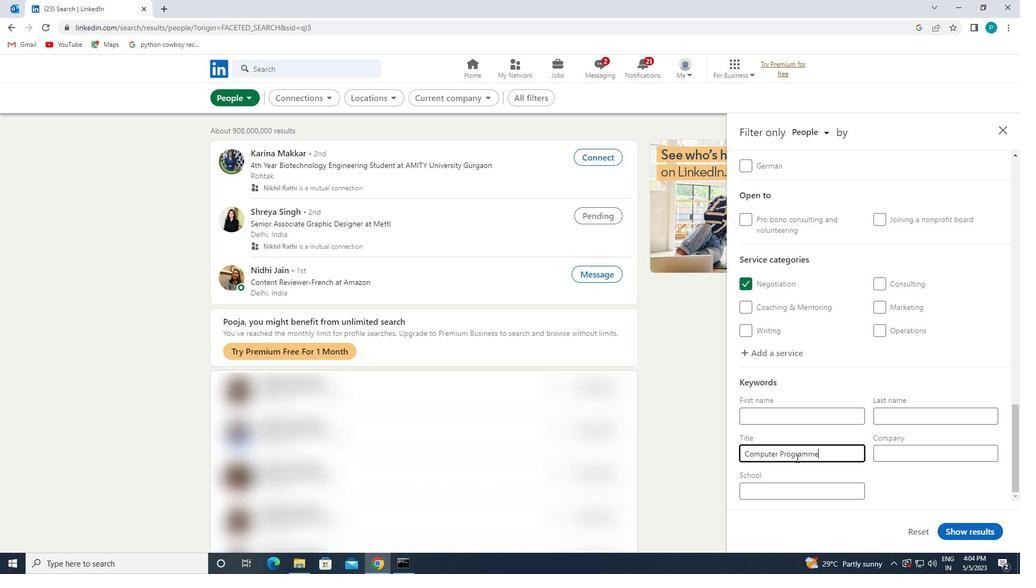 
Action: Mouse moved to (962, 525)
Screenshot: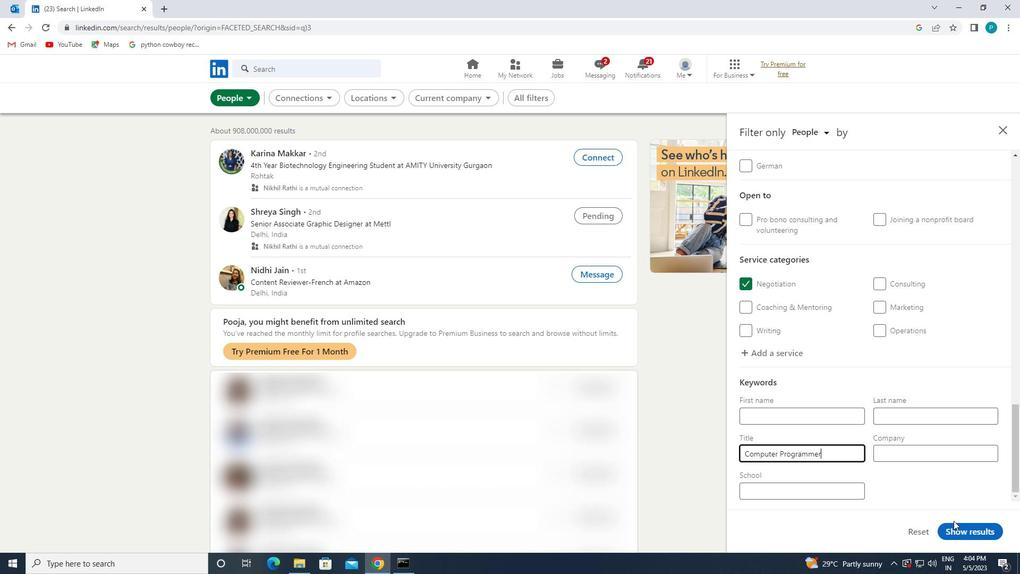
Action: Mouse pressed left at (962, 525)
Screenshot: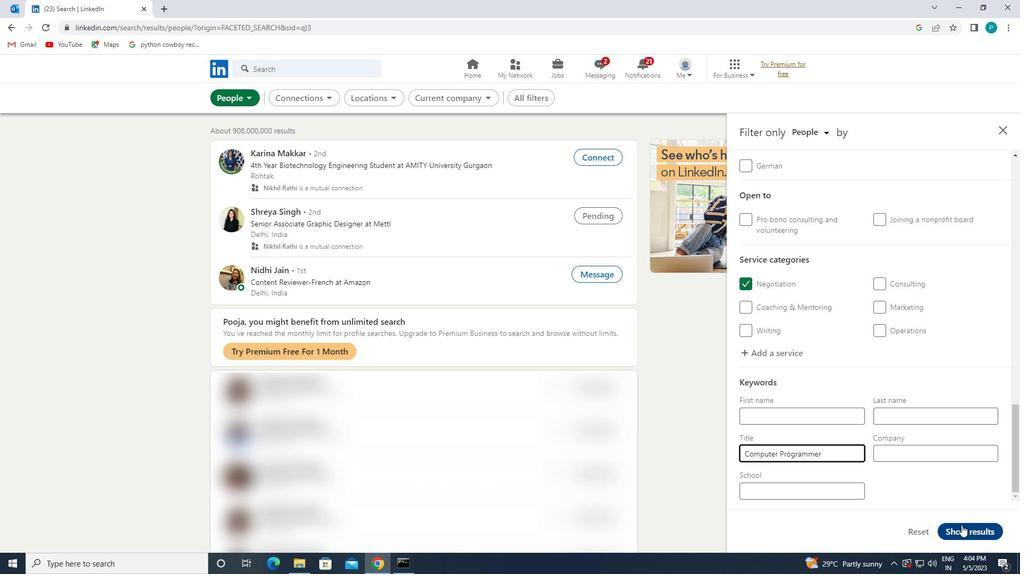 
